 Task: Look for space in Helena, United States from 12th August, 2023 to 16th August, 2023 for 8 adults in price range Rs.10000 to Rs.16000. Place can be private room with 8 bedrooms having 8 beds and 8 bathrooms. Property type can be house, flat, guest house, hotel. Amenities needed are: wifi, TV, free parkinig on premises, gym, breakfast. Booking option can be shelf check-in. Required host language is English.
Action: Mouse moved to (486, 124)
Screenshot: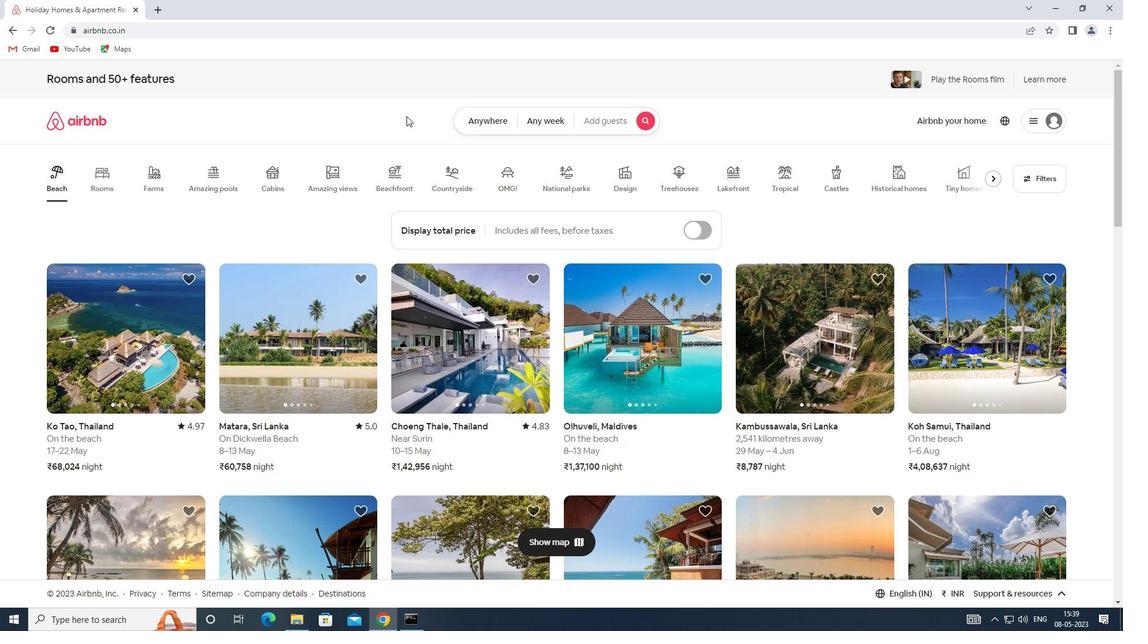 
Action: Mouse pressed left at (486, 124)
Screenshot: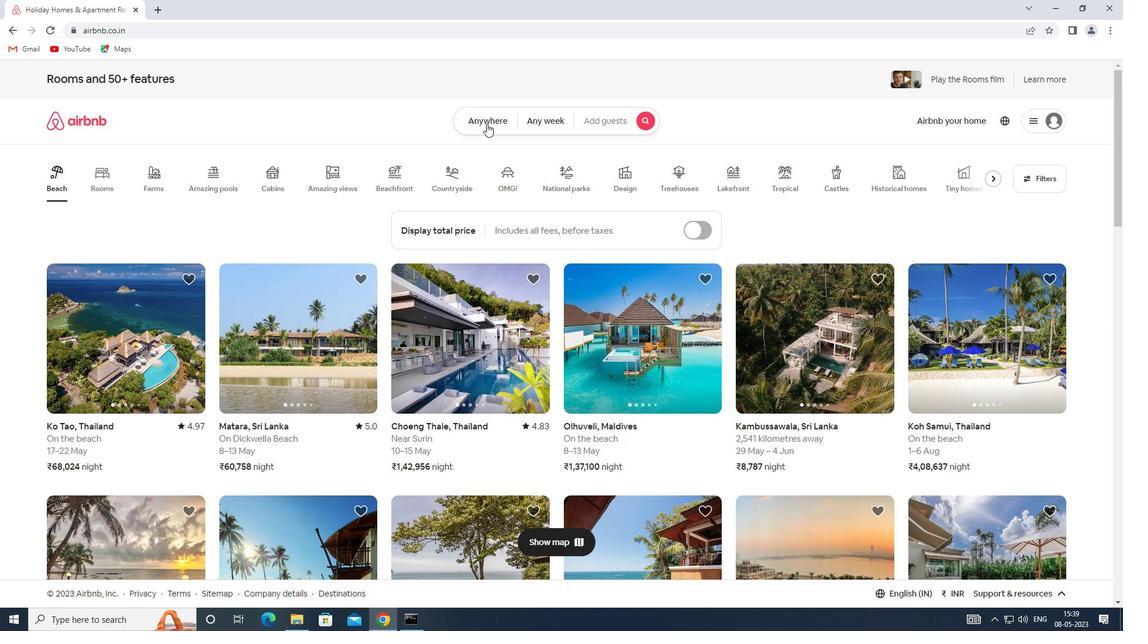 
Action: Mouse moved to (358, 164)
Screenshot: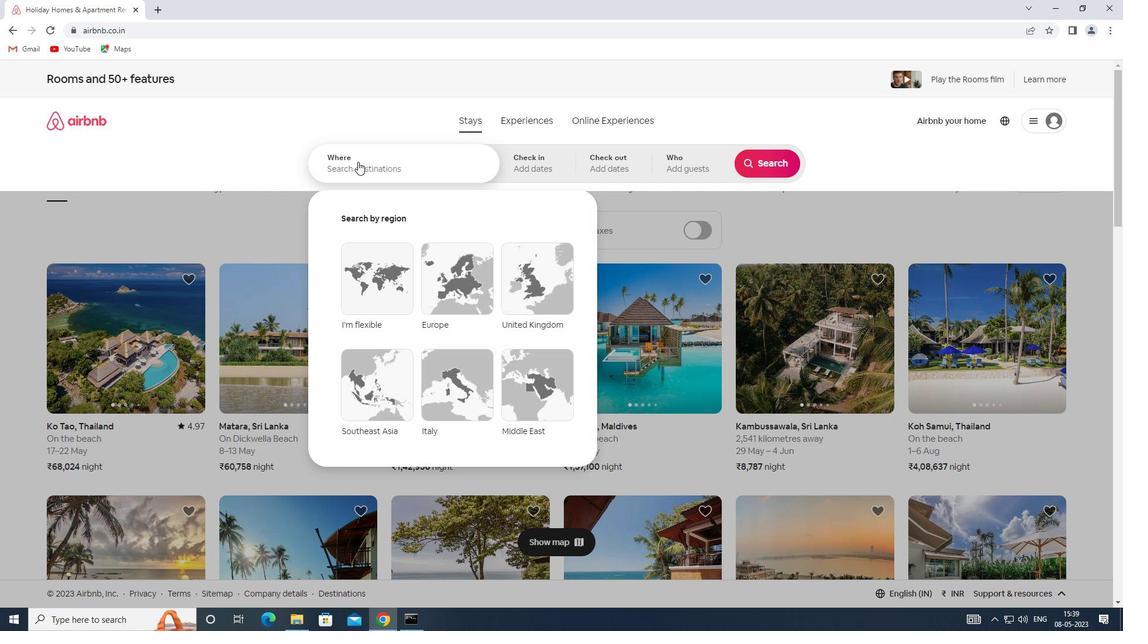 
Action: Mouse pressed left at (358, 164)
Screenshot: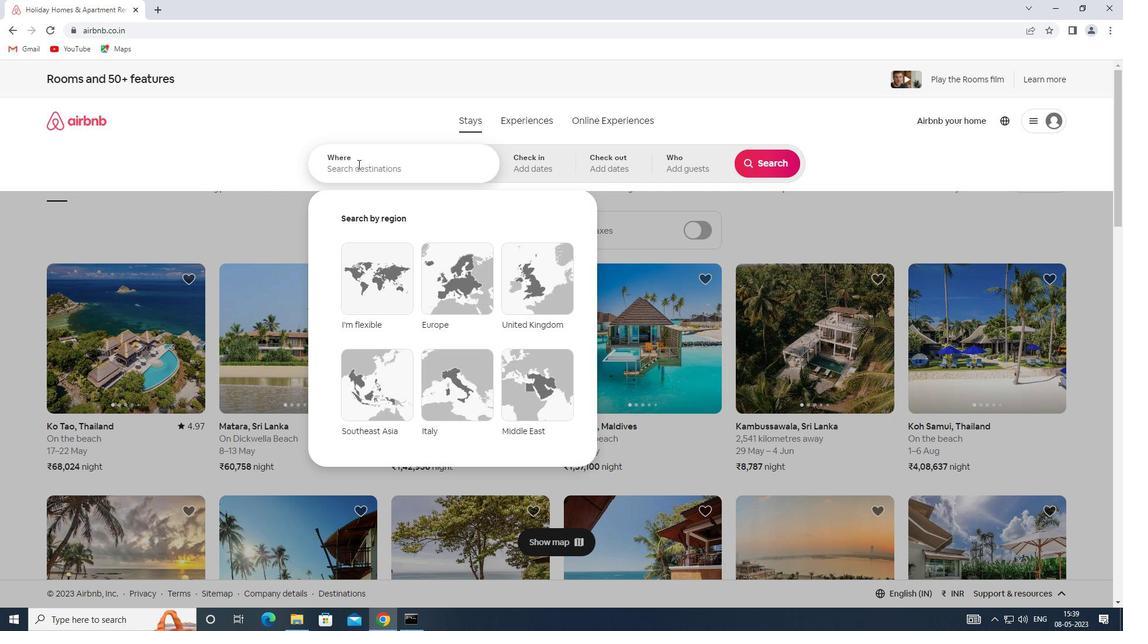 
Action: Key pressed <Key.shift>SA<Key.backspace>PACE<Key.space>IN<Key.space><Key.shift>G<Key.backspace><Key.shift>HELENA,<Key.shift>UNITED<Key.space><Key.shift>STATES
Screenshot: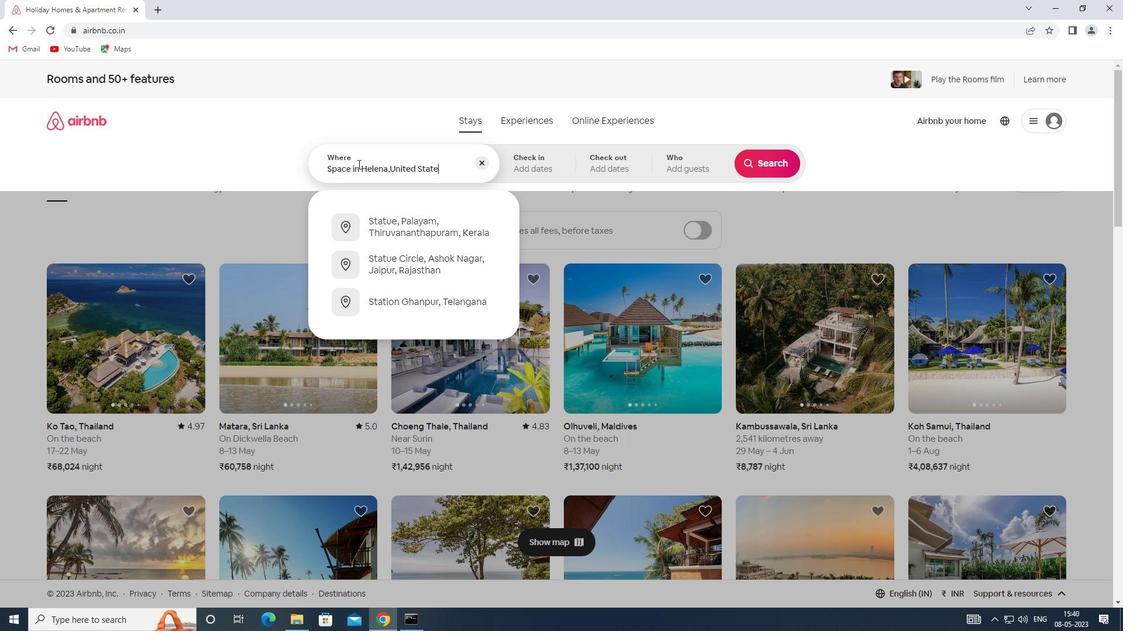 
Action: Mouse moved to (536, 163)
Screenshot: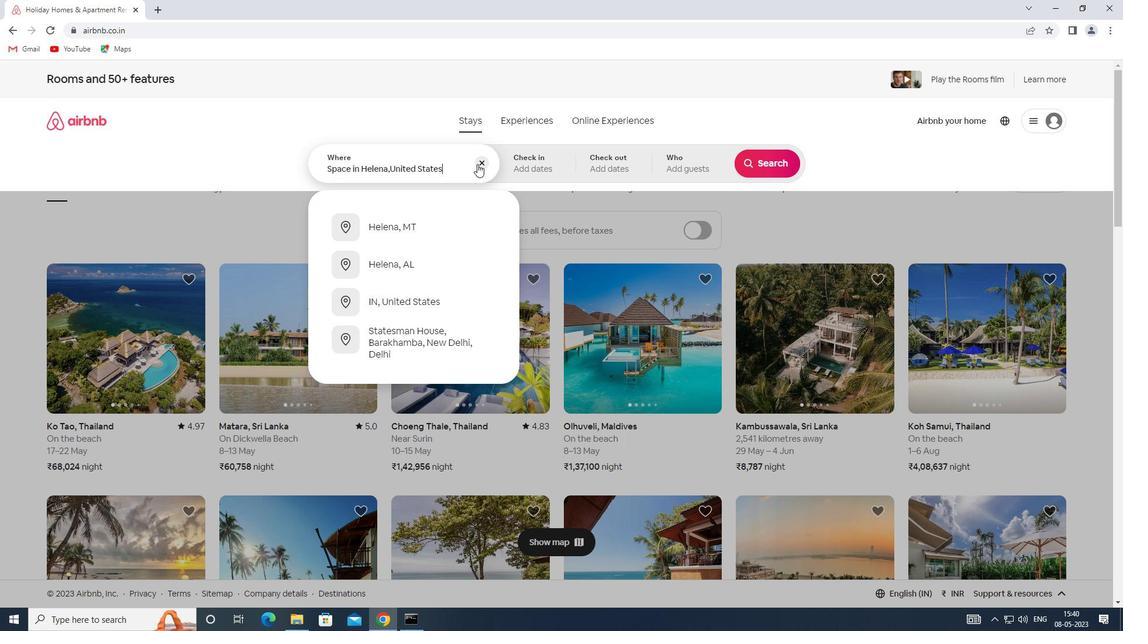 
Action: Mouse pressed left at (536, 163)
Screenshot: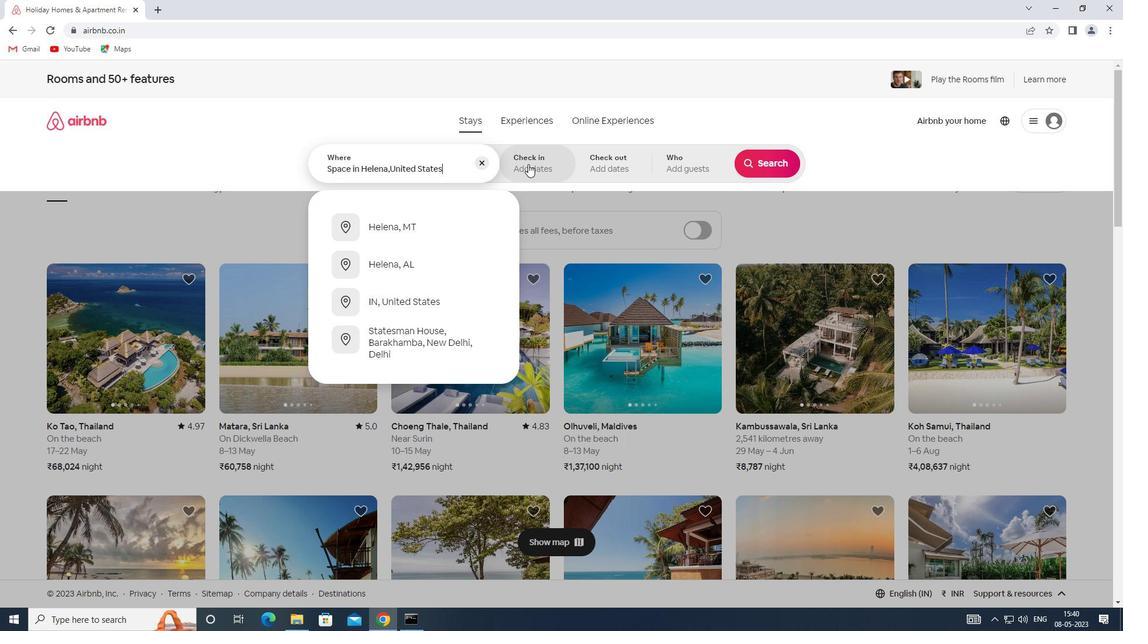 
Action: Mouse moved to (758, 252)
Screenshot: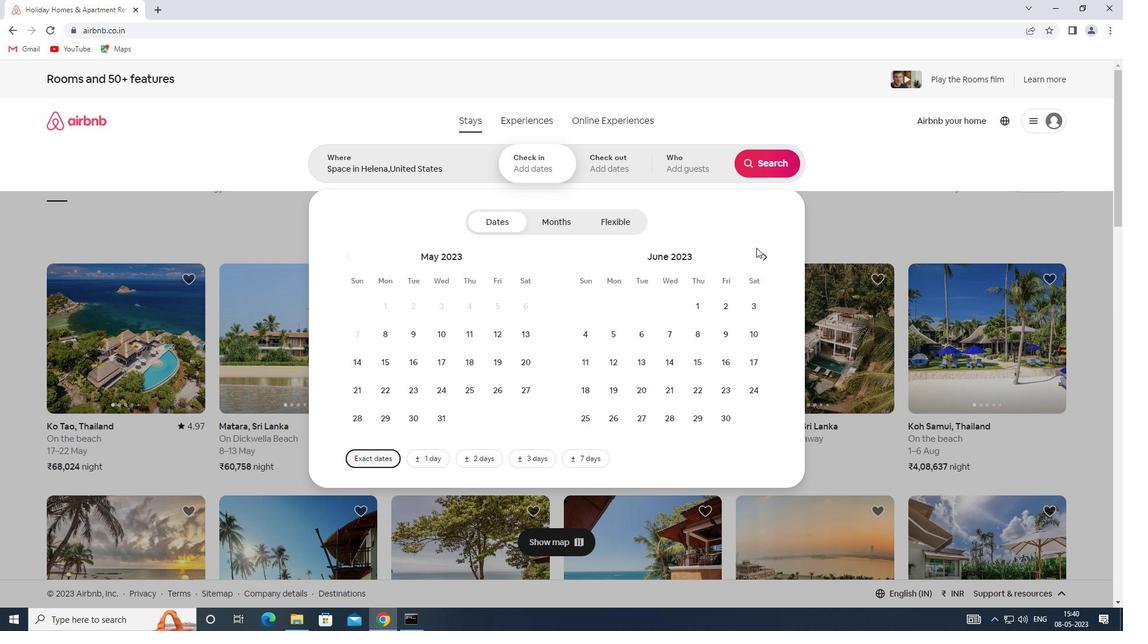
Action: Mouse pressed left at (758, 252)
Screenshot: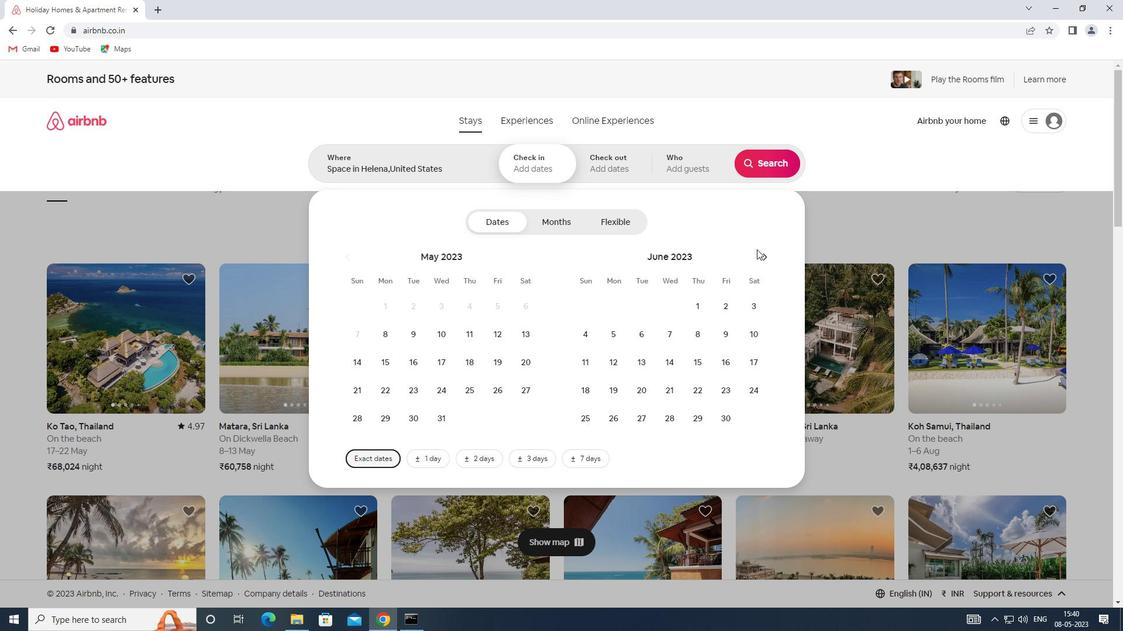 
Action: Mouse pressed left at (758, 252)
Screenshot: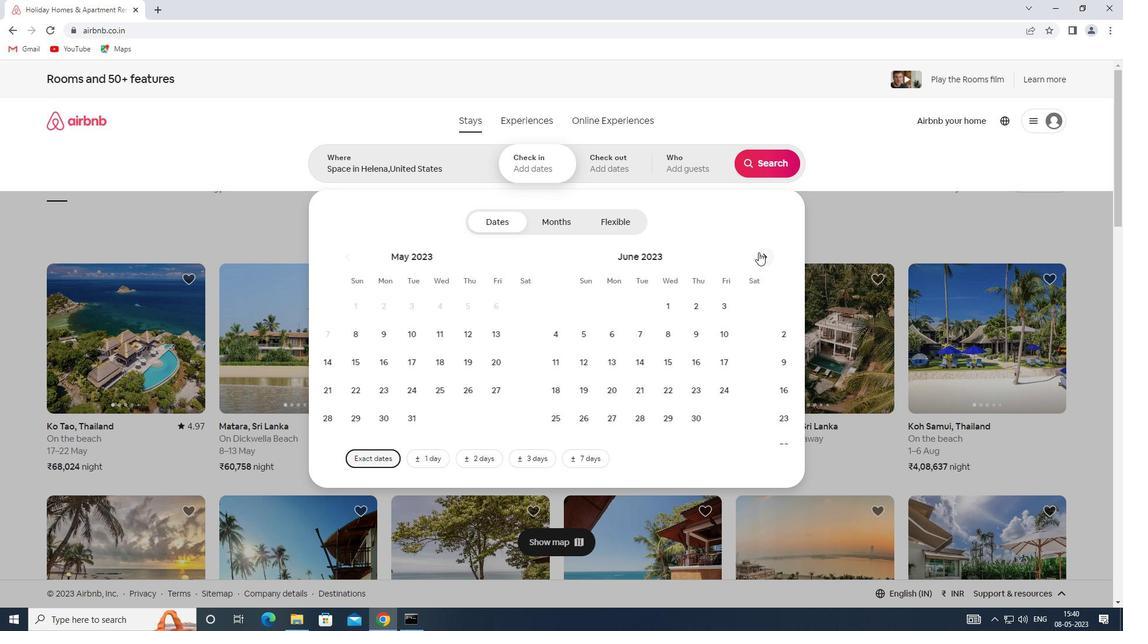 
Action: Mouse moved to (754, 335)
Screenshot: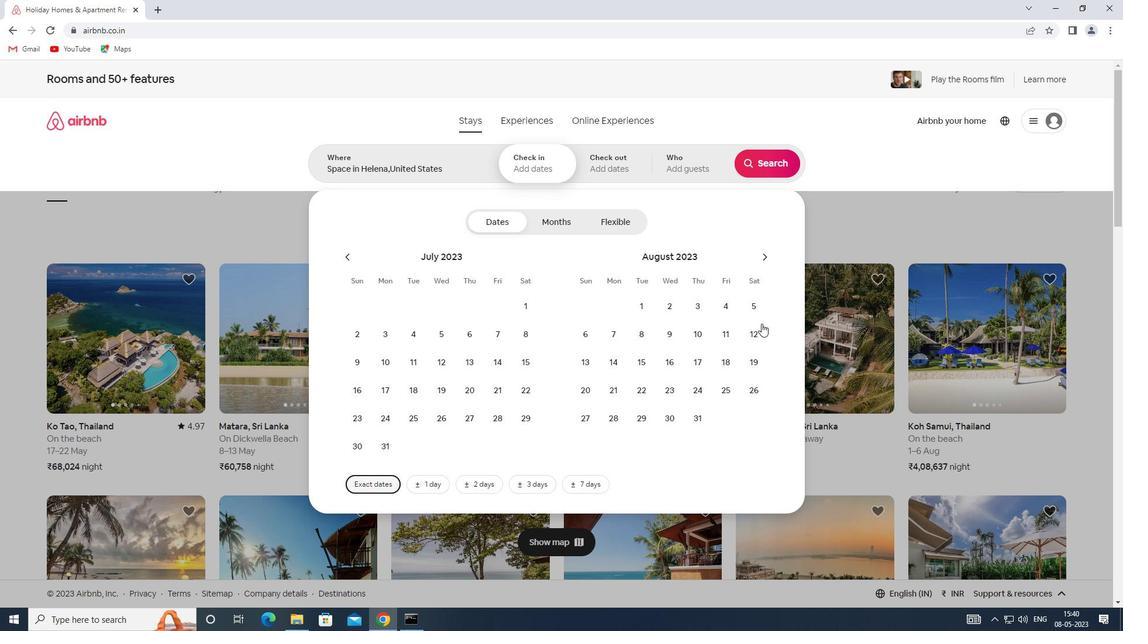 
Action: Mouse pressed left at (754, 335)
Screenshot: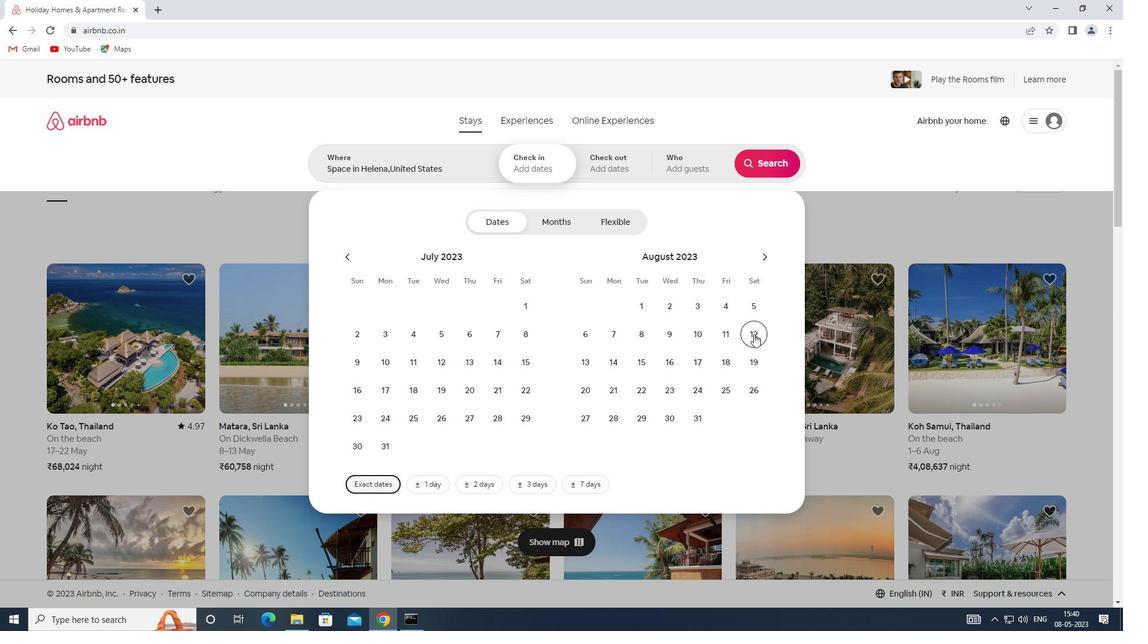 
Action: Mouse moved to (672, 363)
Screenshot: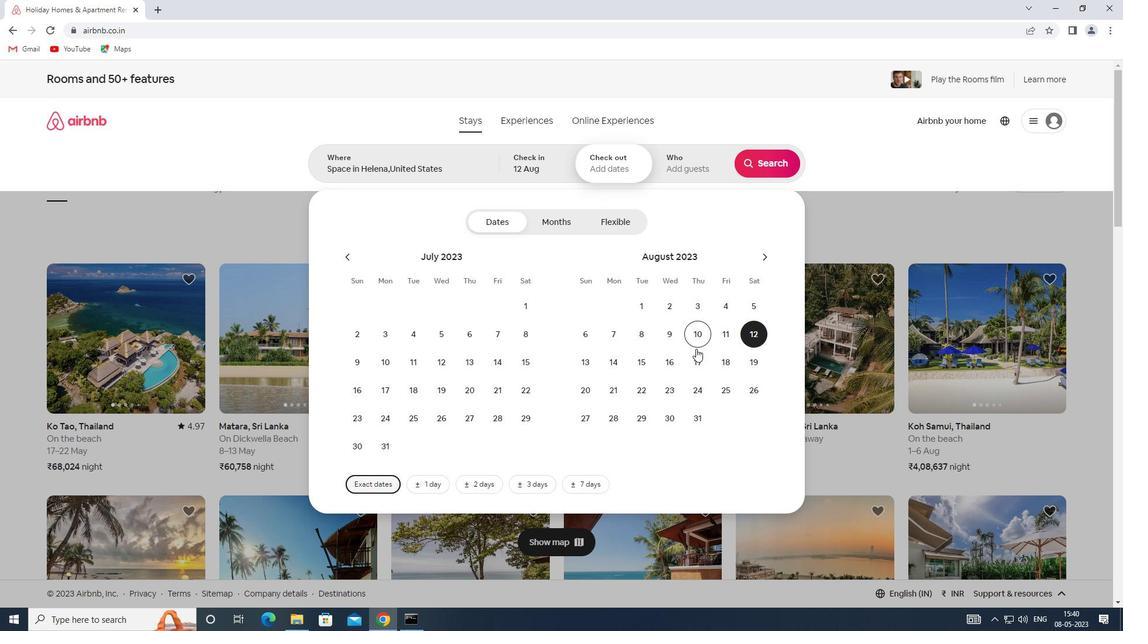 
Action: Mouse pressed left at (672, 363)
Screenshot: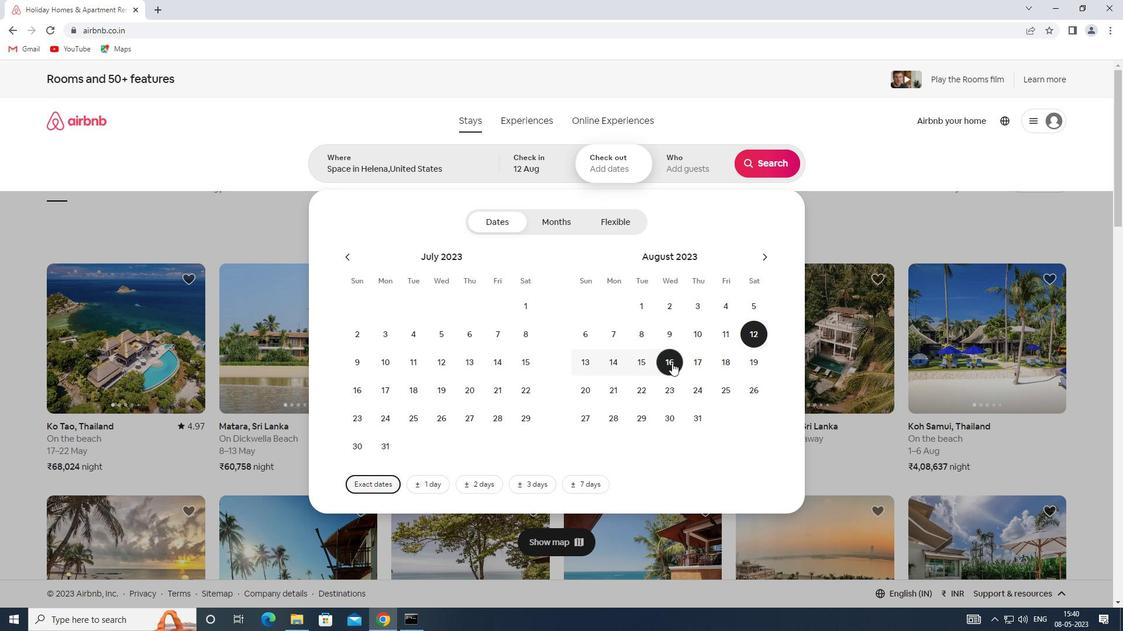 
Action: Mouse moved to (662, 162)
Screenshot: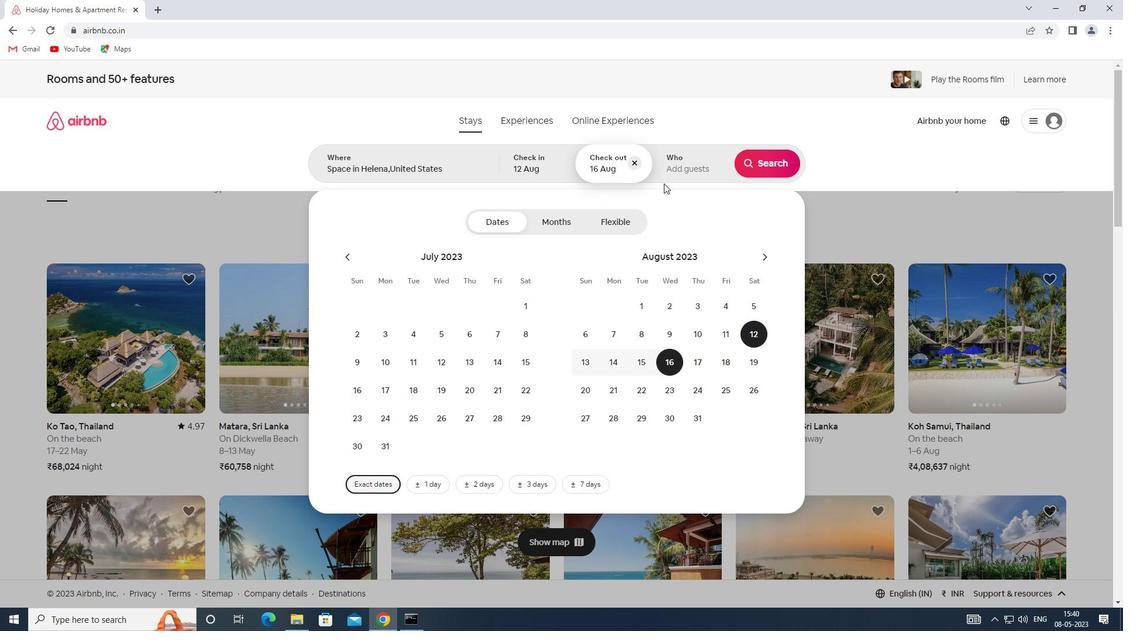 
Action: Mouse pressed left at (662, 162)
Screenshot: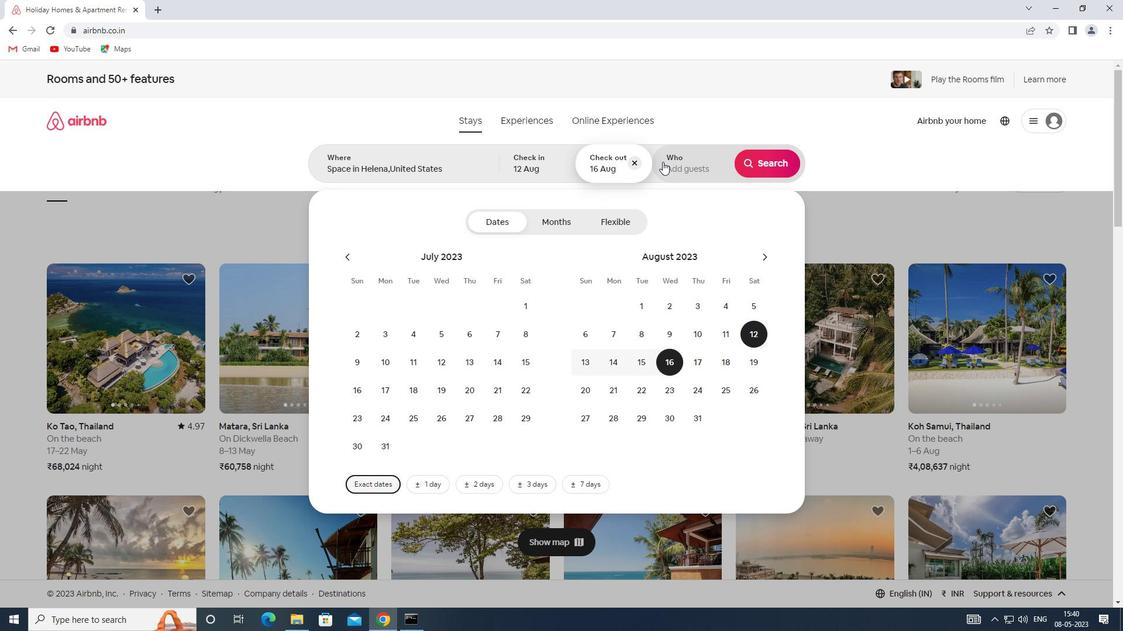 
Action: Mouse moved to (764, 228)
Screenshot: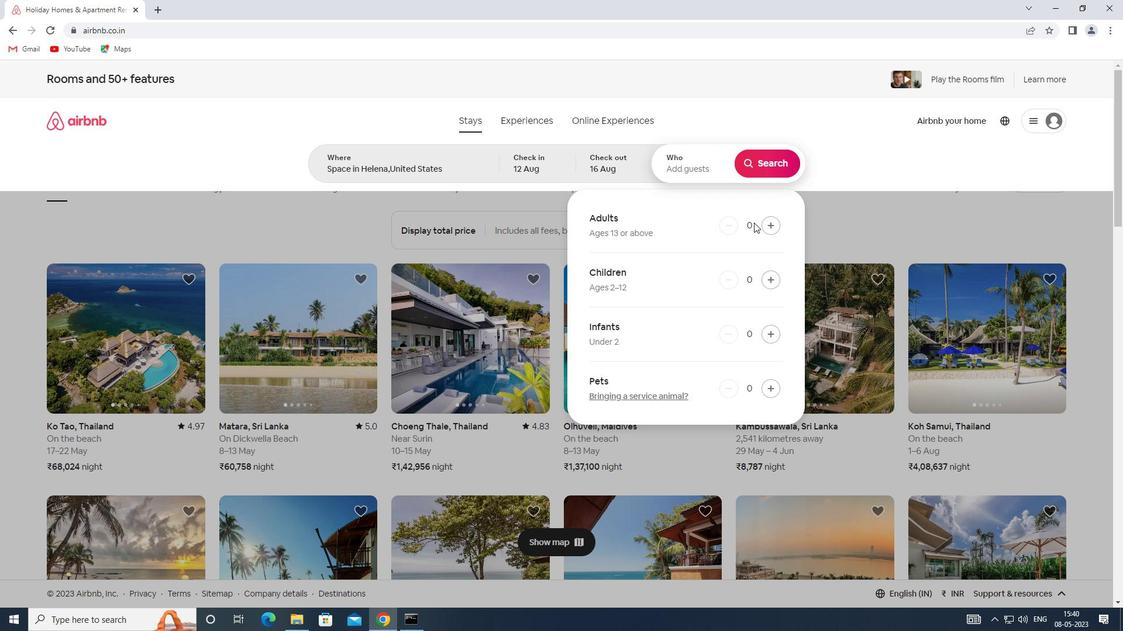 
Action: Mouse pressed left at (764, 228)
Screenshot: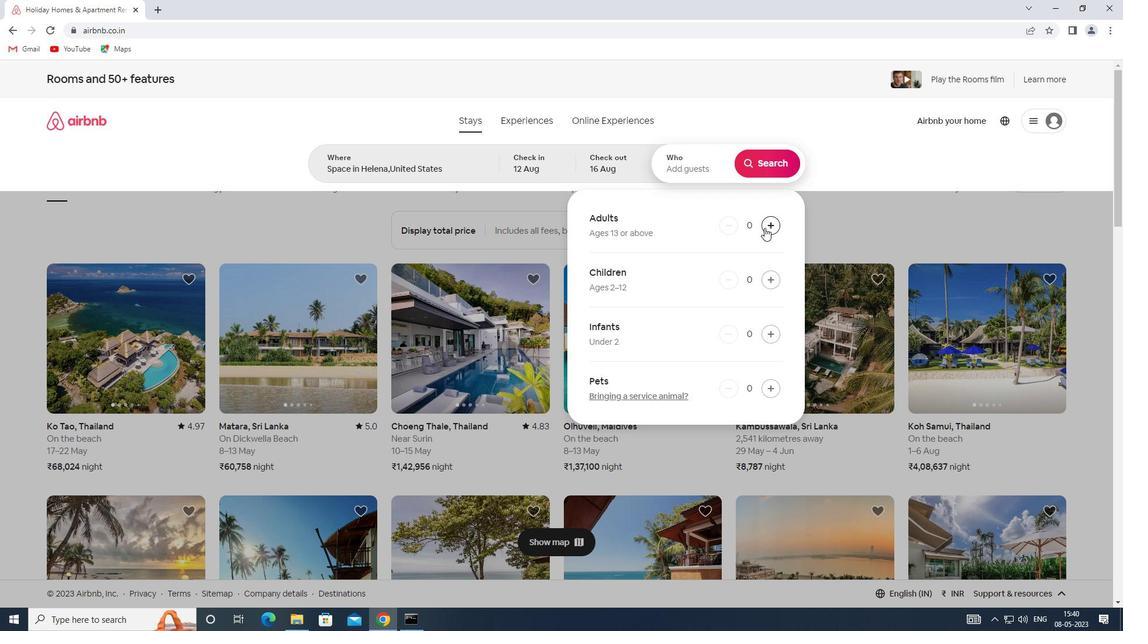 
Action: Mouse pressed left at (764, 228)
Screenshot: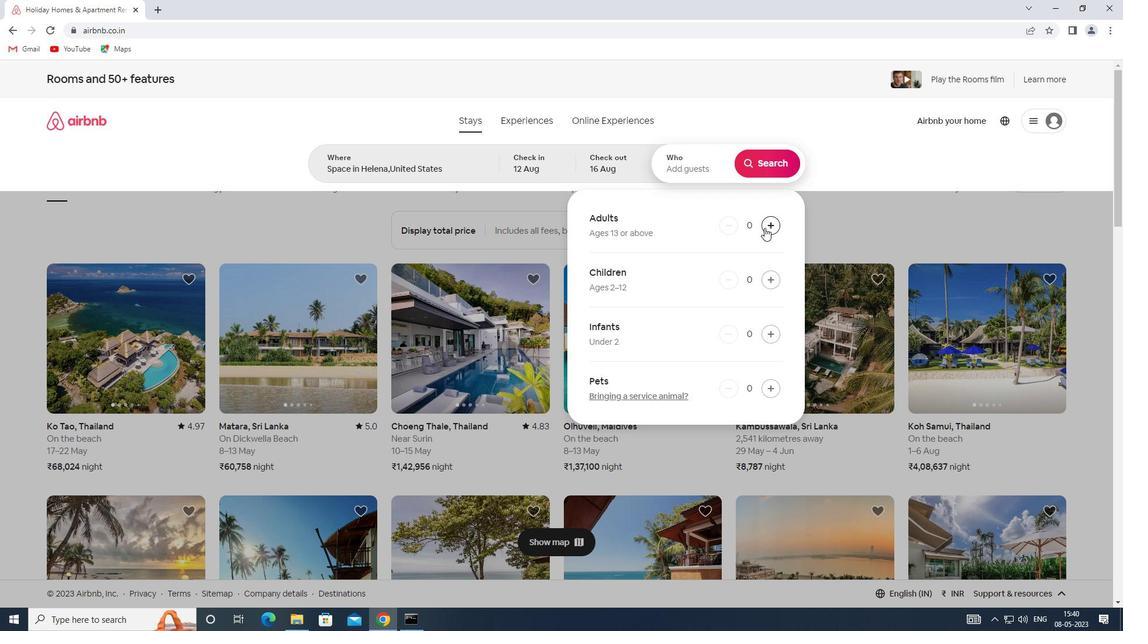
Action: Mouse moved to (765, 228)
Screenshot: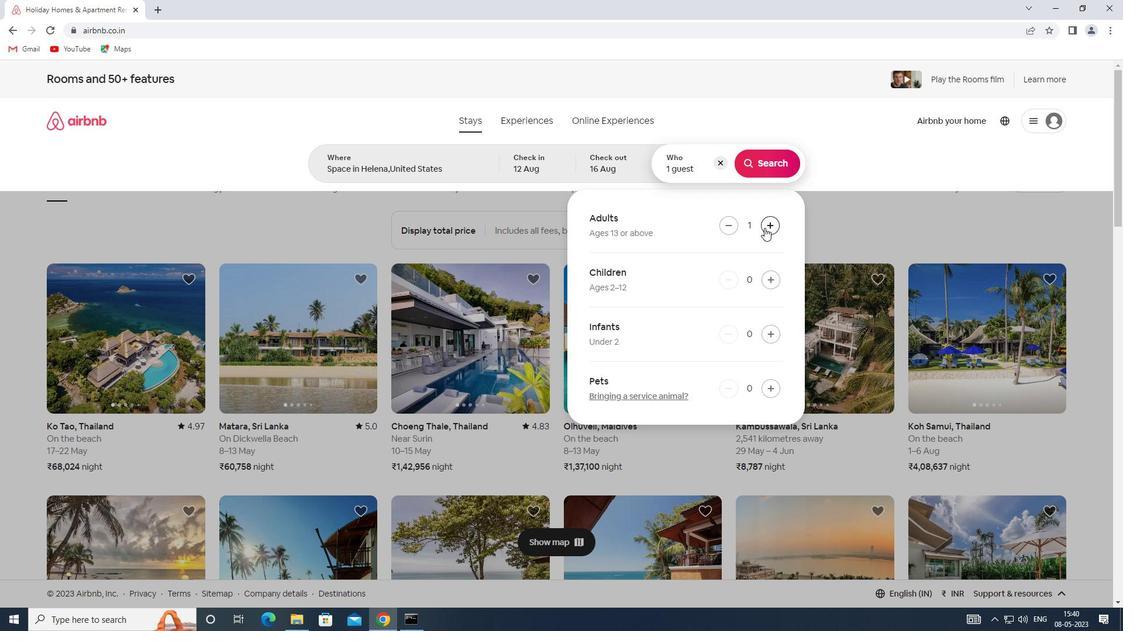 
Action: Mouse pressed left at (765, 228)
Screenshot: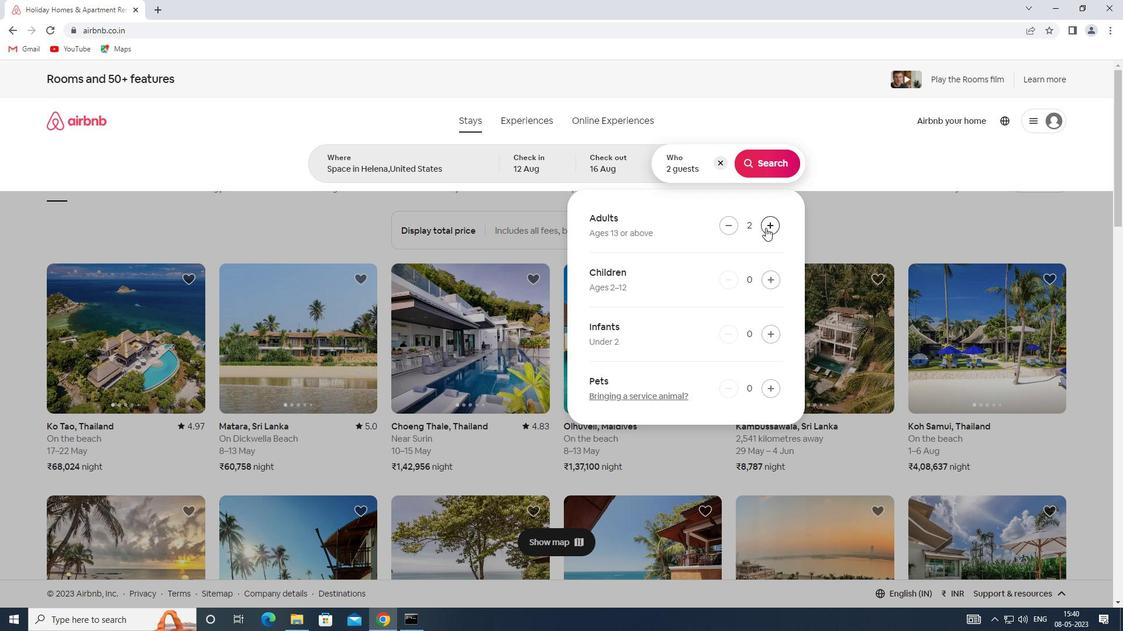 
Action: Mouse pressed left at (765, 228)
Screenshot: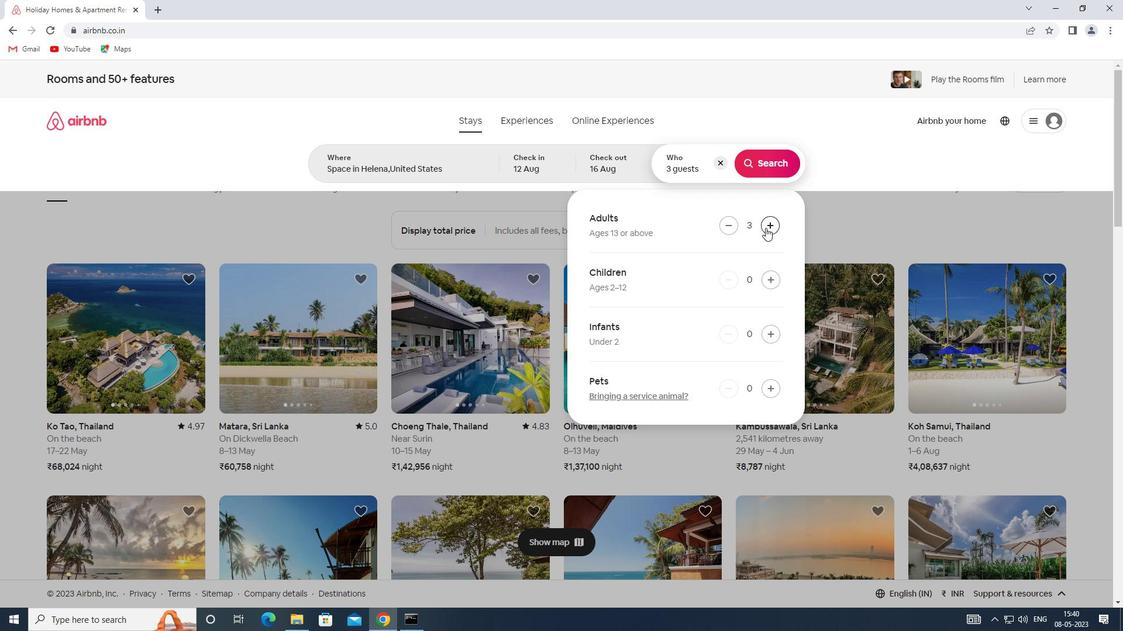 
Action: Mouse pressed left at (765, 228)
Screenshot: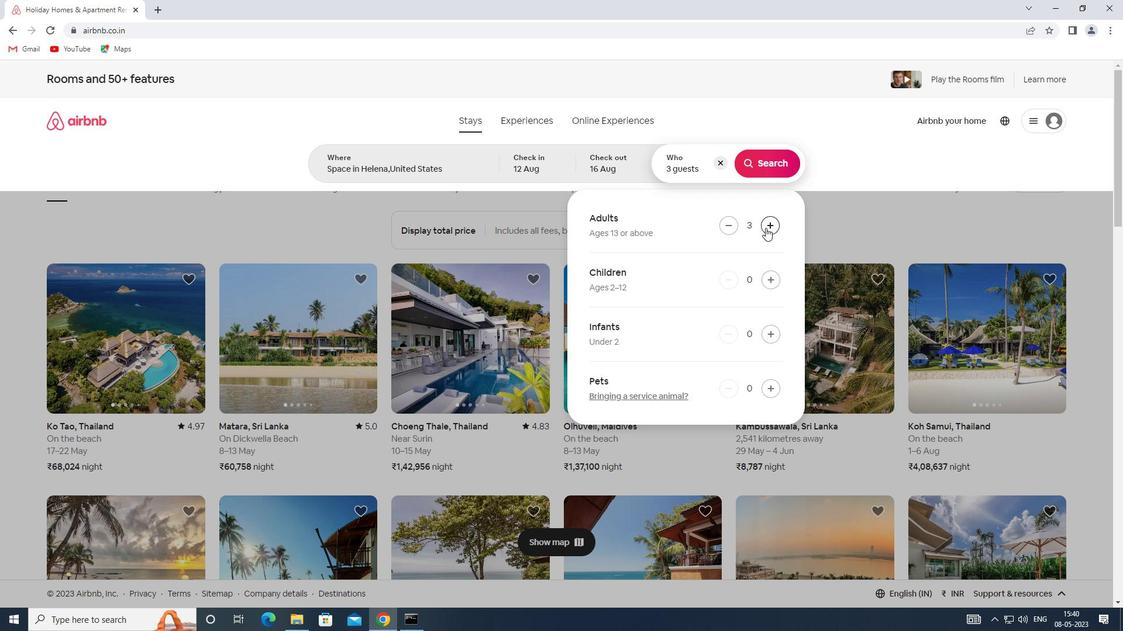 
Action: Mouse pressed left at (765, 228)
Screenshot: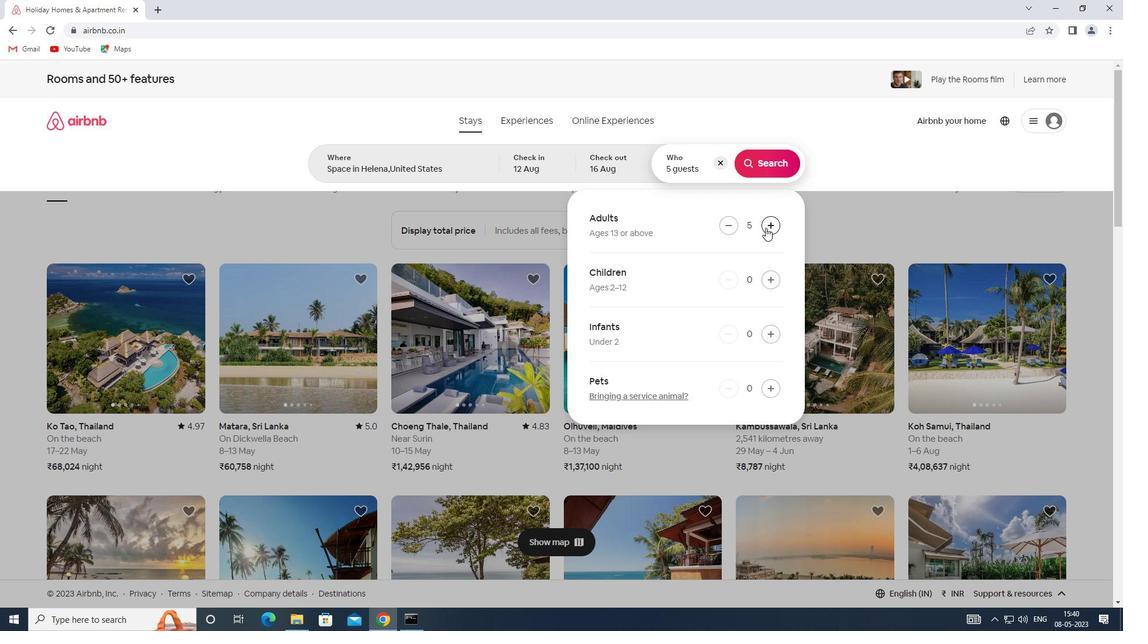 
Action: Mouse pressed left at (765, 228)
Screenshot: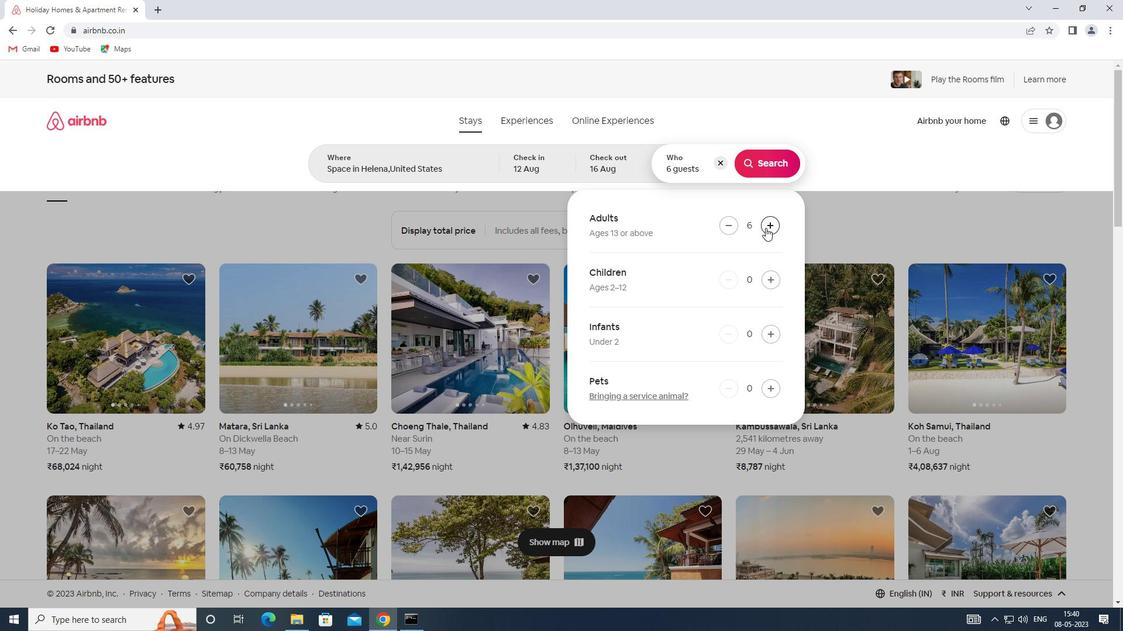 
Action: Mouse pressed left at (765, 228)
Screenshot: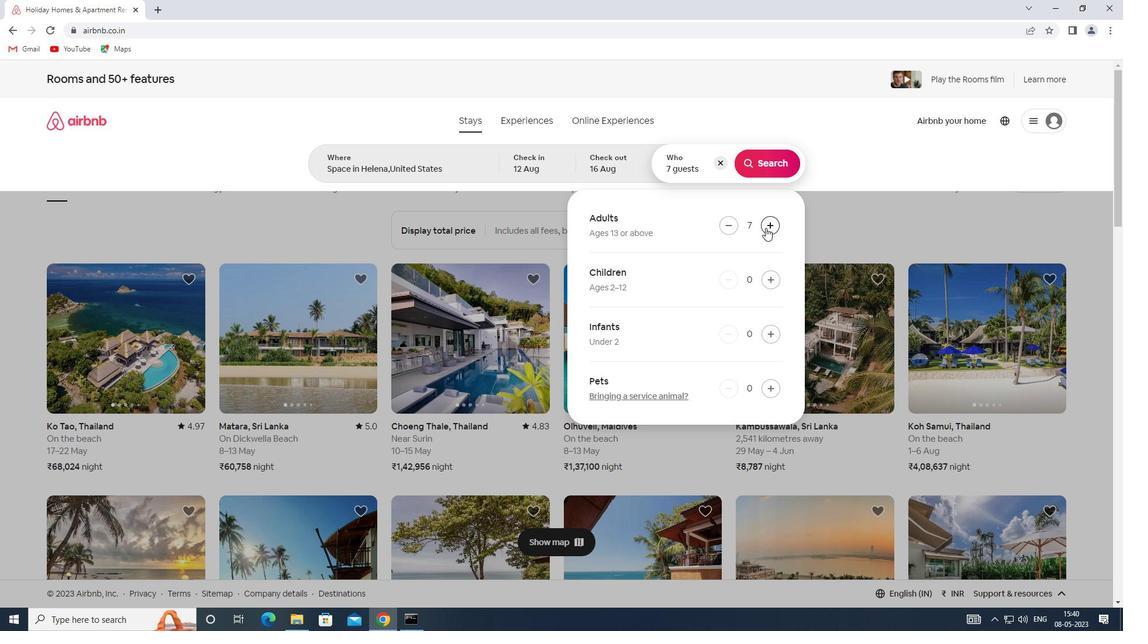 
Action: Mouse moved to (763, 157)
Screenshot: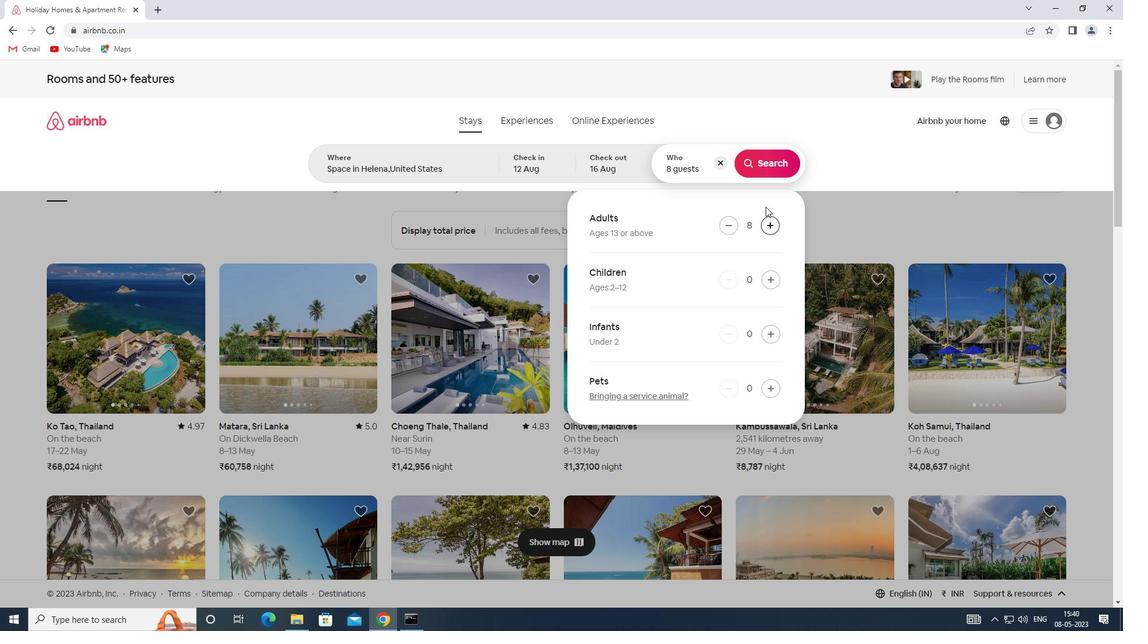 
Action: Mouse pressed left at (763, 157)
Screenshot: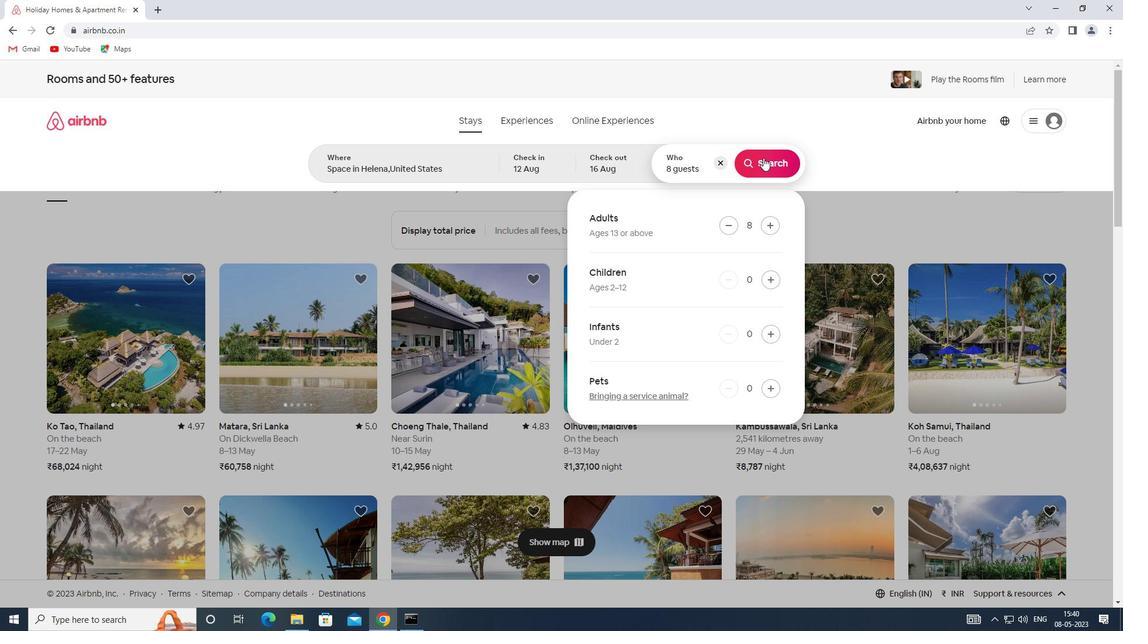 
Action: Mouse moved to (1051, 138)
Screenshot: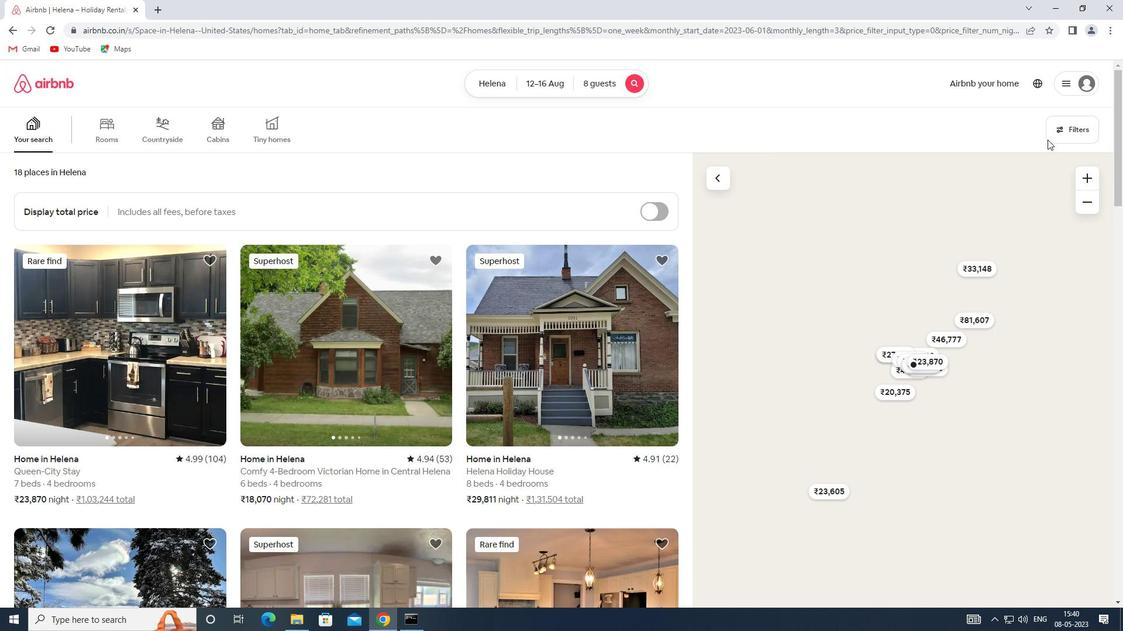 
Action: Mouse pressed left at (1051, 138)
Screenshot: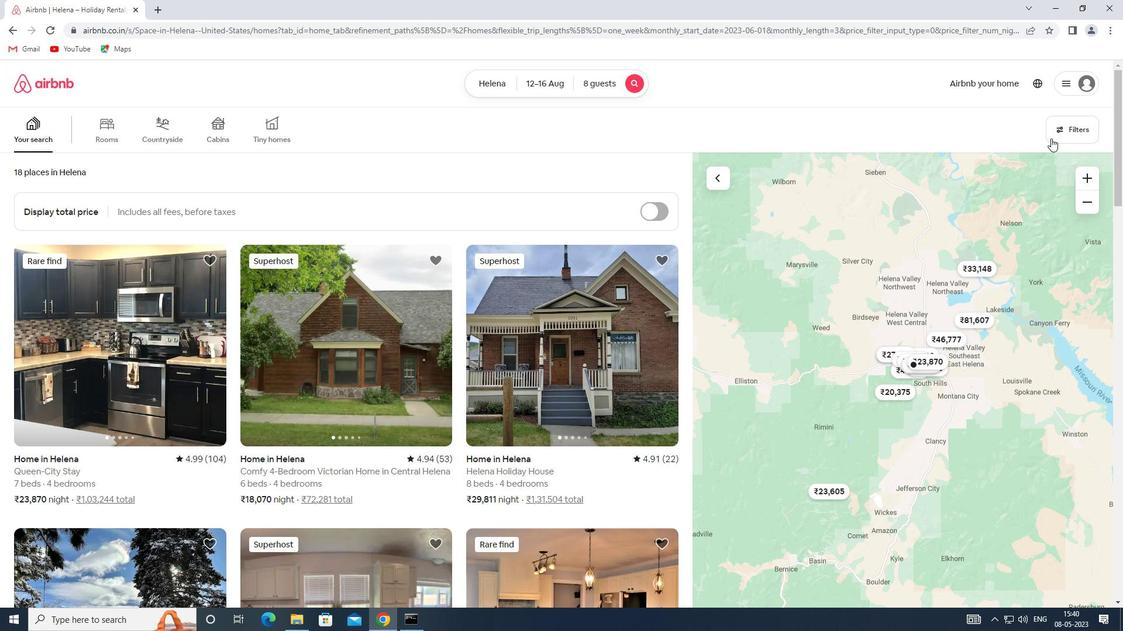 
Action: Mouse moved to (401, 419)
Screenshot: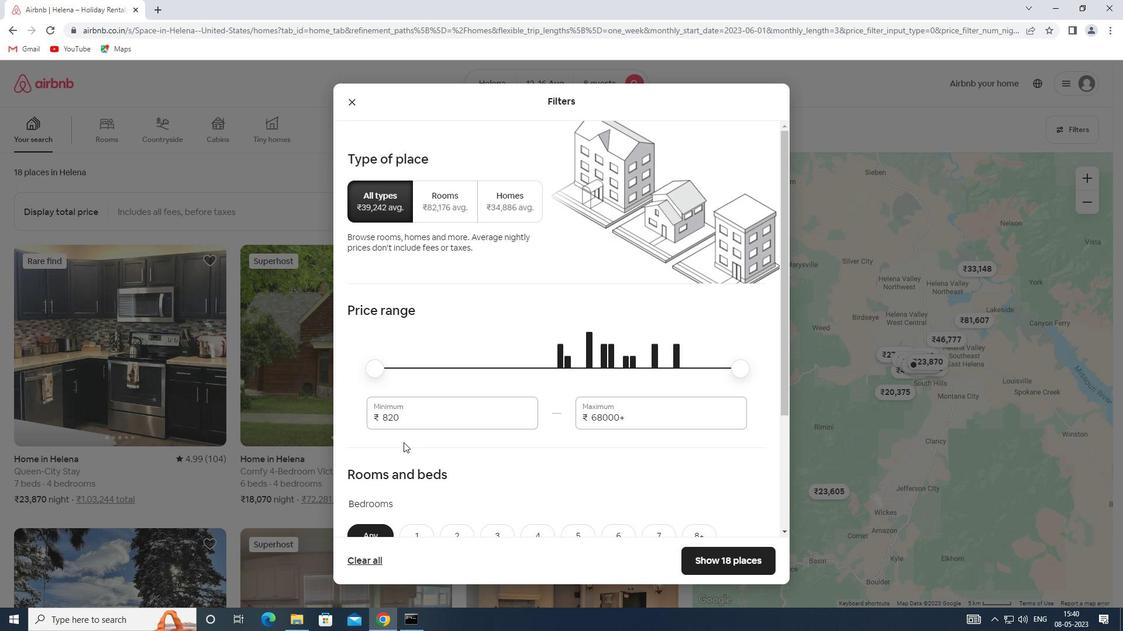 
Action: Mouse pressed left at (401, 419)
Screenshot: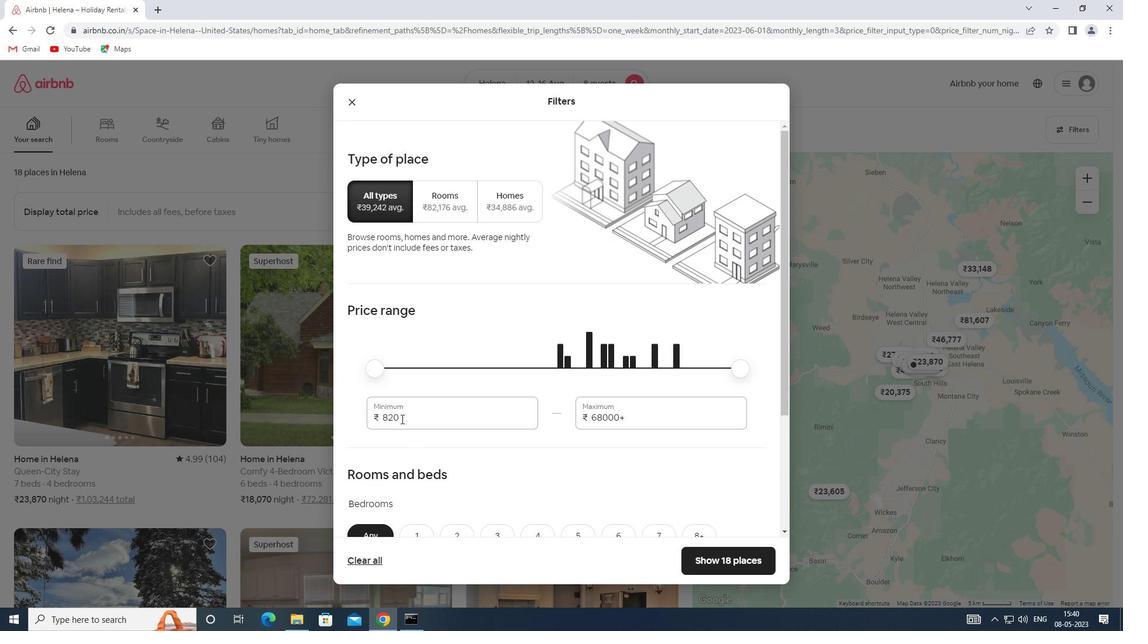 
Action: Mouse moved to (354, 417)
Screenshot: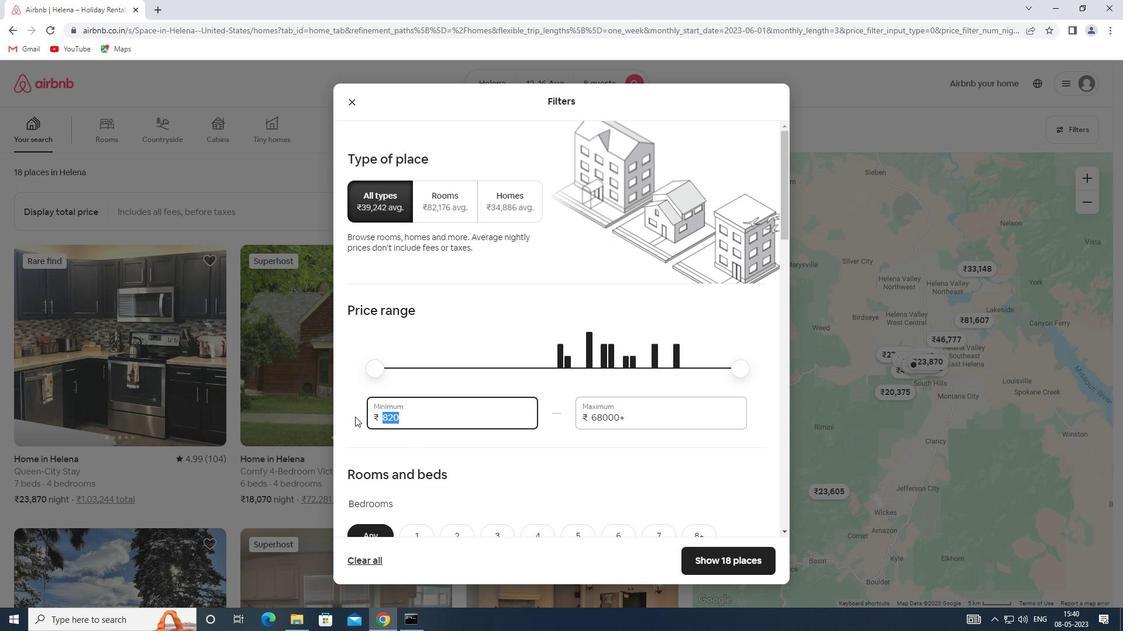 
Action: Key pressed 10000
Screenshot: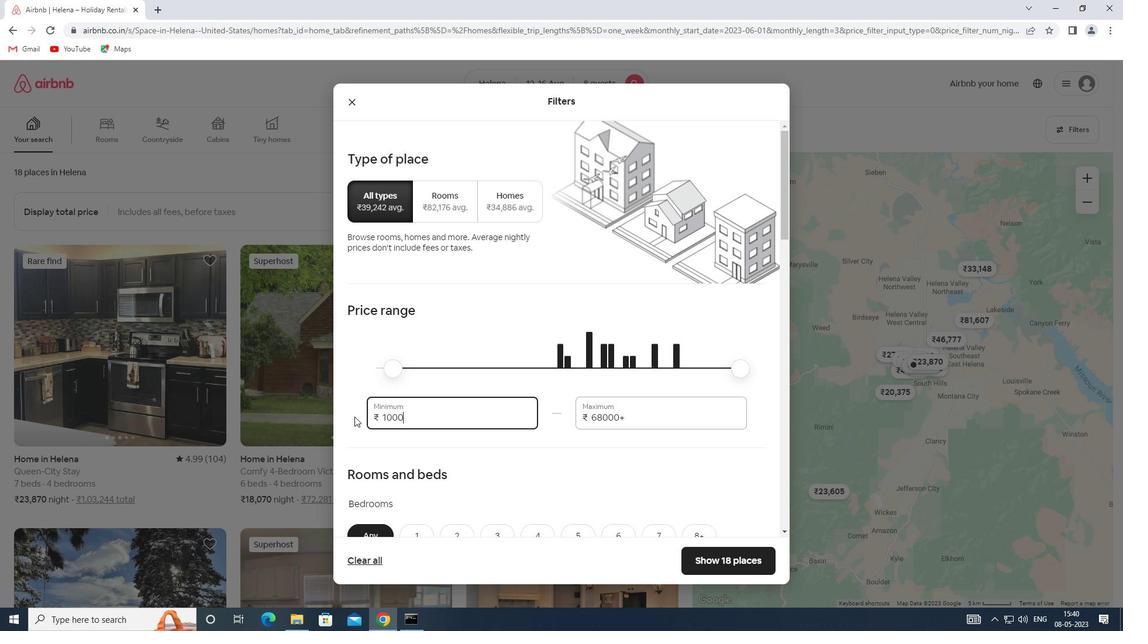 
Action: Mouse moved to (631, 415)
Screenshot: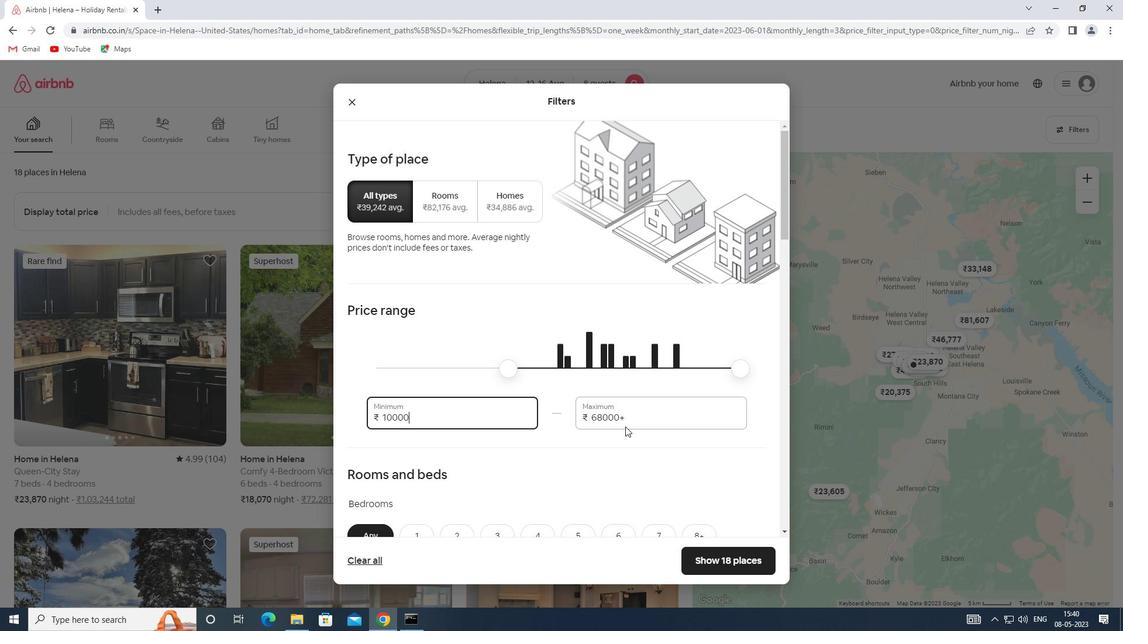 
Action: Mouse pressed left at (631, 415)
Screenshot: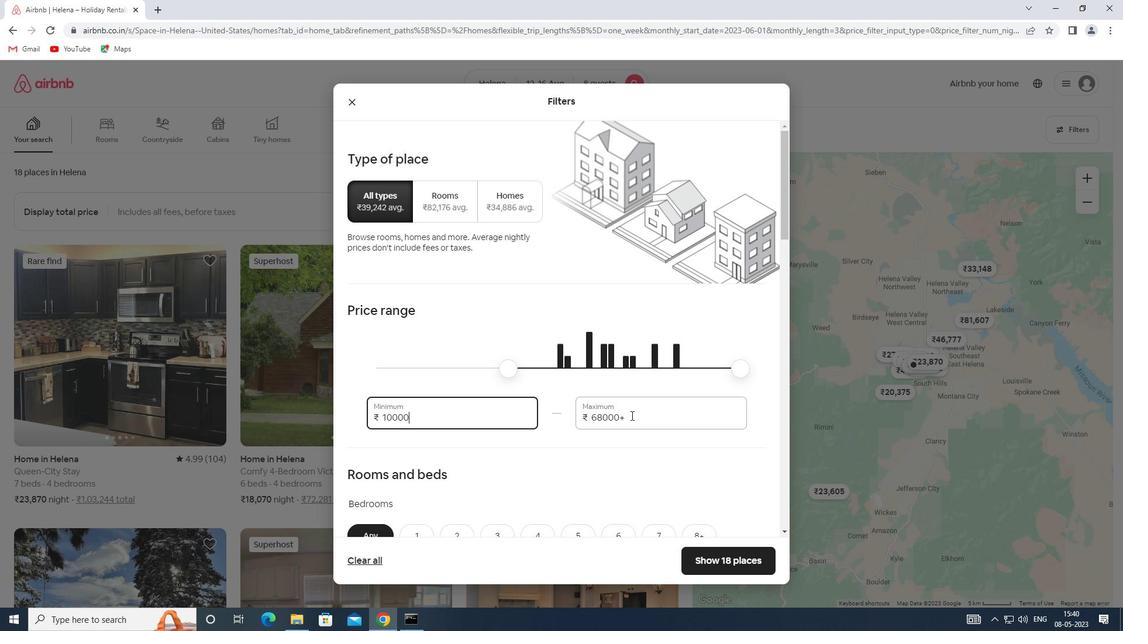 
Action: Mouse moved to (546, 415)
Screenshot: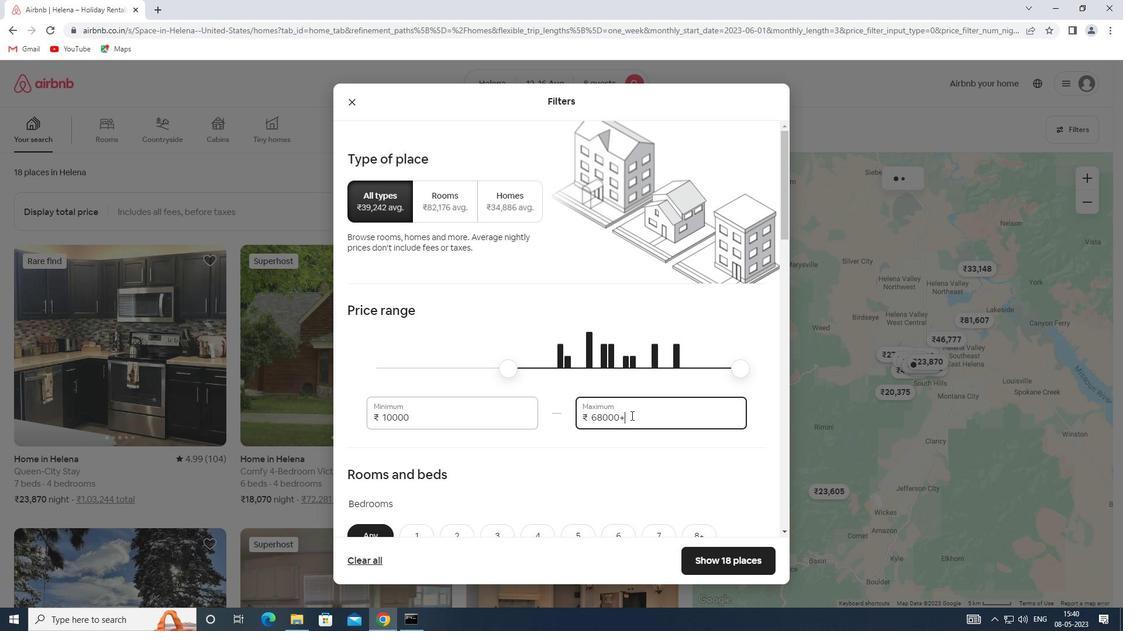 
Action: Key pressed 16000
Screenshot: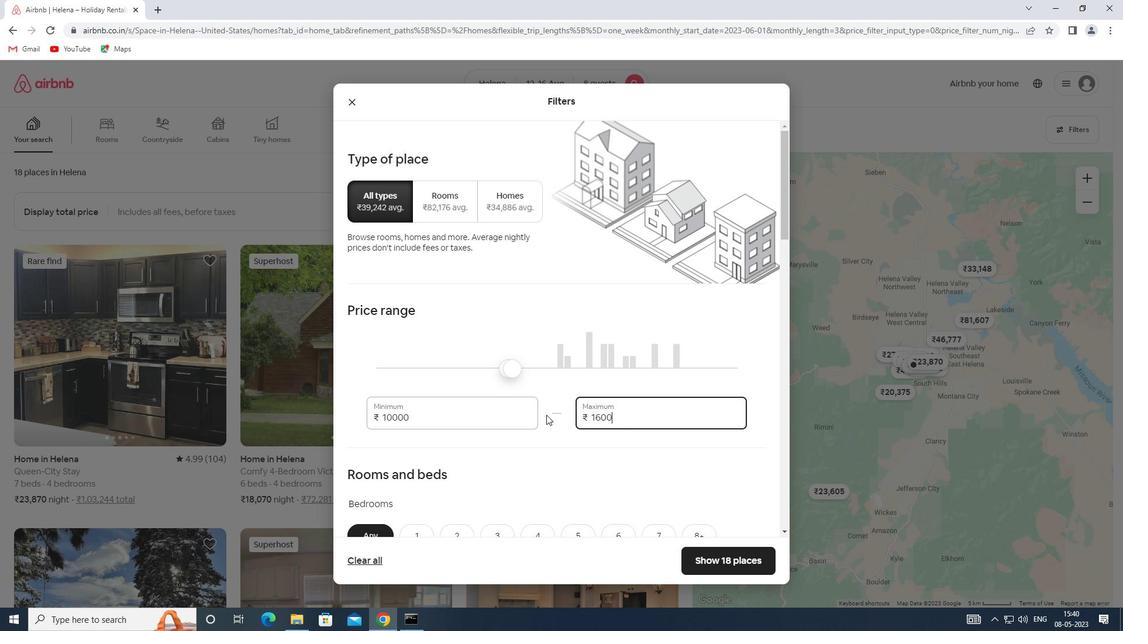 
Action: Mouse scrolled (546, 414) with delta (0, 0)
Screenshot: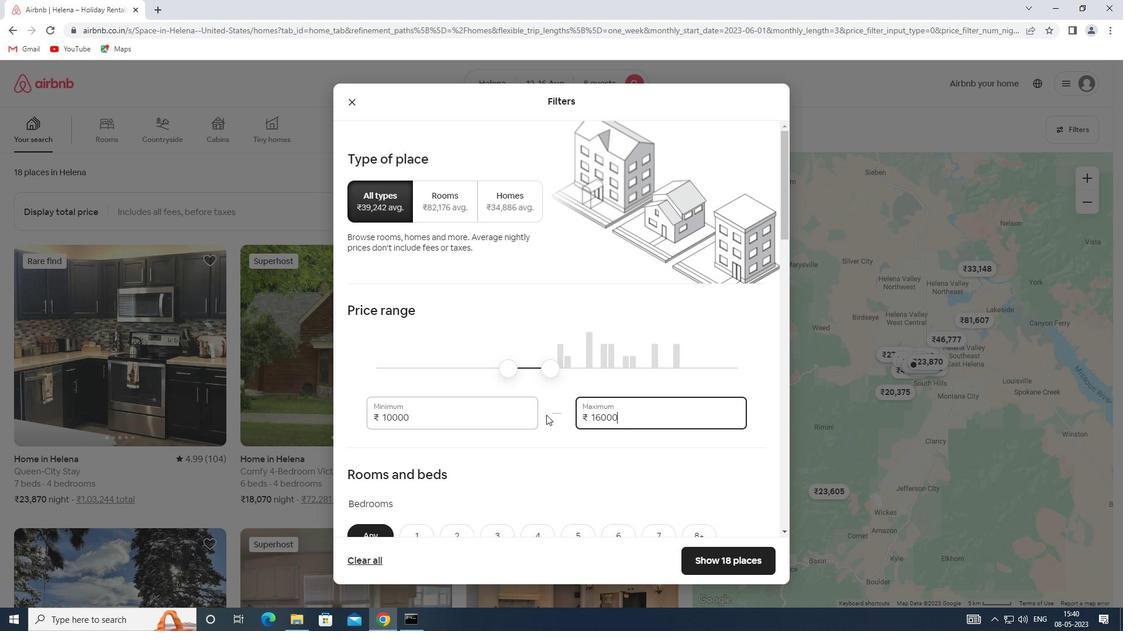 
Action: Mouse scrolled (546, 414) with delta (0, 0)
Screenshot: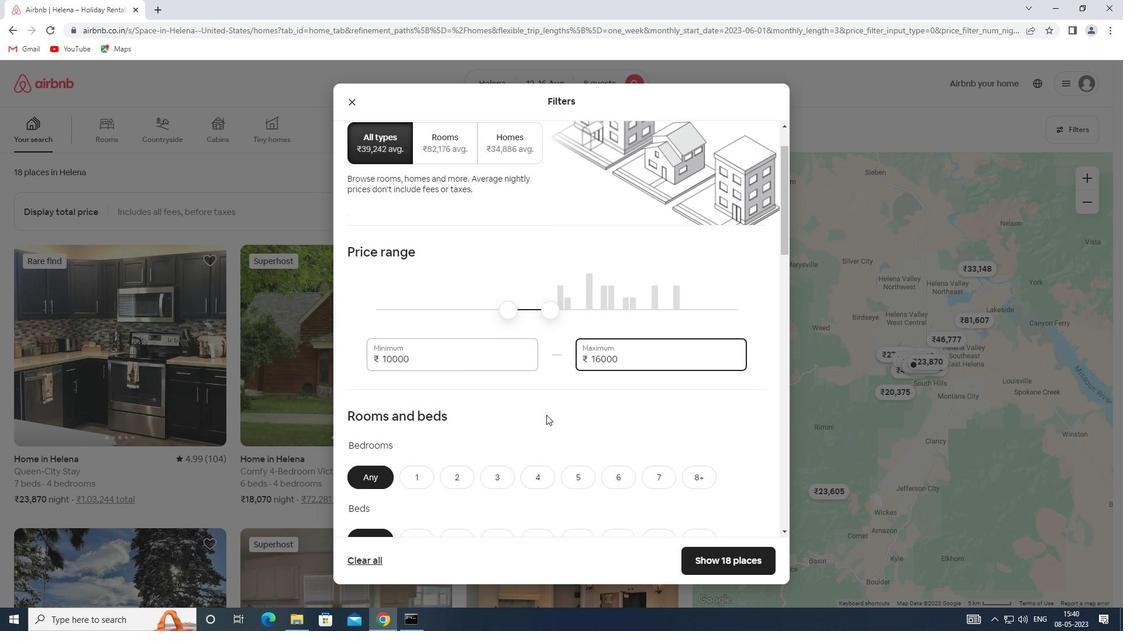 
Action: Mouse scrolled (546, 414) with delta (0, 0)
Screenshot: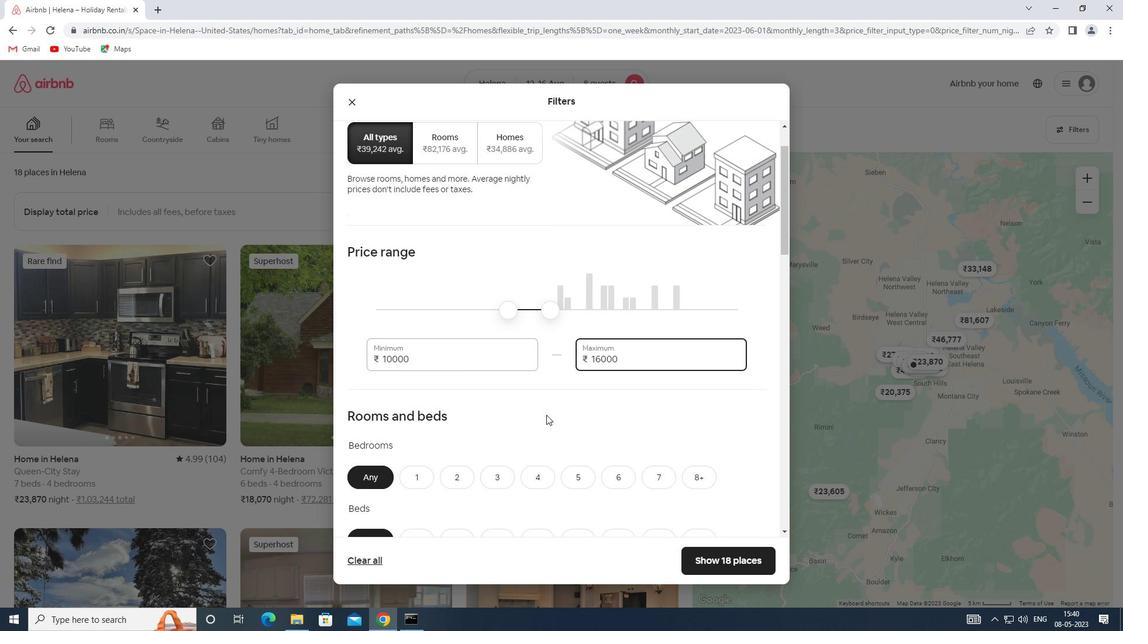
Action: Mouse moved to (546, 415)
Screenshot: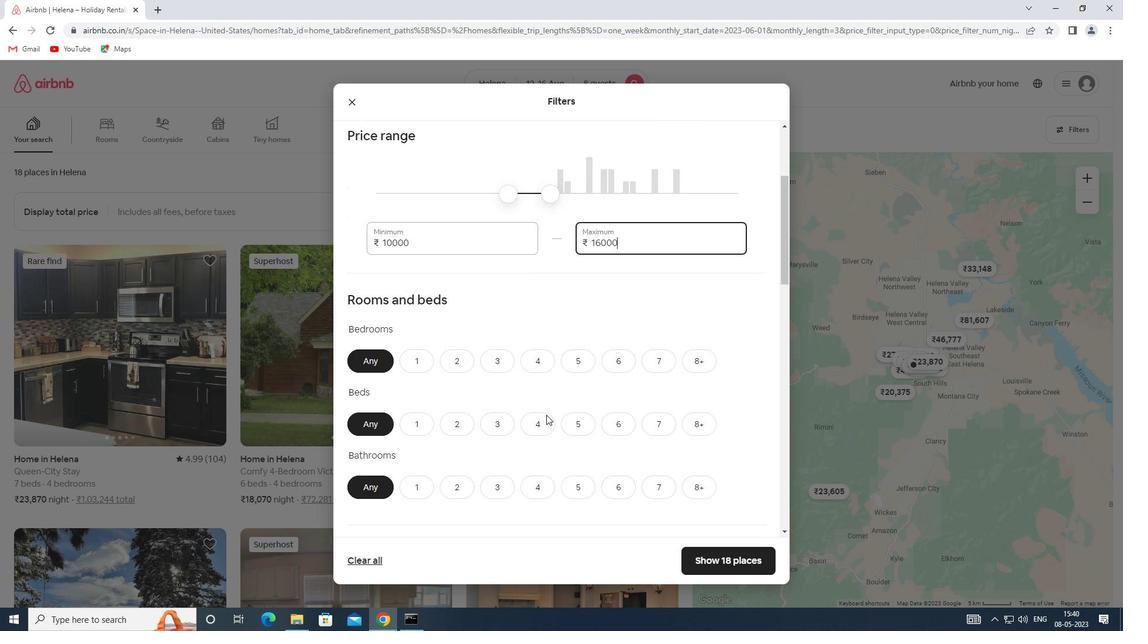 
Action: Mouse scrolled (546, 414) with delta (0, 0)
Screenshot: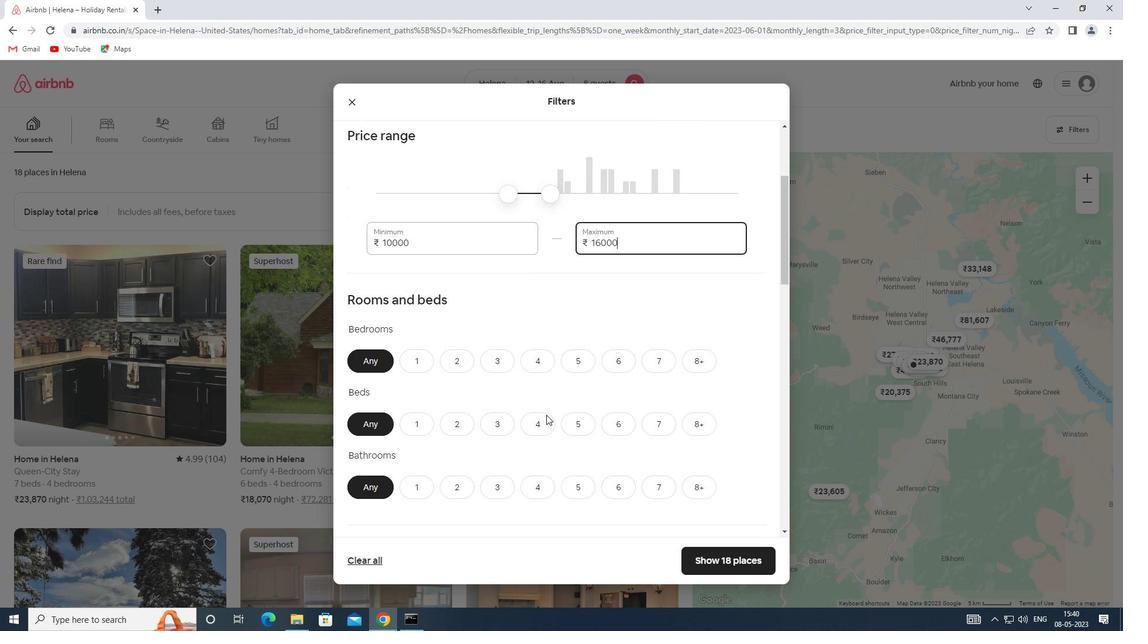 
Action: Mouse moved to (706, 300)
Screenshot: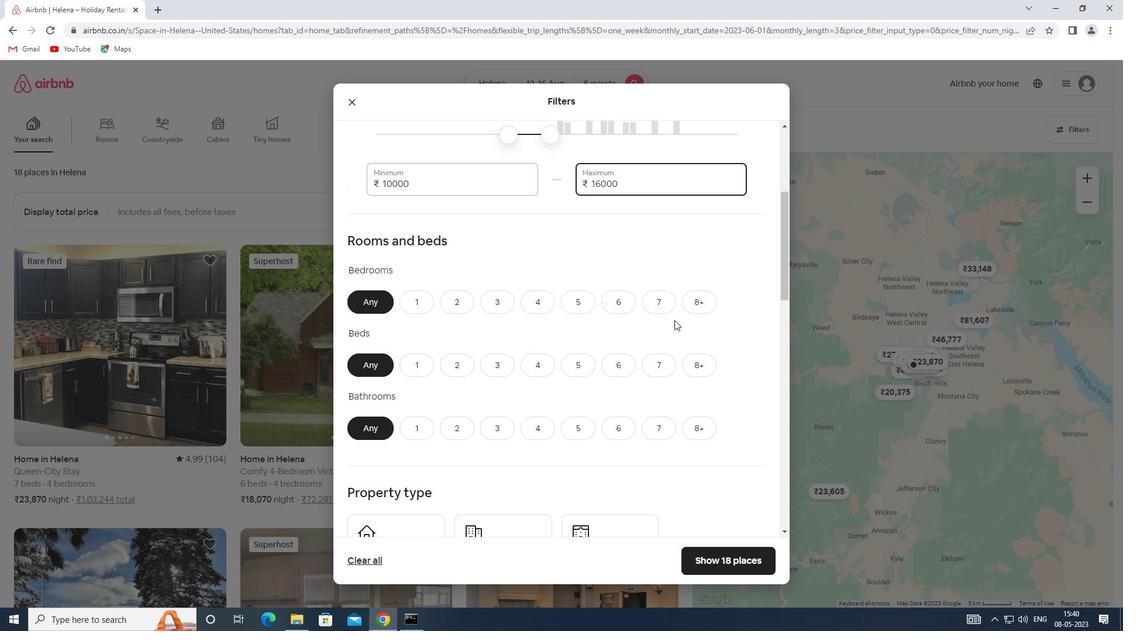 
Action: Mouse pressed left at (706, 300)
Screenshot: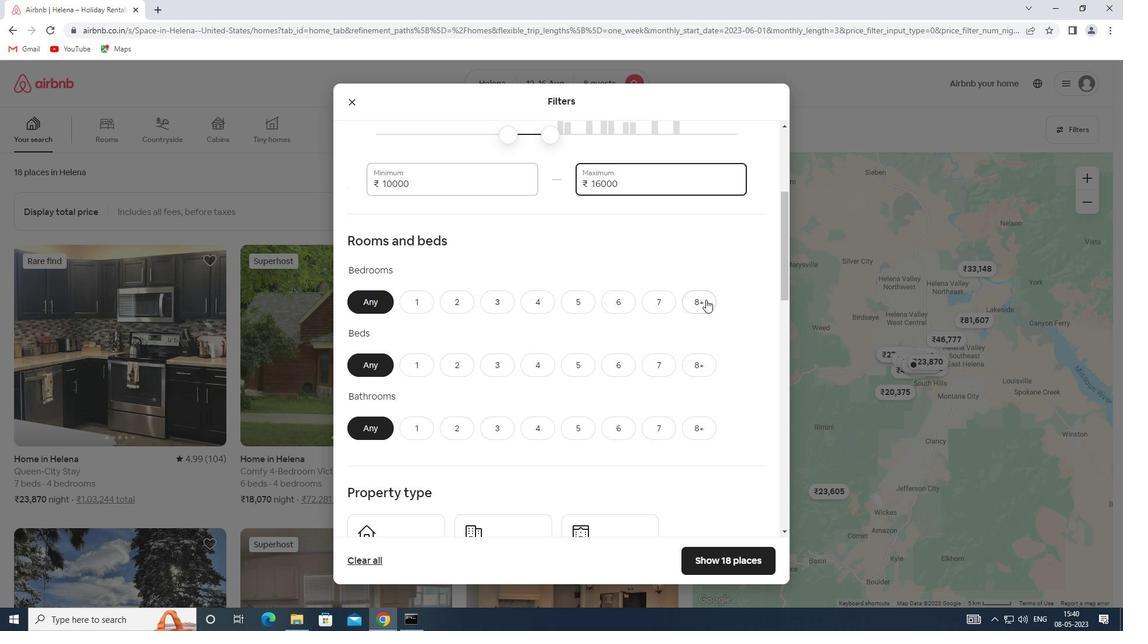 
Action: Mouse moved to (705, 367)
Screenshot: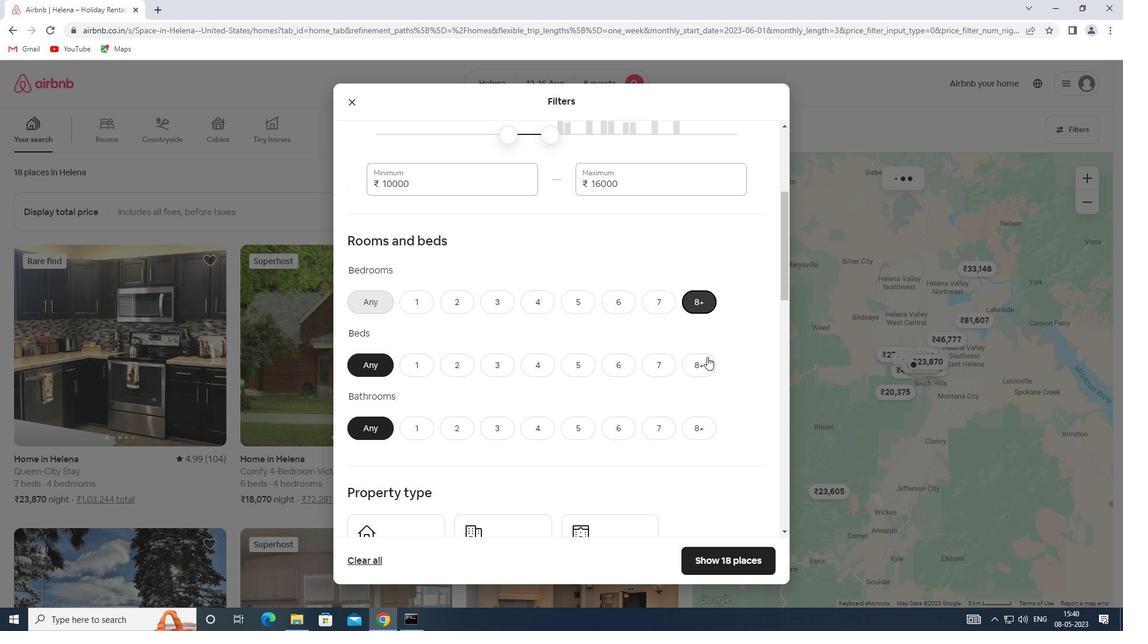 
Action: Mouse pressed left at (705, 367)
Screenshot: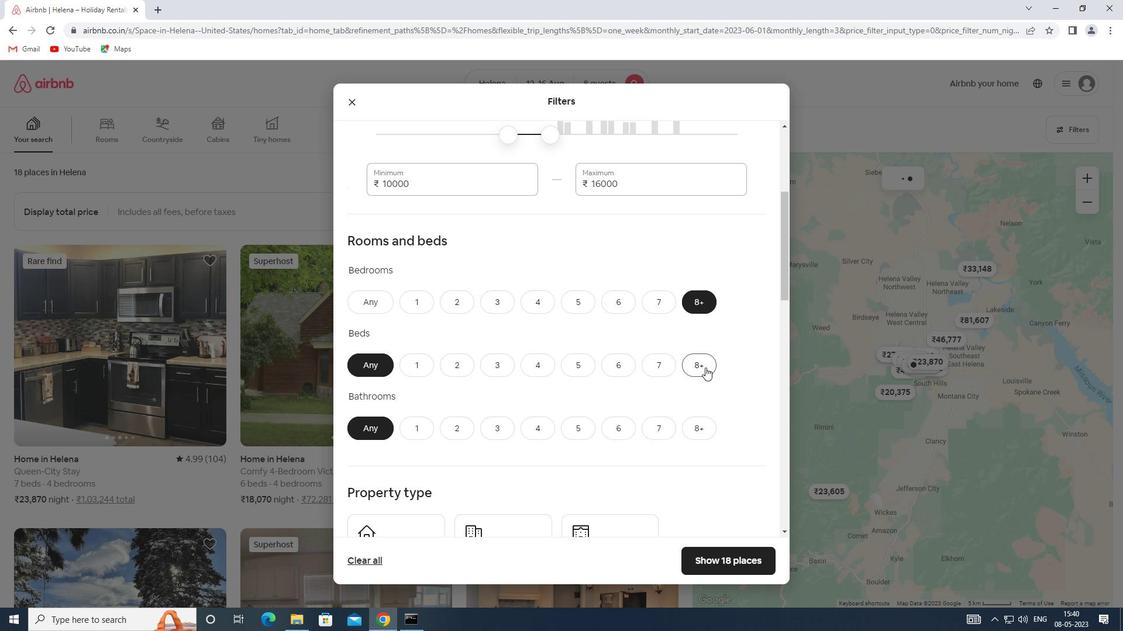 
Action: Mouse moved to (699, 434)
Screenshot: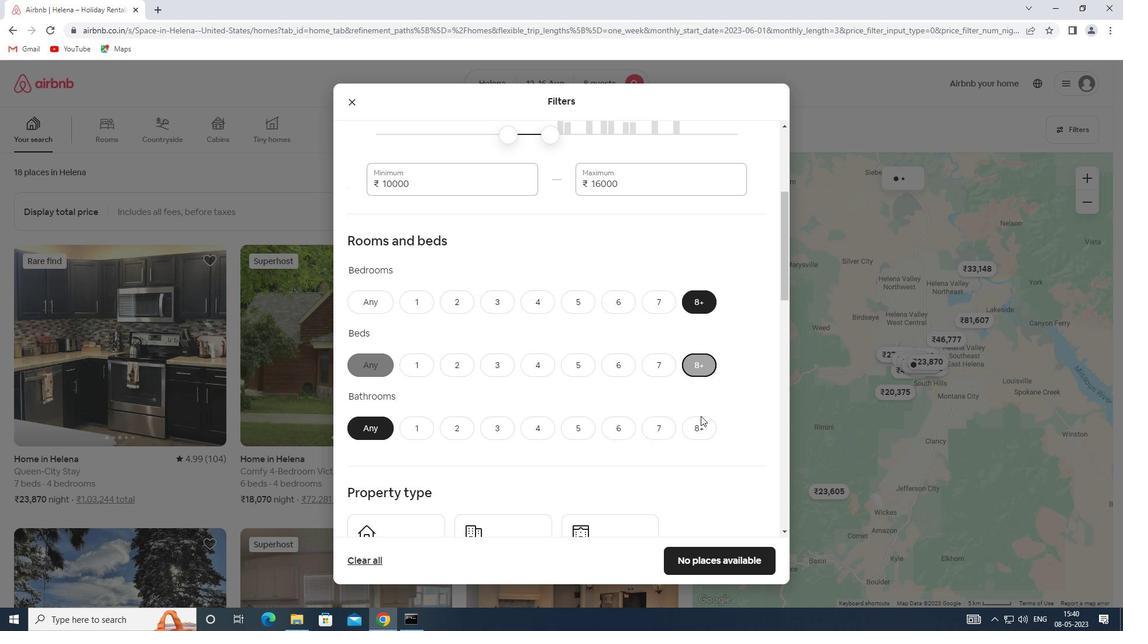 
Action: Mouse pressed left at (699, 434)
Screenshot: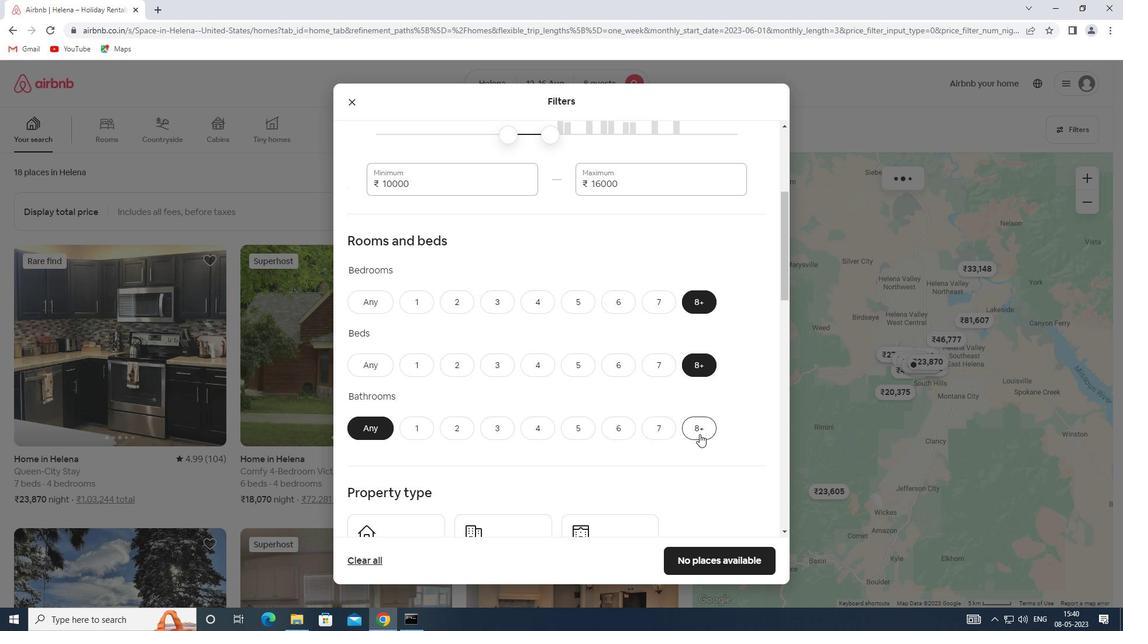 
Action: Mouse moved to (693, 417)
Screenshot: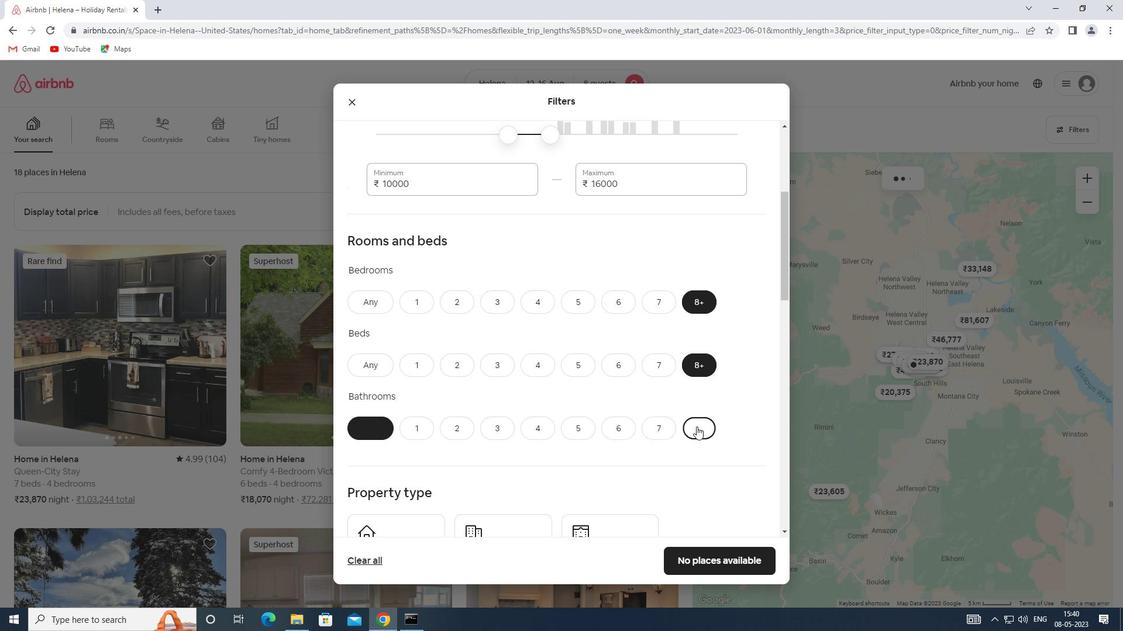 
Action: Mouse scrolled (693, 417) with delta (0, 0)
Screenshot: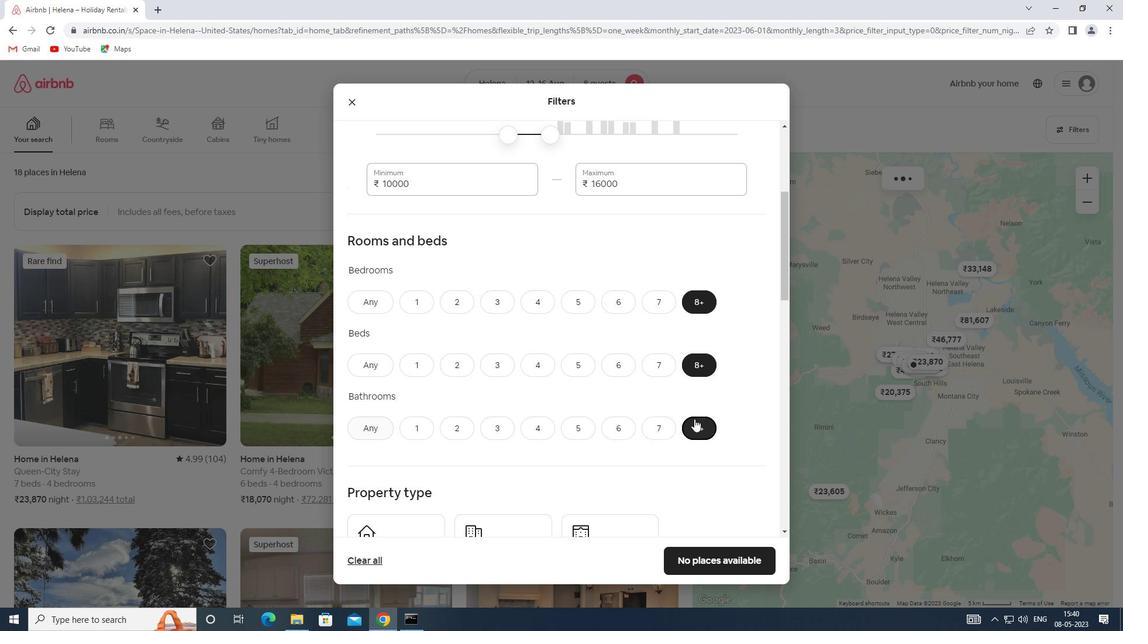 
Action: Mouse scrolled (693, 417) with delta (0, 0)
Screenshot: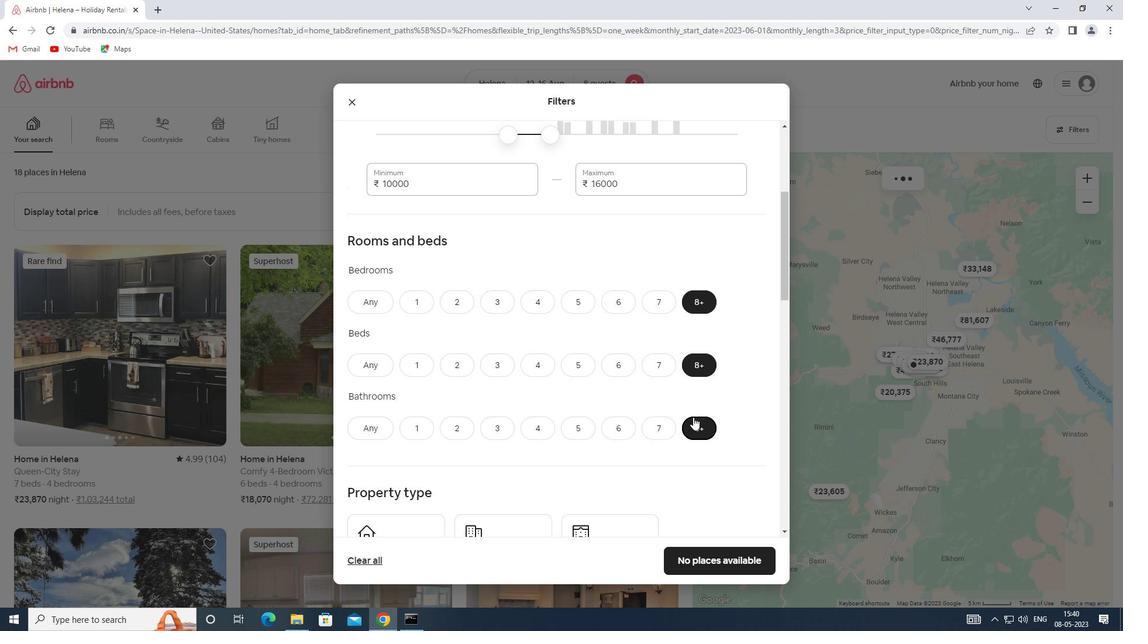
Action: Mouse scrolled (693, 417) with delta (0, 0)
Screenshot: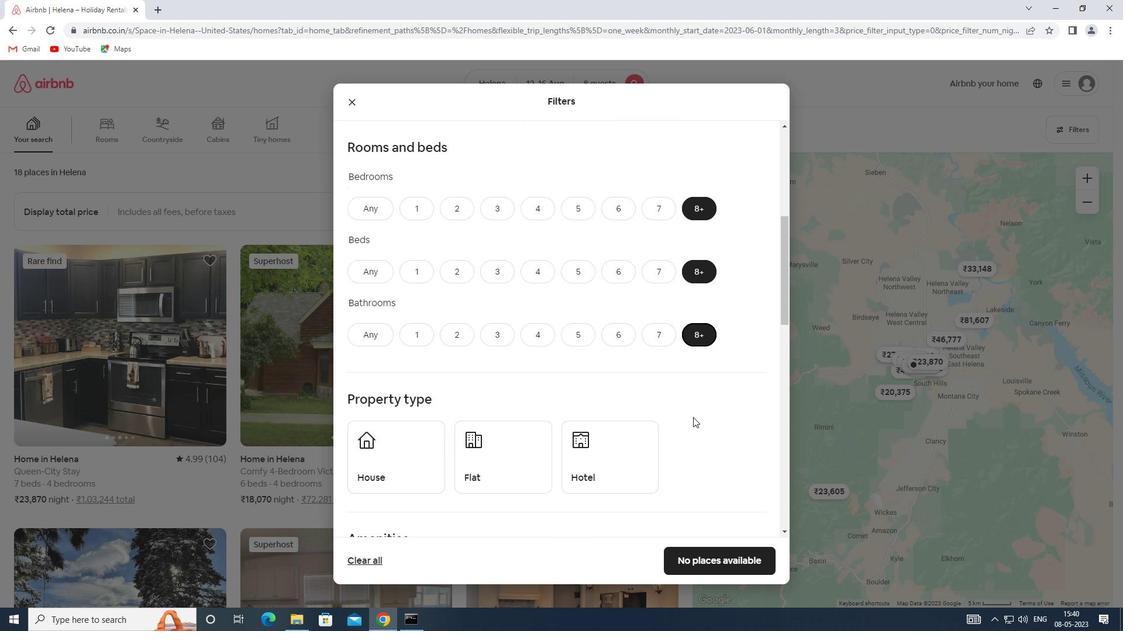 
Action: Mouse moved to (397, 391)
Screenshot: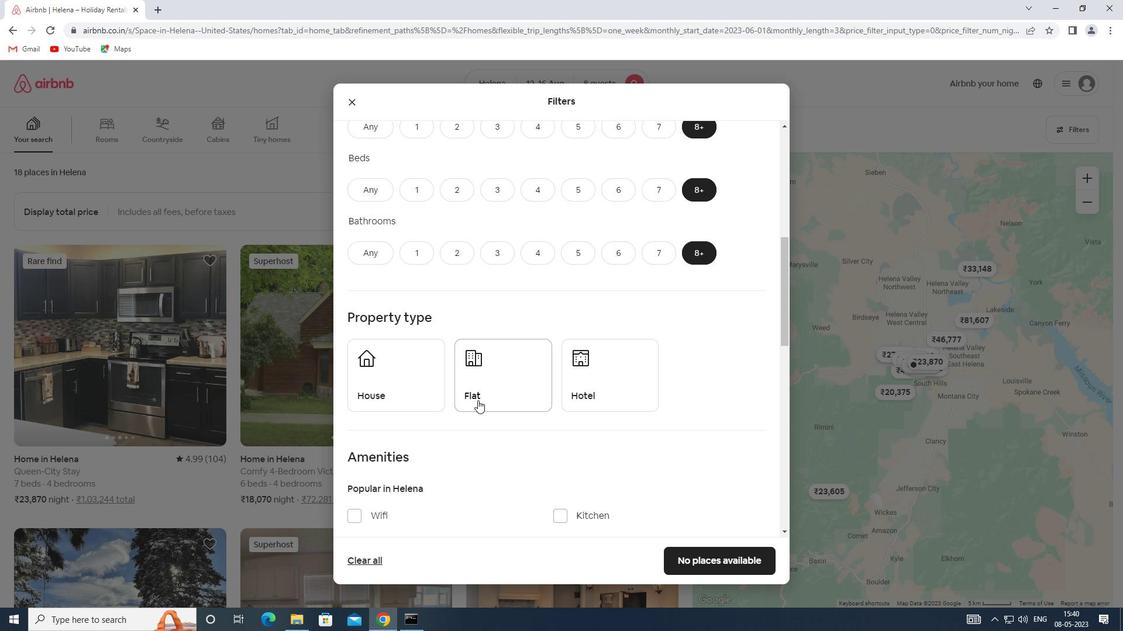 
Action: Mouse pressed left at (397, 391)
Screenshot: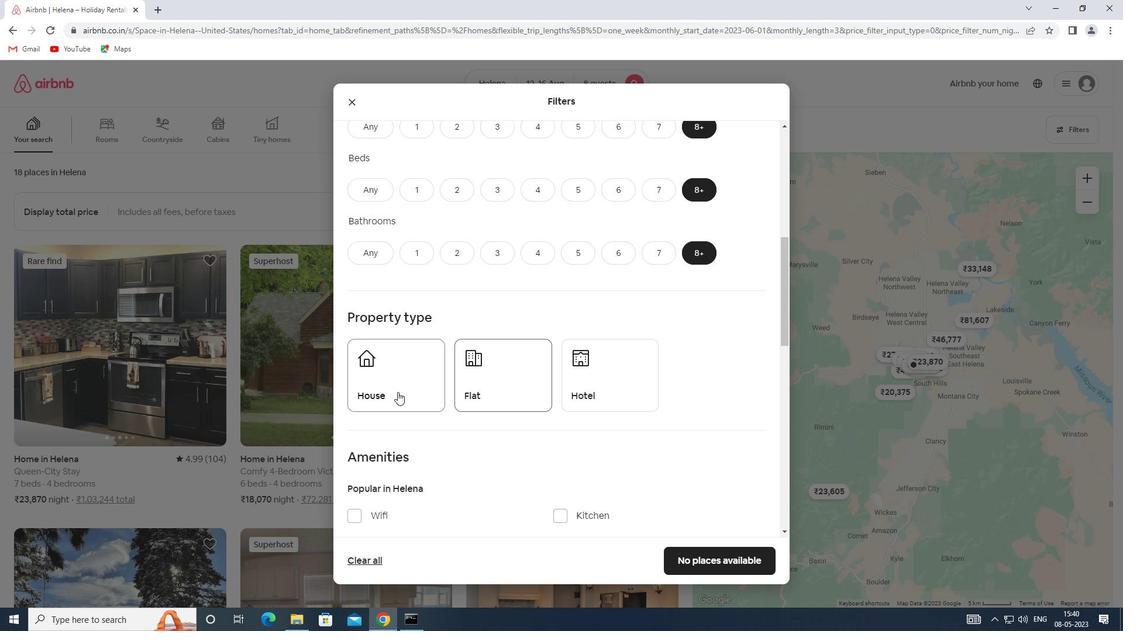 
Action: Mouse moved to (484, 385)
Screenshot: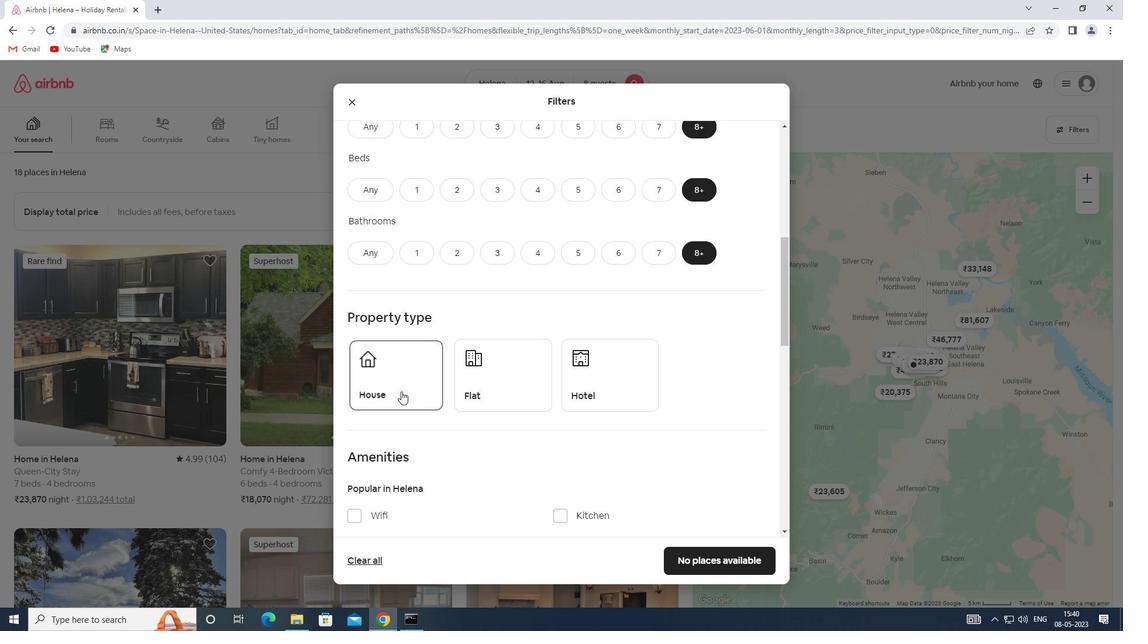 
Action: Mouse pressed left at (484, 385)
Screenshot: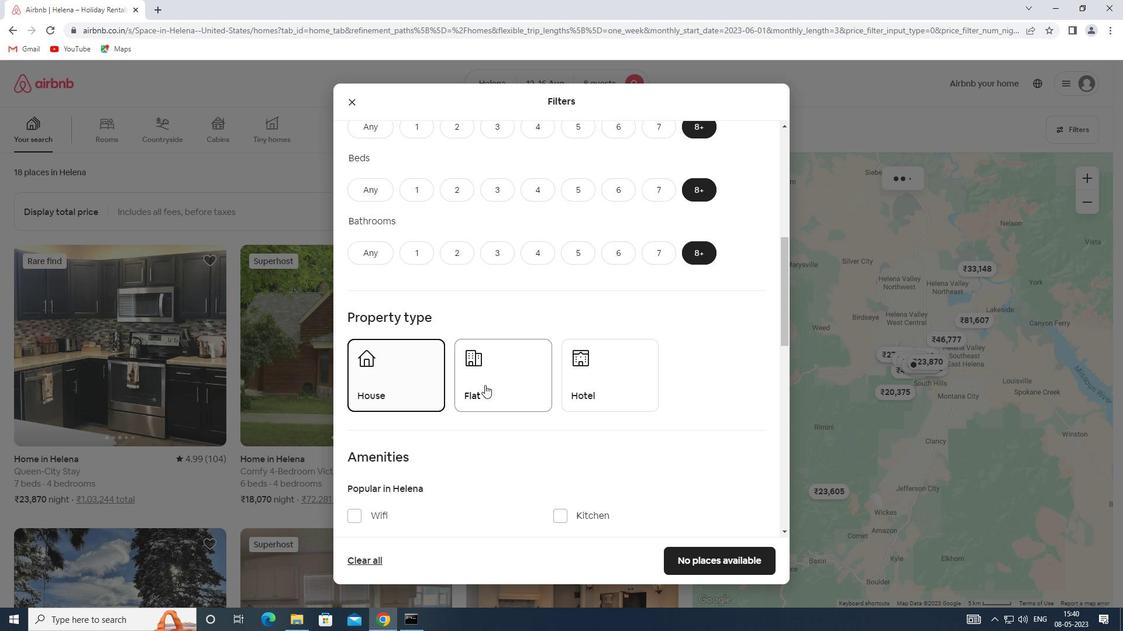 
Action: Mouse moved to (594, 385)
Screenshot: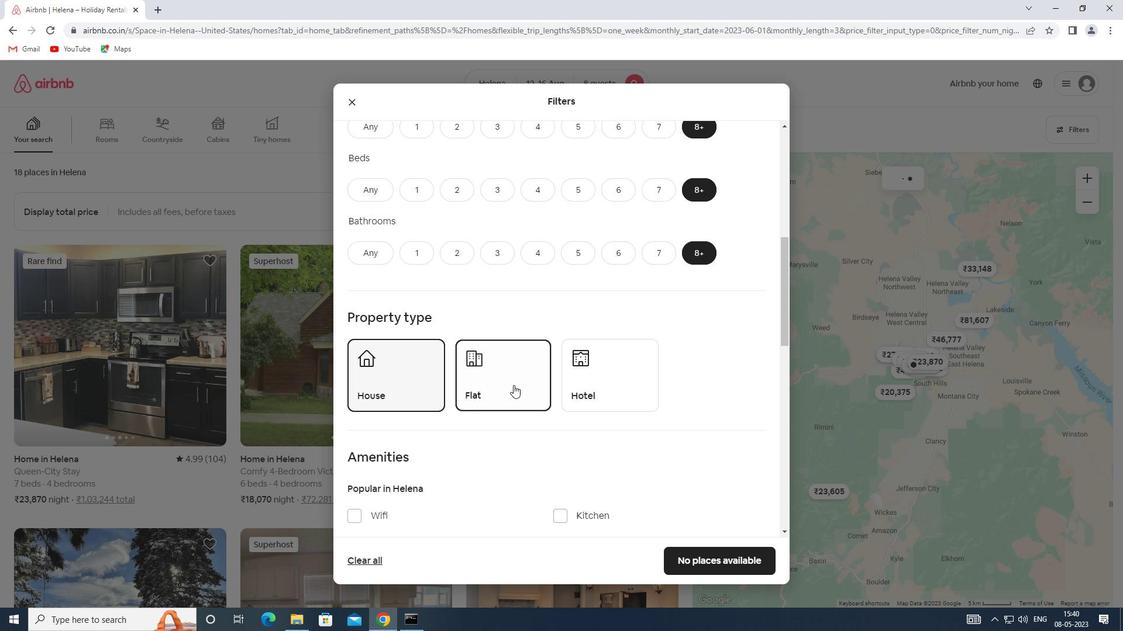 
Action: Mouse pressed left at (594, 385)
Screenshot: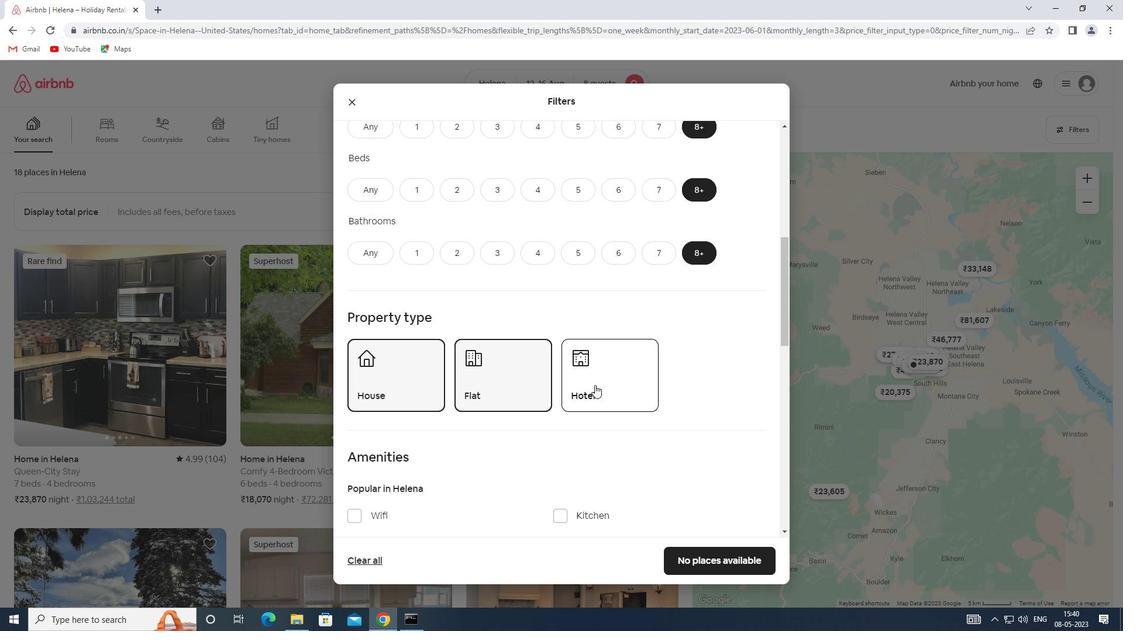 
Action: Mouse scrolled (594, 384) with delta (0, 0)
Screenshot: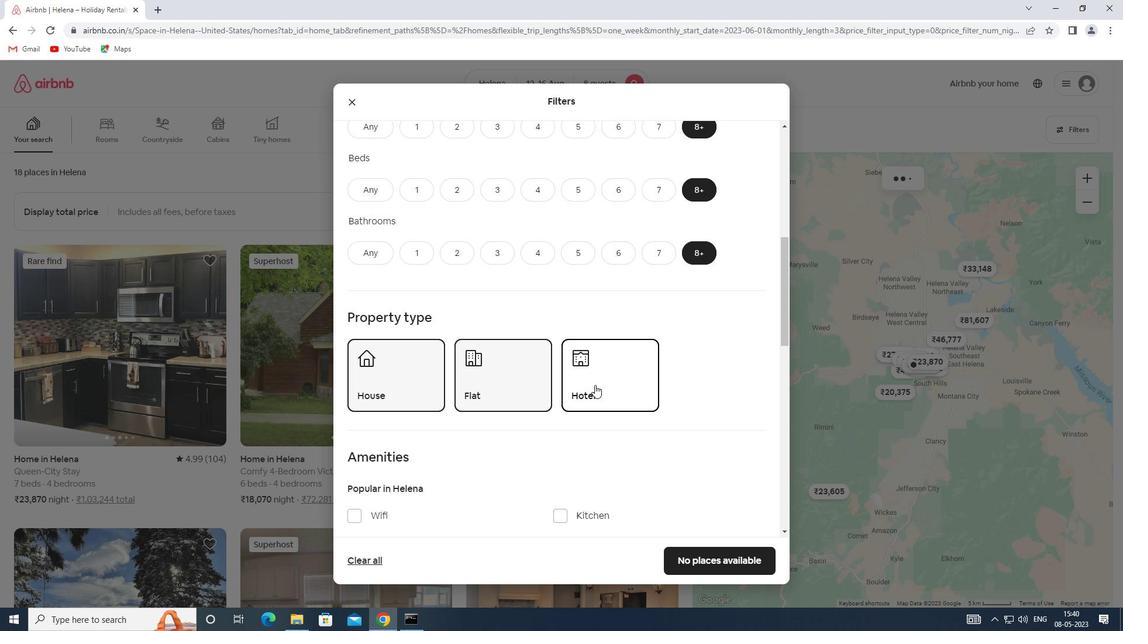 
Action: Mouse scrolled (594, 384) with delta (0, 0)
Screenshot: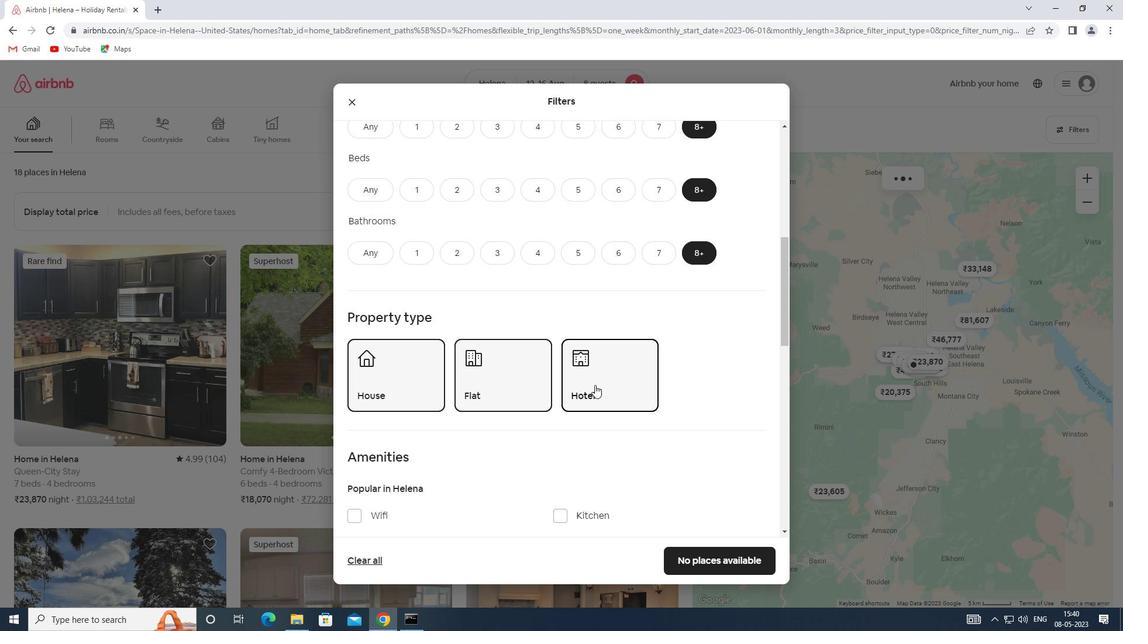 
Action: Mouse scrolled (594, 384) with delta (0, 0)
Screenshot: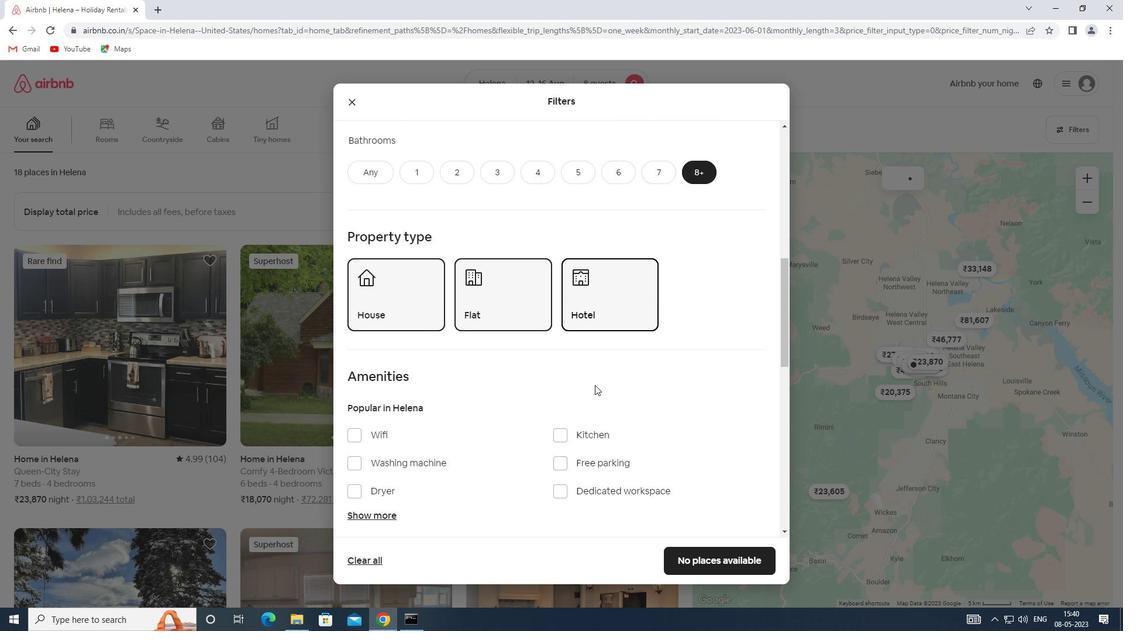 
Action: Mouse scrolled (594, 384) with delta (0, 0)
Screenshot: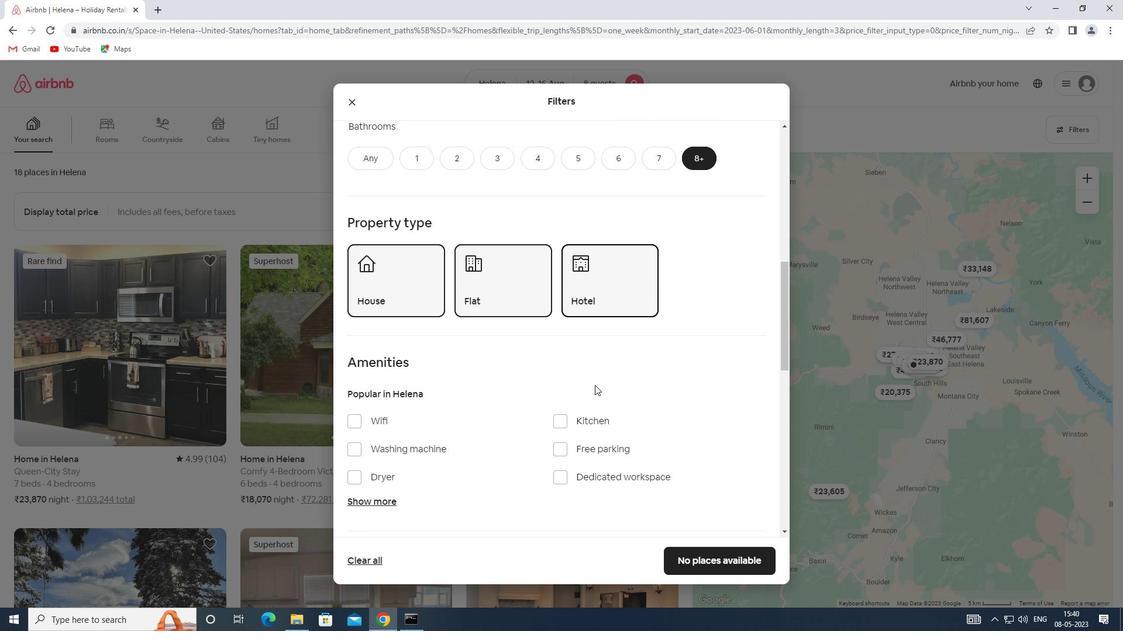 
Action: Mouse moved to (369, 365)
Screenshot: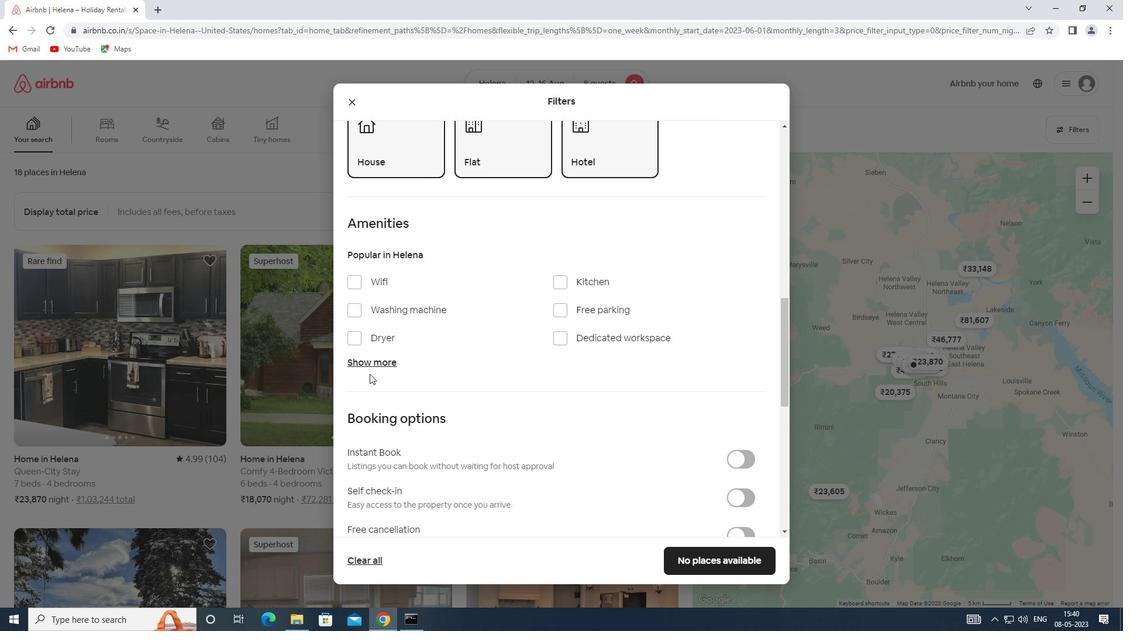 
Action: Mouse pressed left at (369, 365)
Screenshot: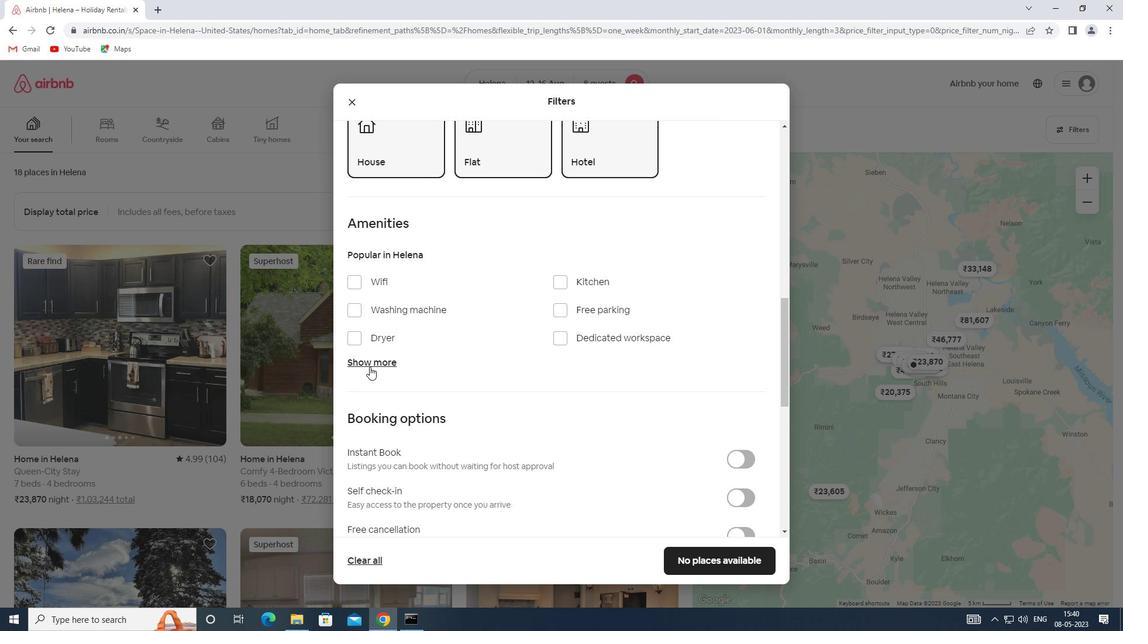 
Action: Mouse moved to (355, 280)
Screenshot: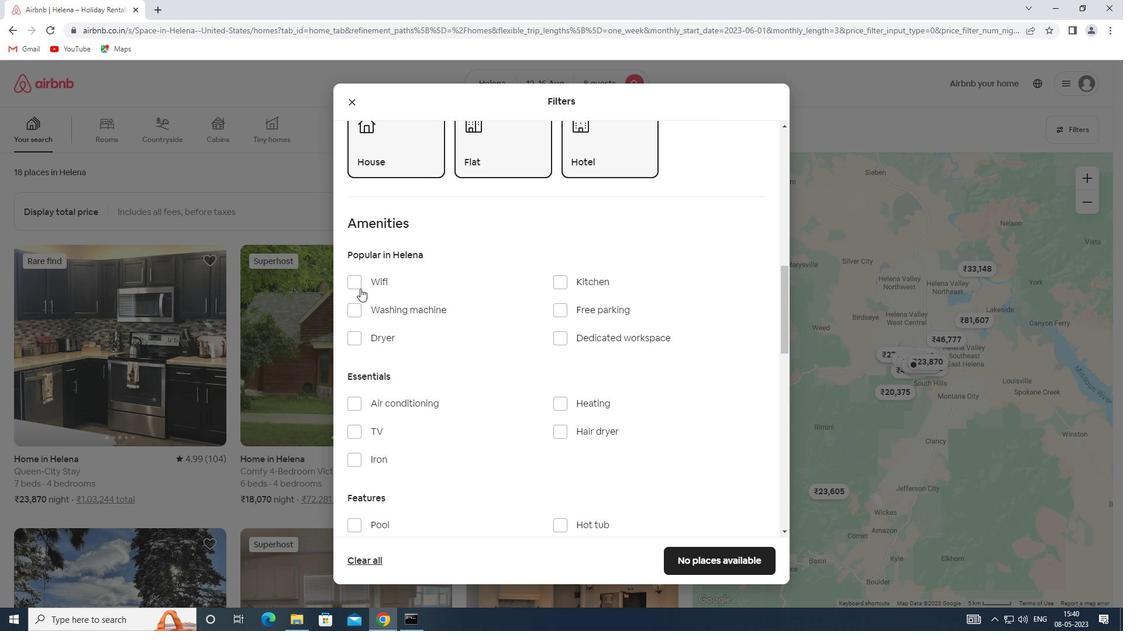 
Action: Mouse pressed left at (355, 280)
Screenshot: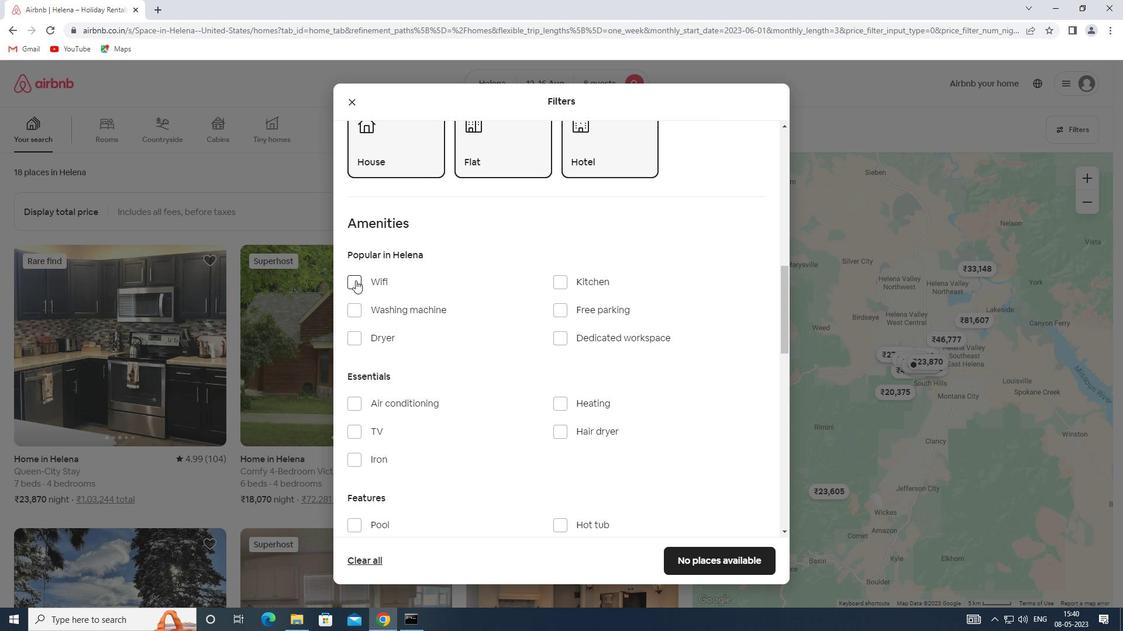 
Action: Mouse moved to (500, 410)
Screenshot: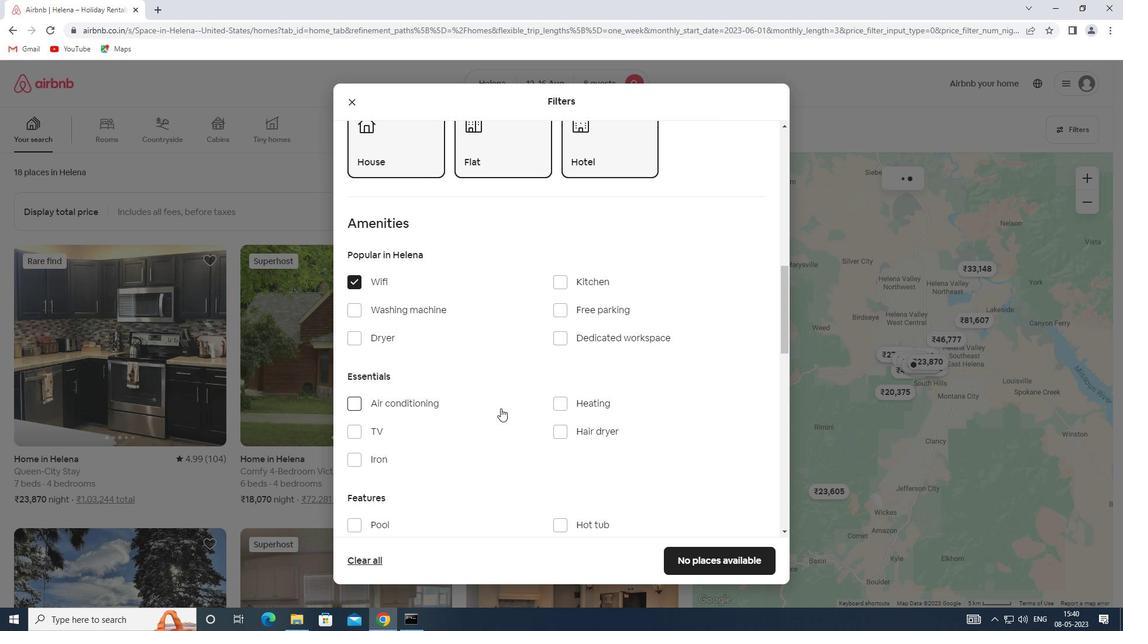 
Action: Mouse scrolled (500, 409) with delta (0, 0)
Screenshot: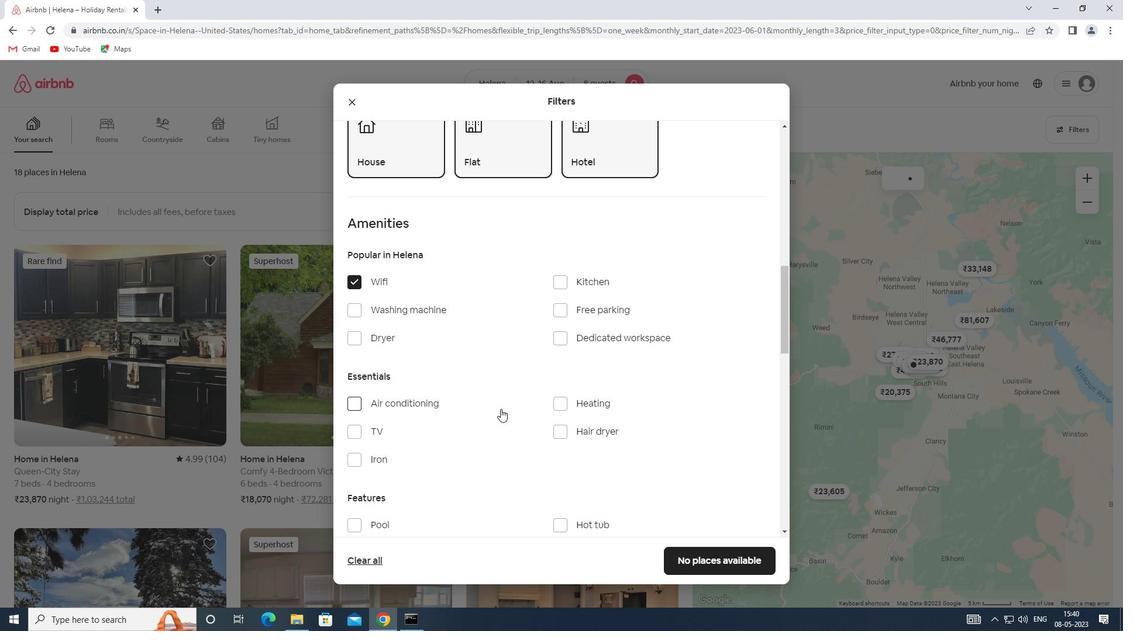 
Action: Mouse scrolled (500, 409) with delta (0, 0)
Screenshot: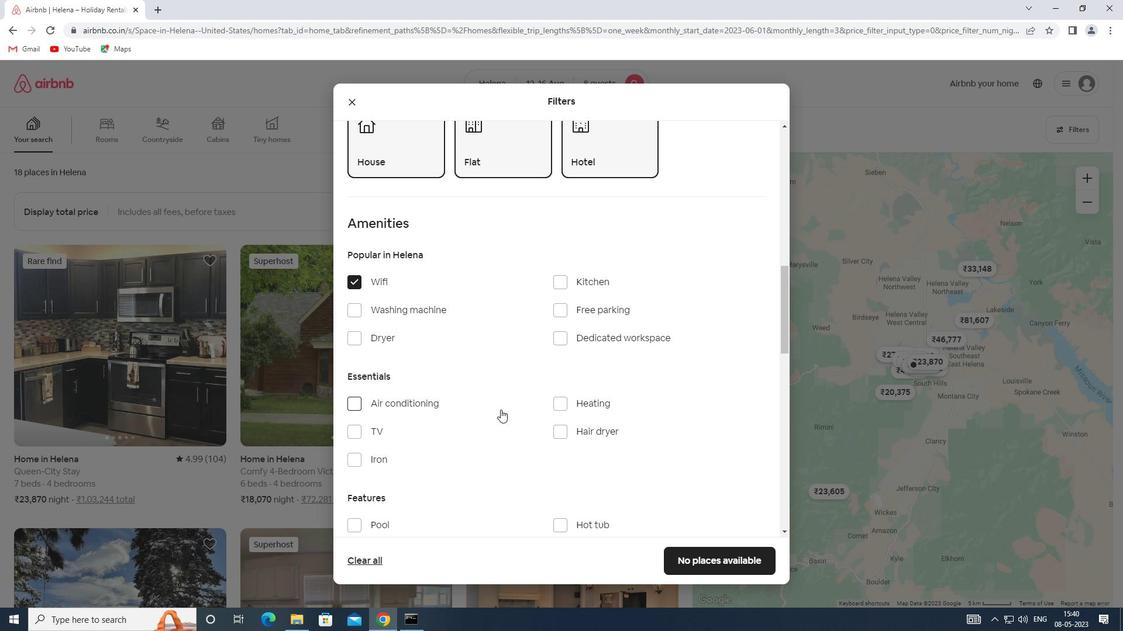
Action: Mouse moved to (356, 312)
Screenshot: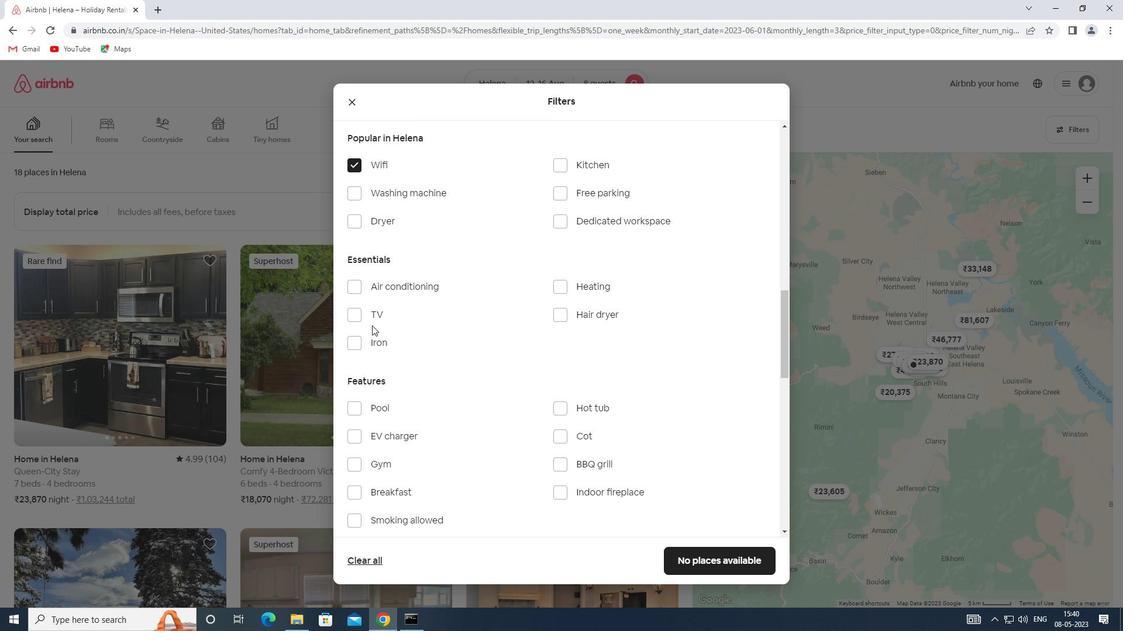 
Action: Mouse pressed left at (356, 312)
Screenshot: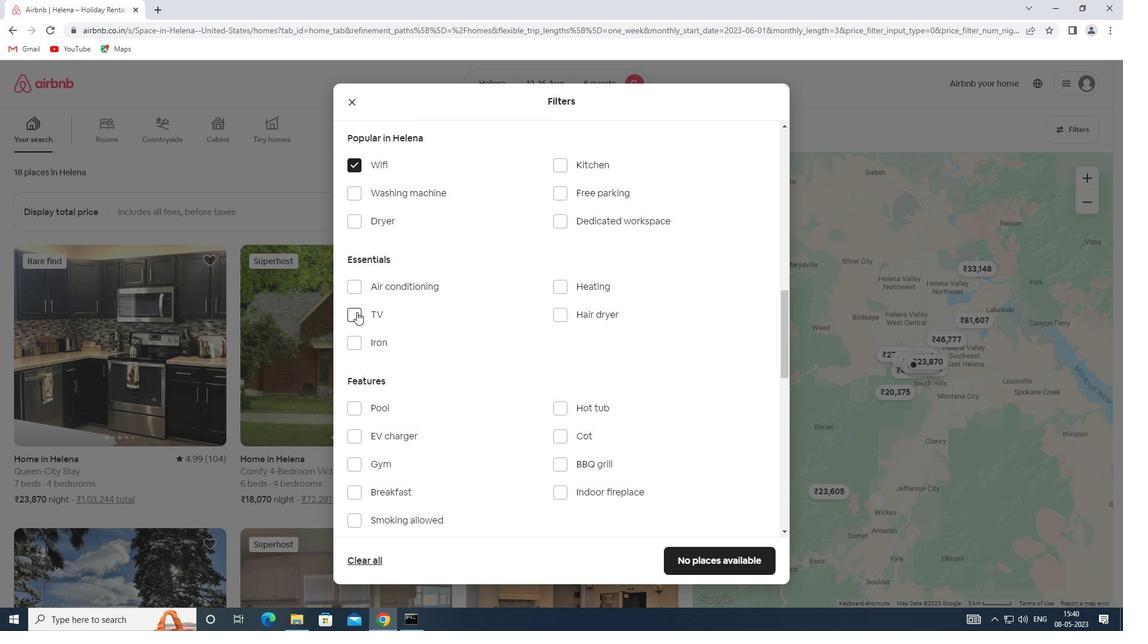 
Action: Mouse moved to (558, 193)
Screenshot: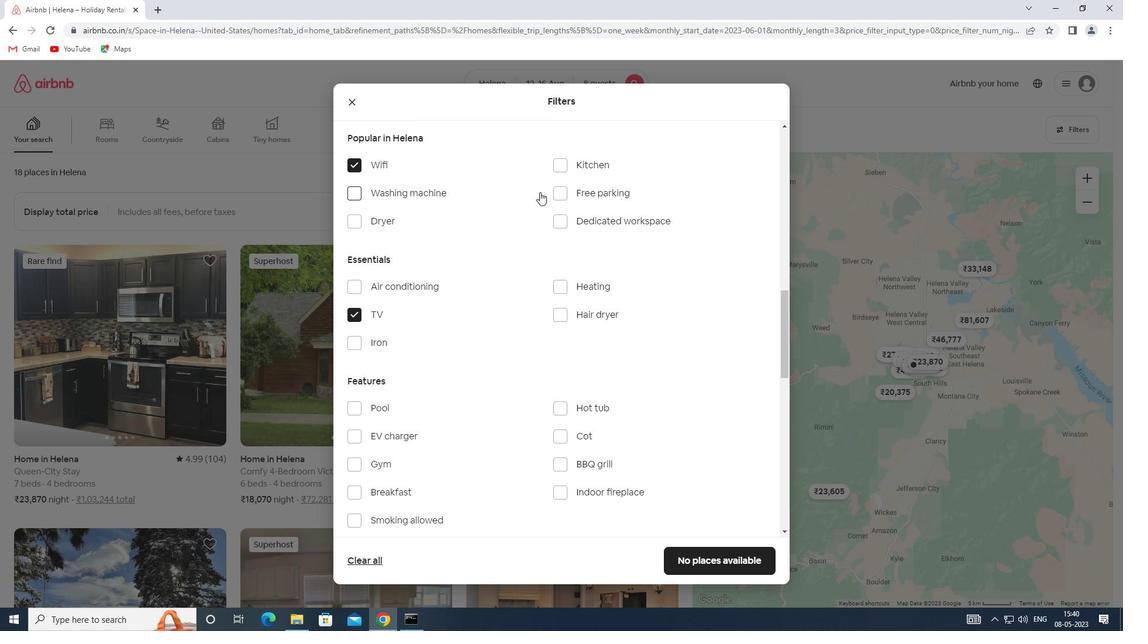 
Action: Mouse pressed left at (558, 193)
Screenshot: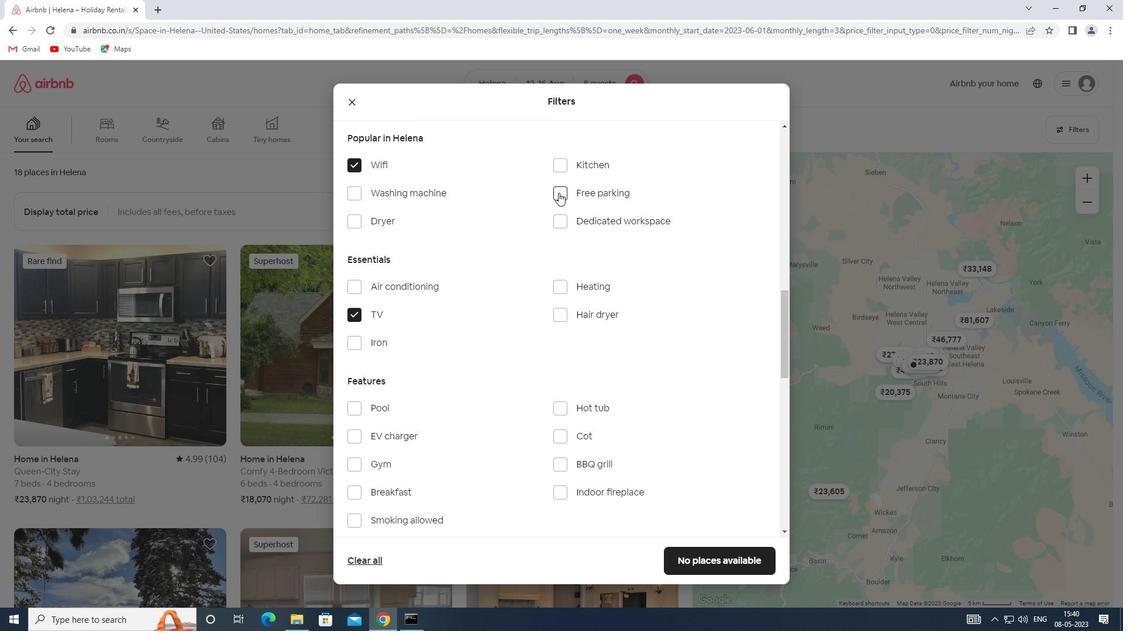 
Action: Mouse moved to (553, 200)
Screenshot: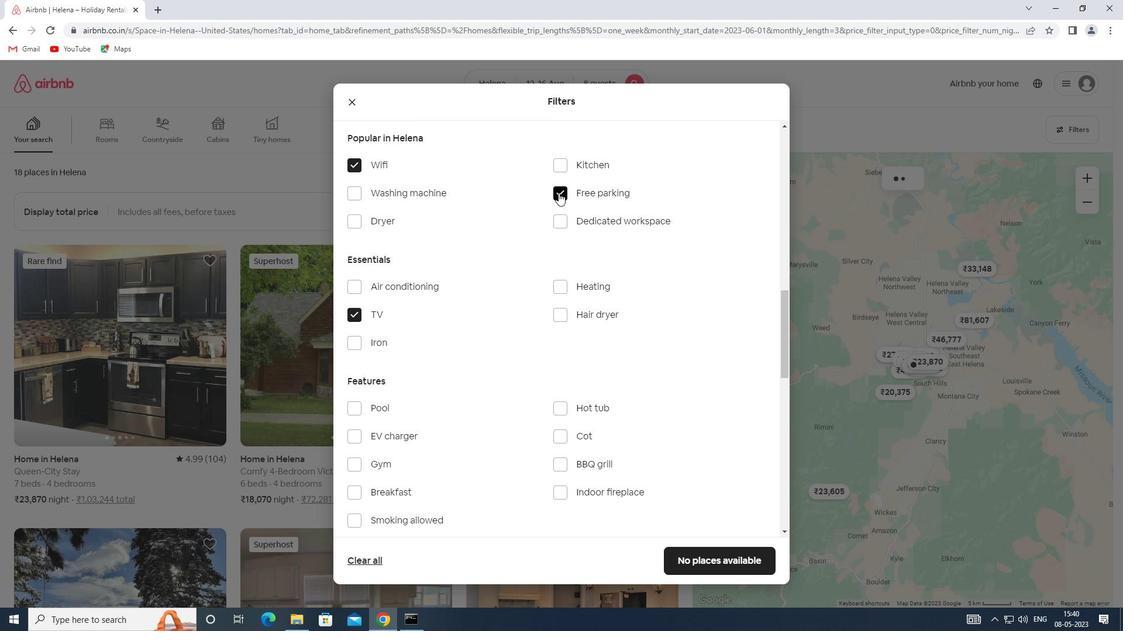 
Action: Mouse scrolled (553, 200) with delta (0, 0)
Screenshot: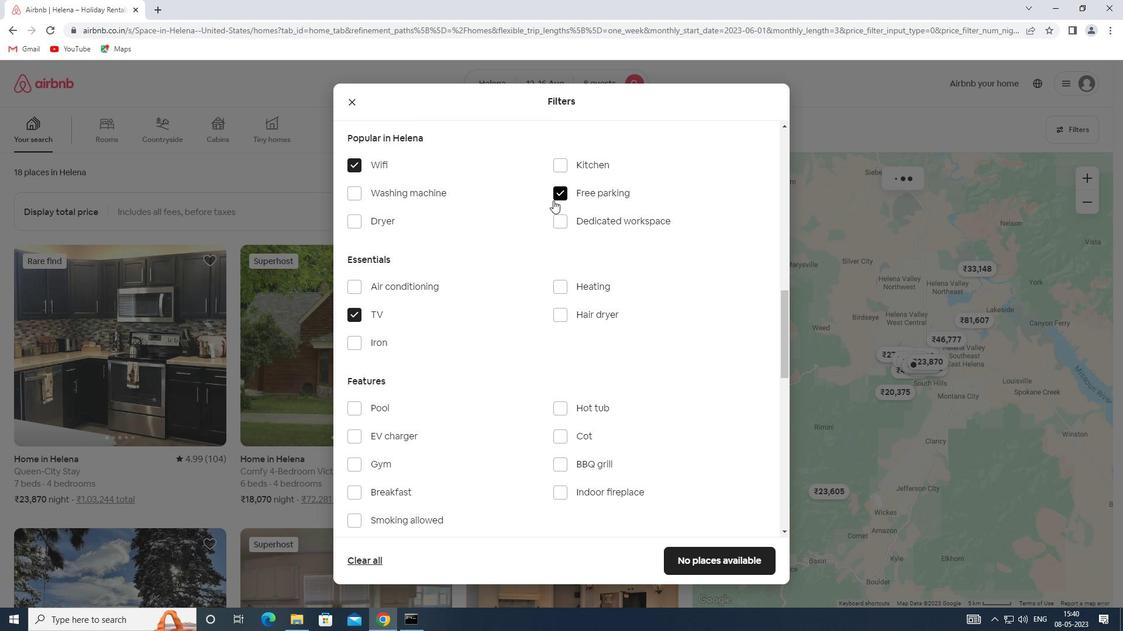
Action: Mouse scrolled (553, 200) with delta (0, 0)
Screenshot: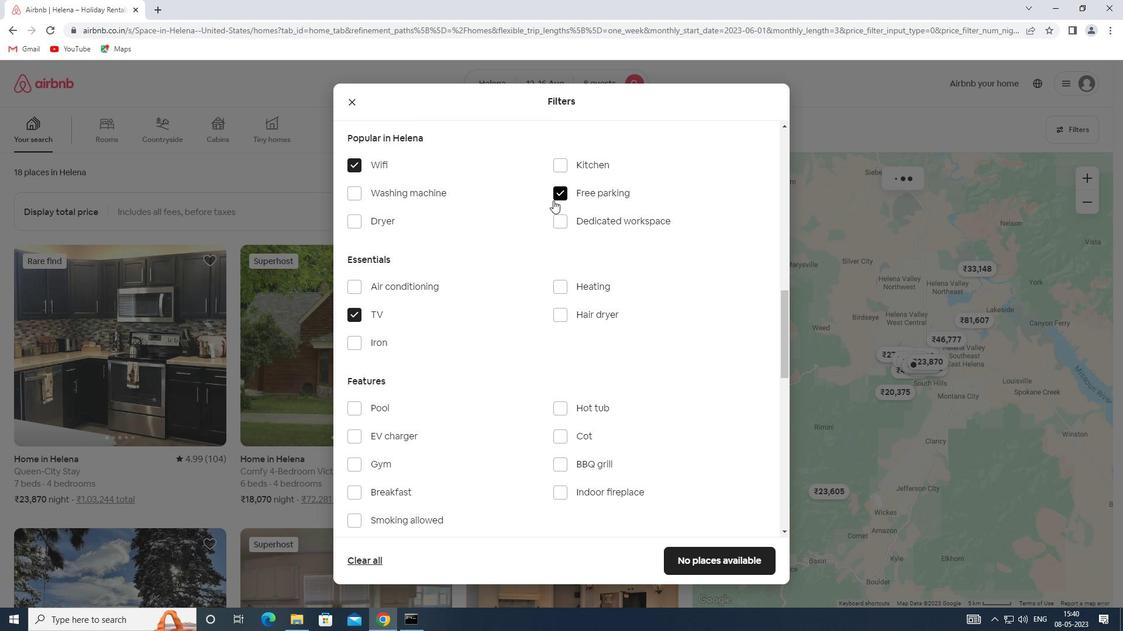 
Action: Mouse moved to (553, 201)
Screenshot: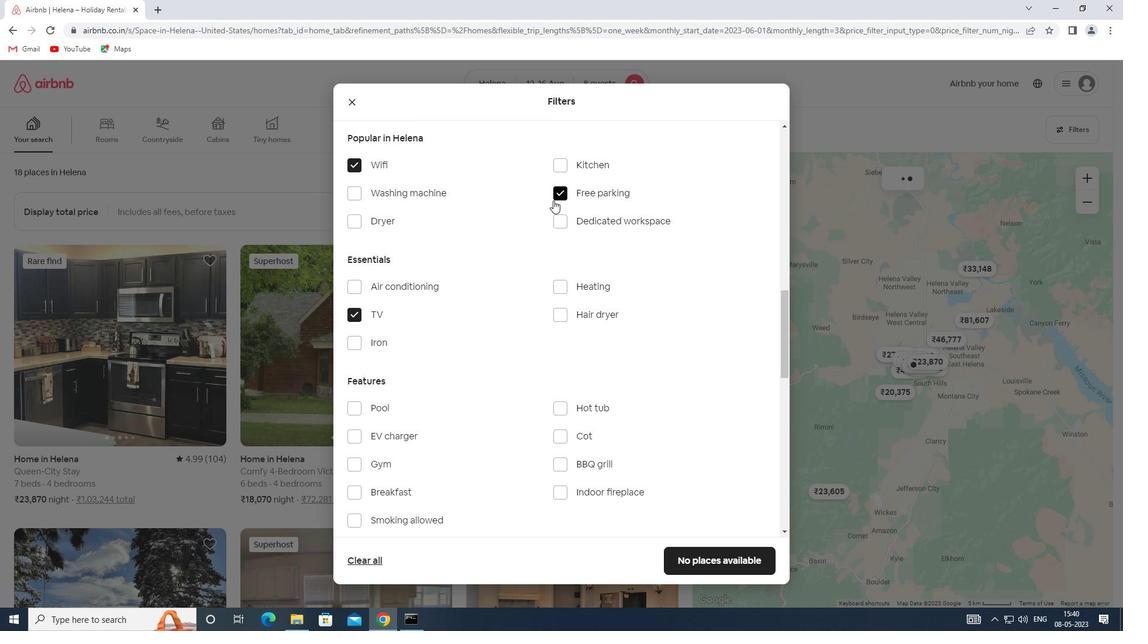 
Action: Mouse scrolled (553, 201) with delta (0, 0)
Screenshot: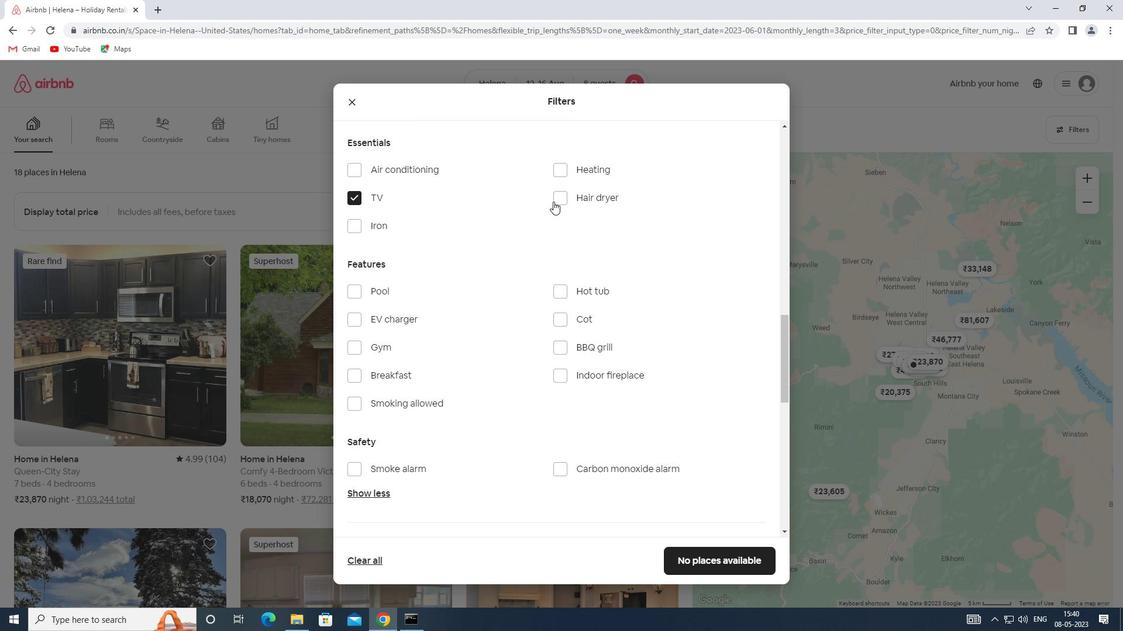 
Action: Mouse moved to (350, 288)
Screenshot: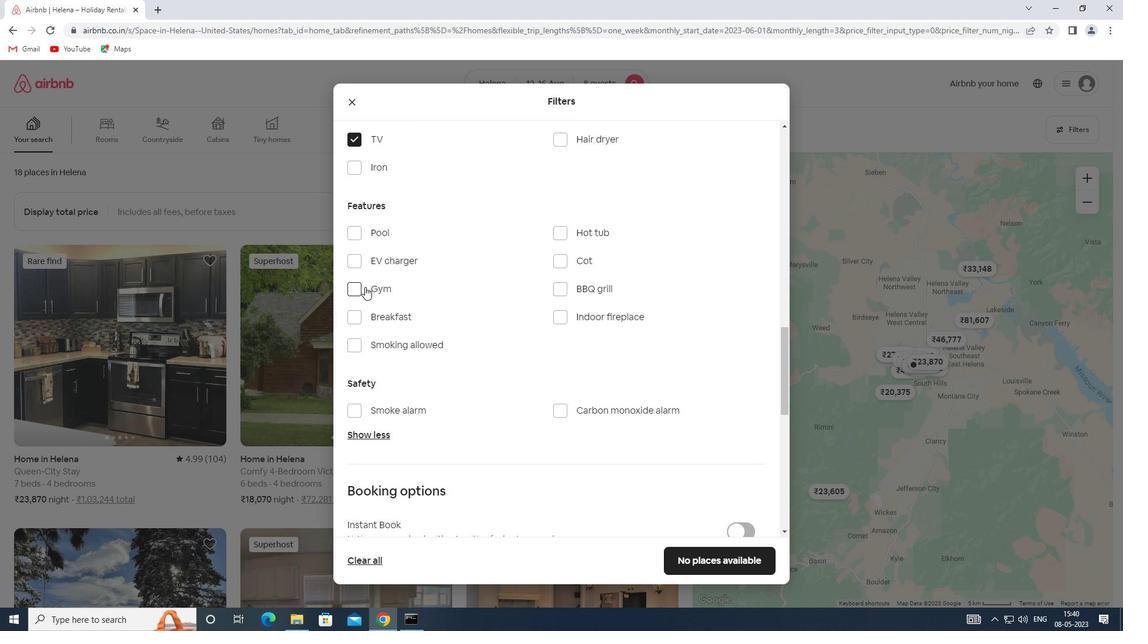 
Action: Mouse pressed left at (350, 288)
Screenshot: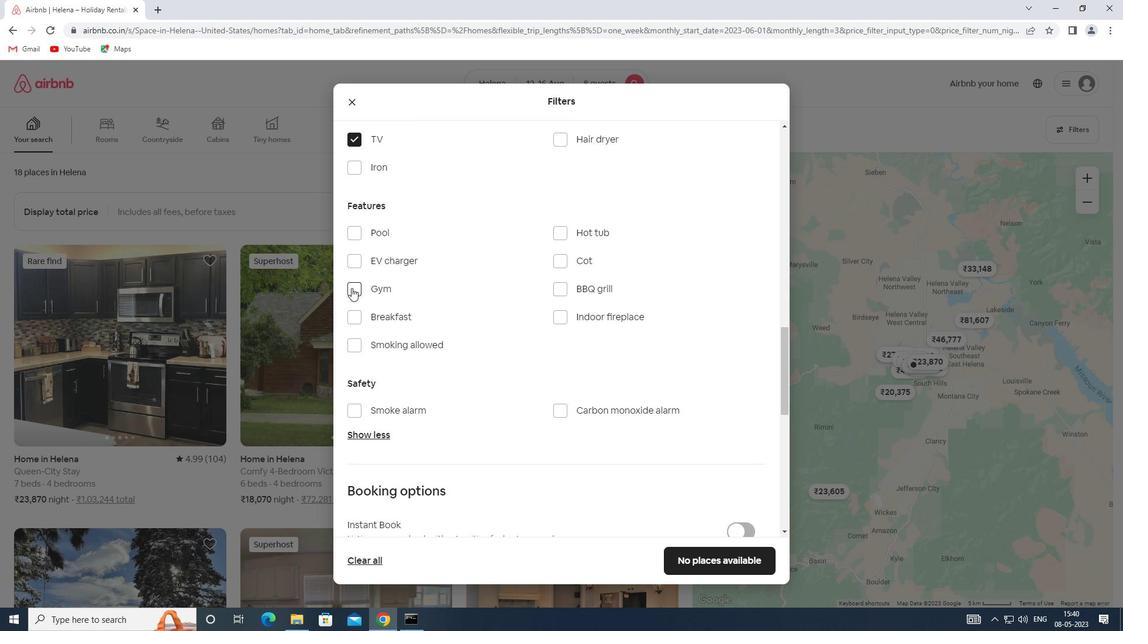 
Action: Mouse moved to (355, 314)
Screenshot: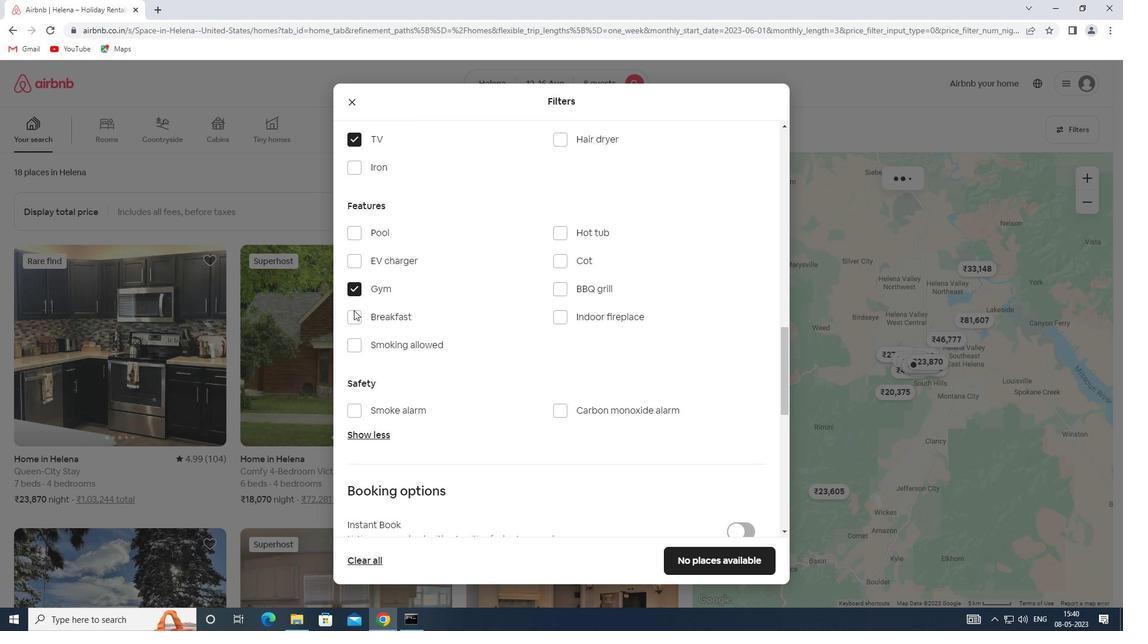 
Action: Mouse pressed left at (355, 314)
Screenshot: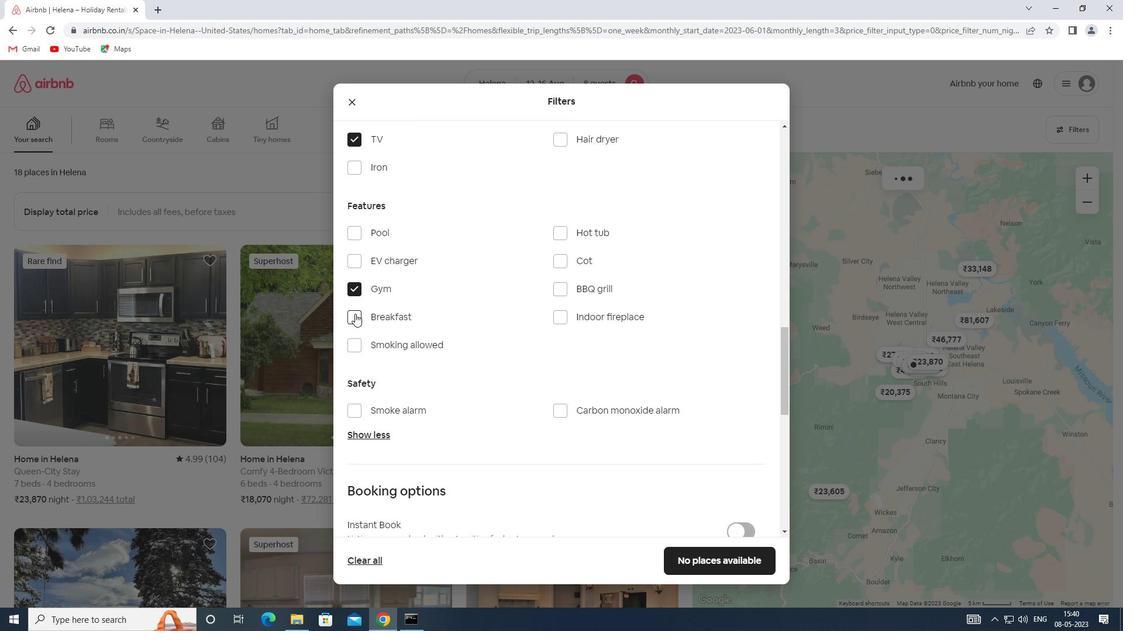 
Action: Mouse moved to (356, 314)
Screenshot: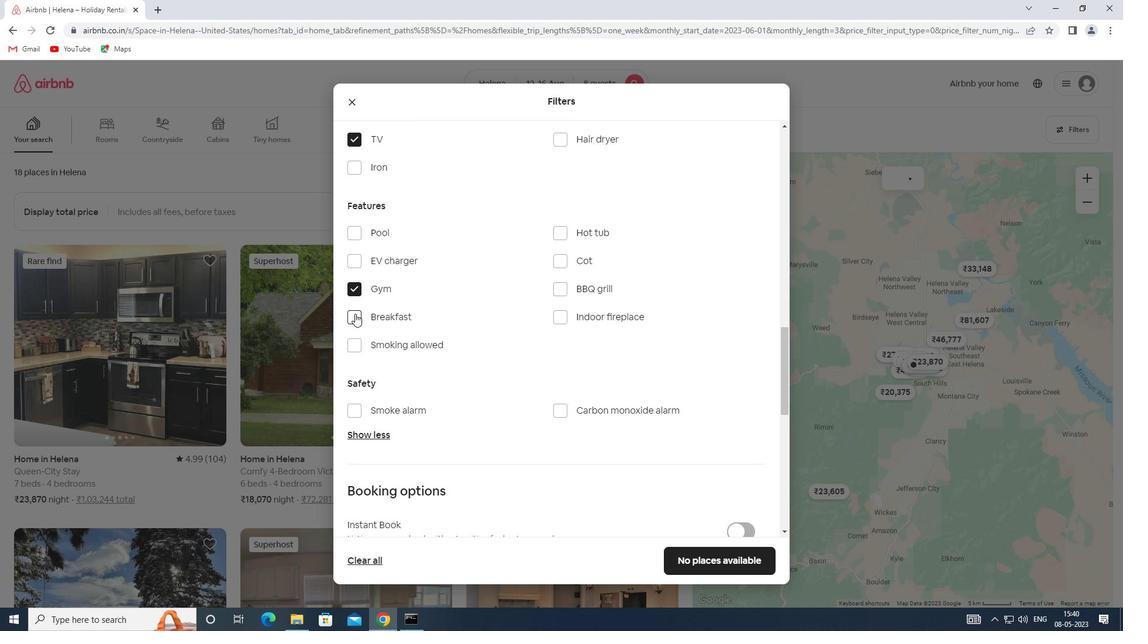 
Action: Mouse scrolled (356, 313) with delta (0, 0)
Screenshot: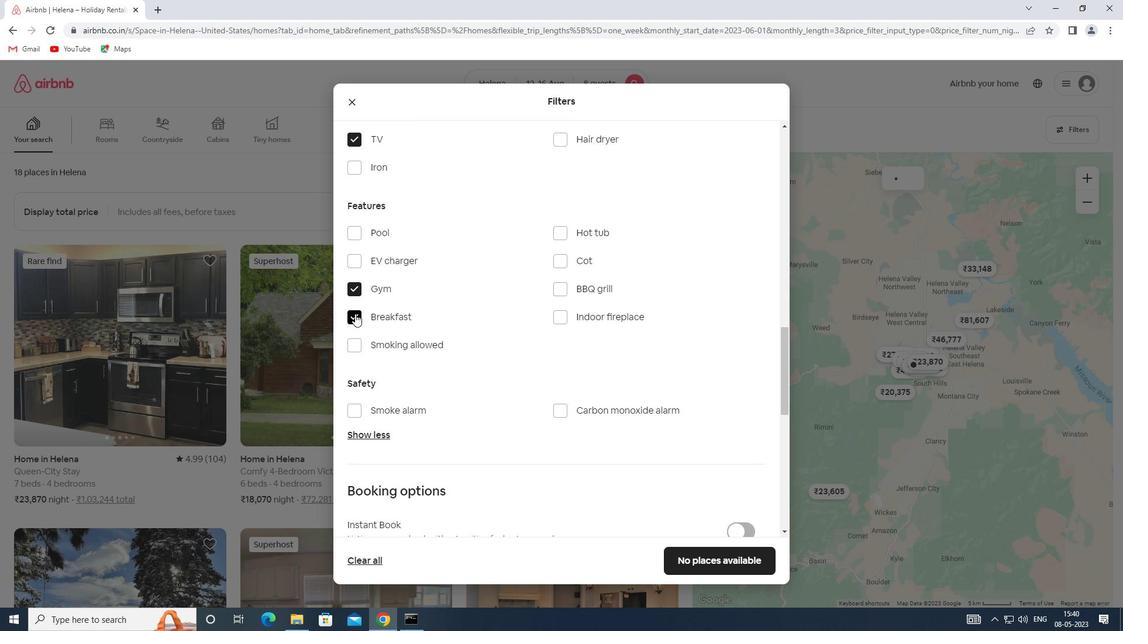 
Action: Mouse scrolled (356, 313) with delta (0, 0)
Screenshot: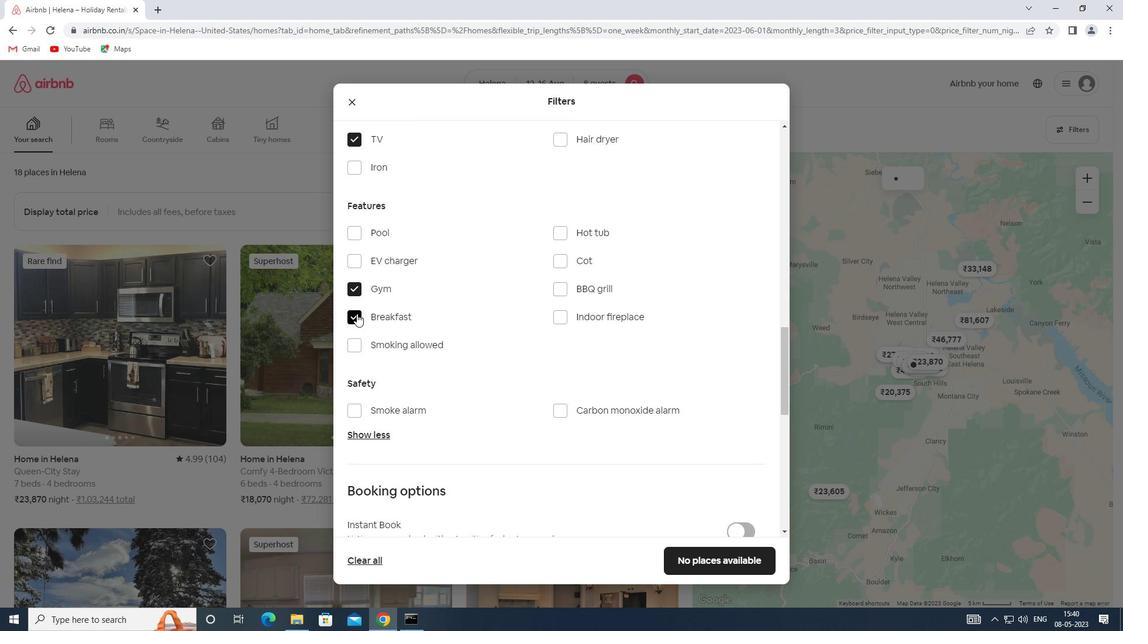 
Action: Mouse scrolled (356, 313) with delta (0, 0)
Screenshot: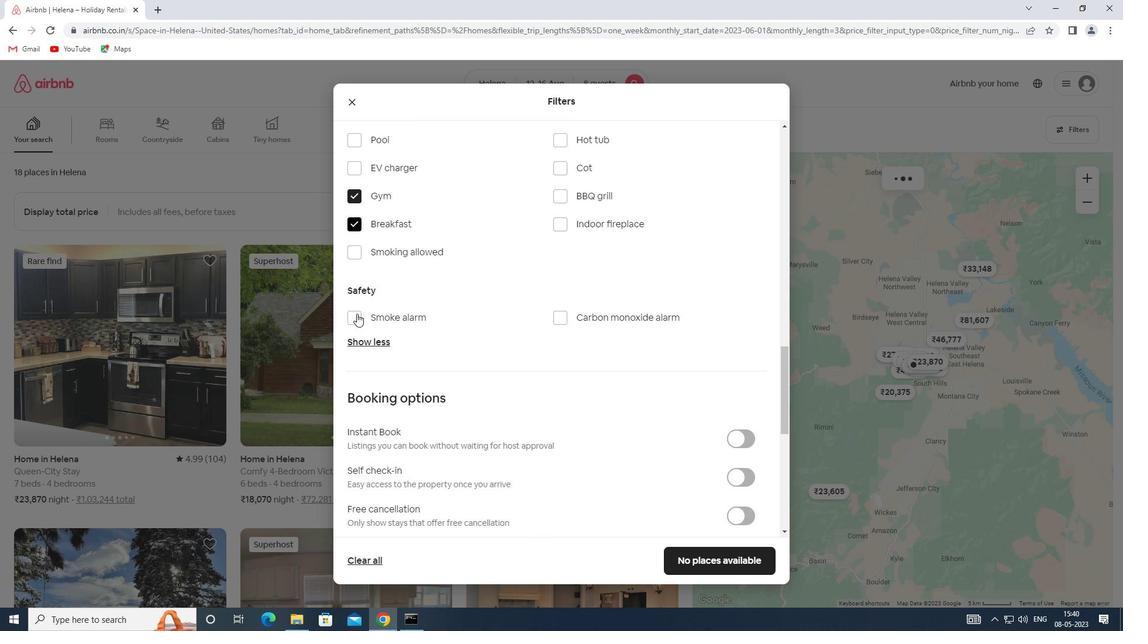 
Action: Mouse scrolled (356, 313) with delta (0, 0)
Screenshot: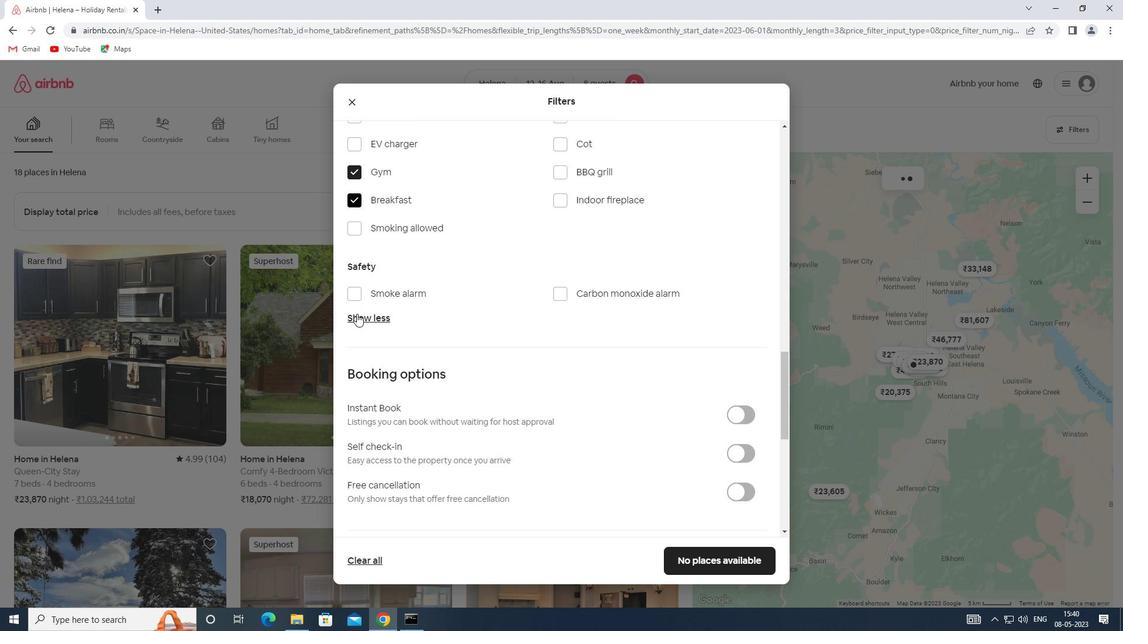 
Action: Mouse moved to (753, 336)
Screenshot: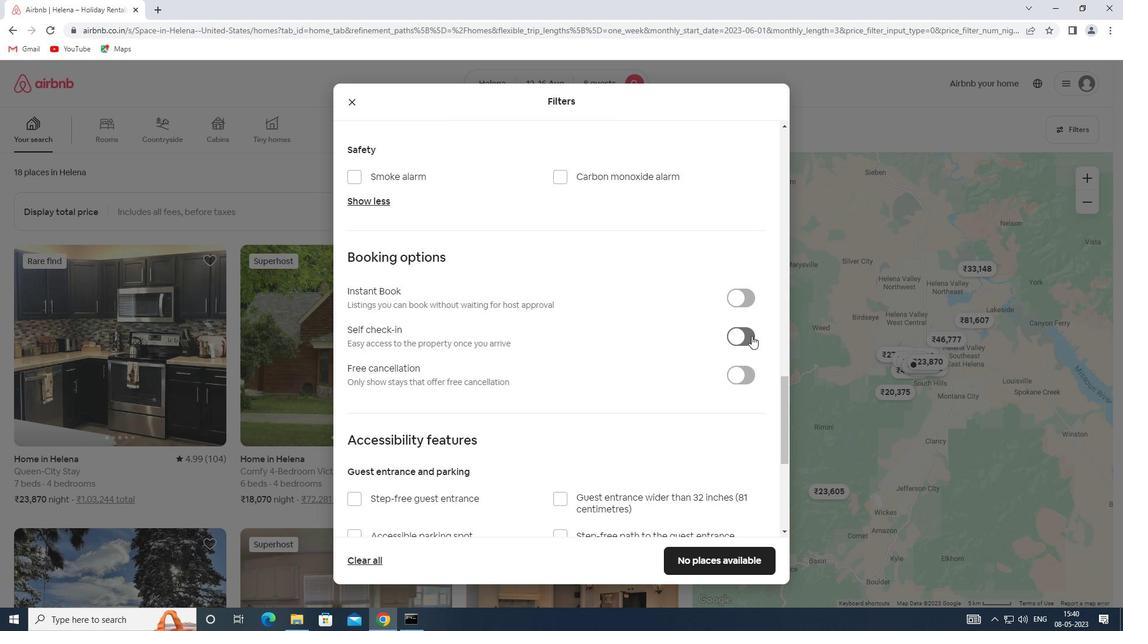 
Action: Mouse pressed left at (753, 336)
Screenshot: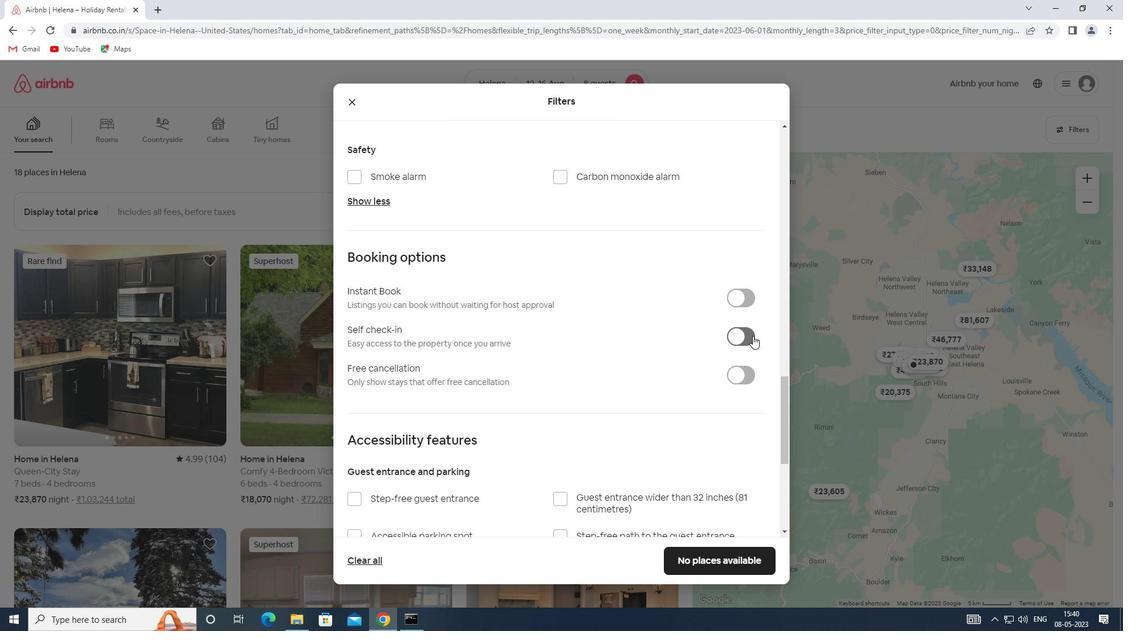 
Action: Mouse moved to (400, 356)
Screenshot: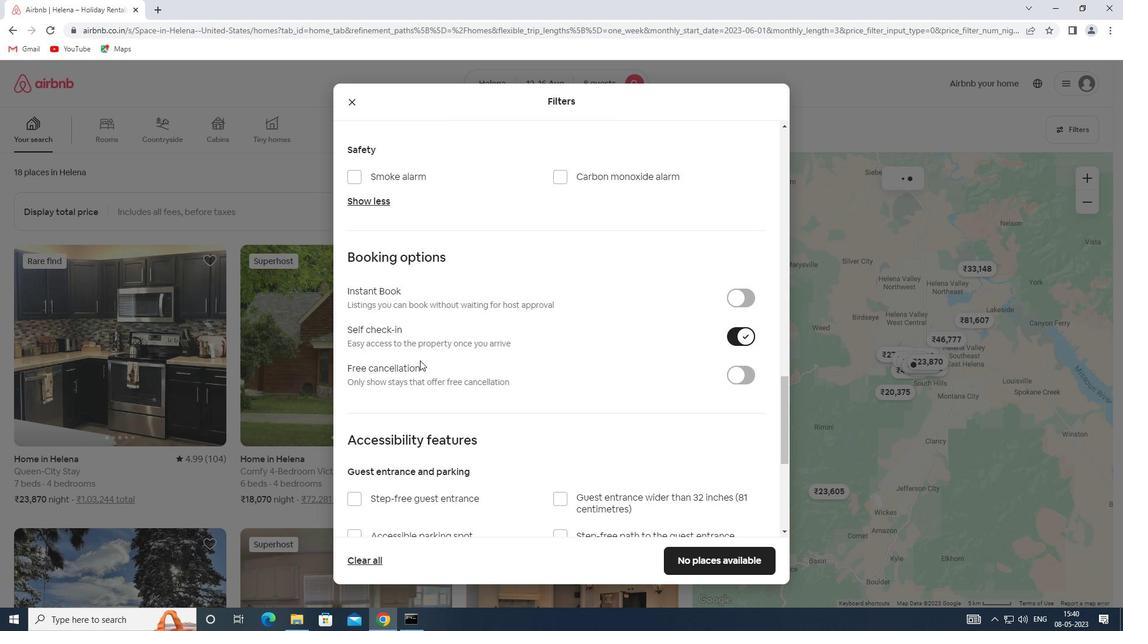 
Action: Mouse scrolled (400, 355) with delta (0, 0)
Screenshot: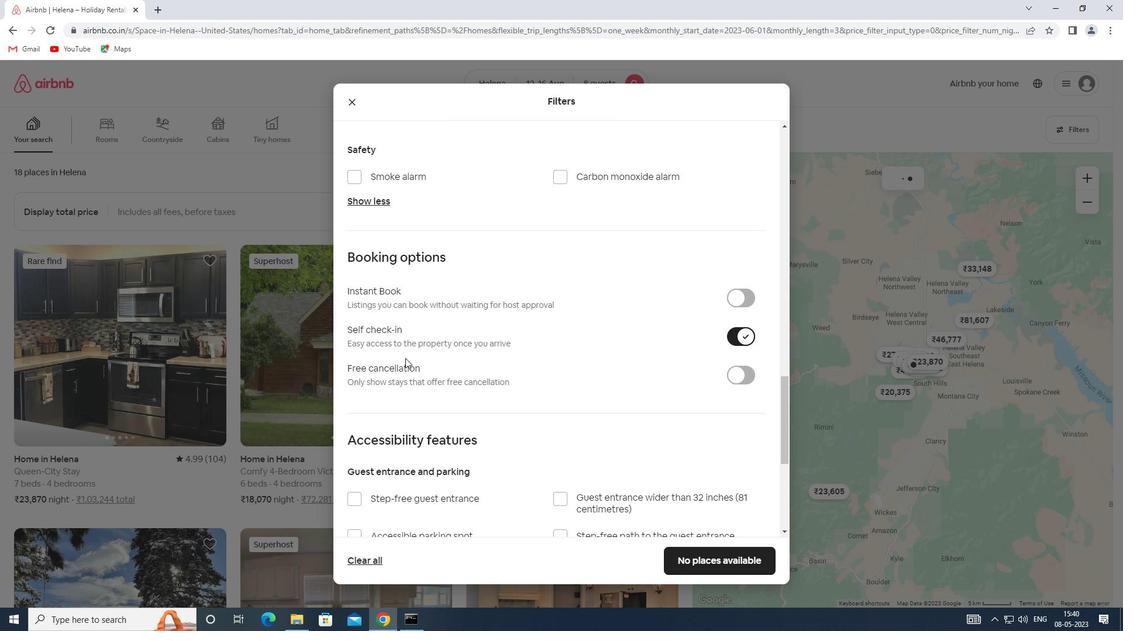 
Action: Mouse scrolled (400, 355) with delta (0, 0)
Screenshot: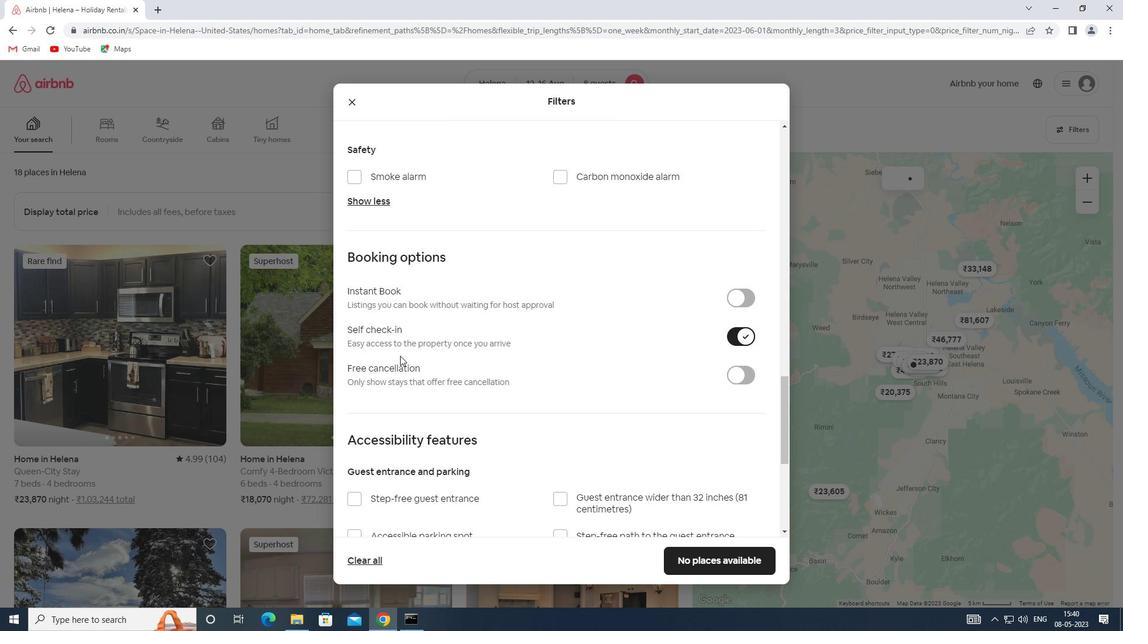 
Action: Mouse scrolled (400, 355) with delta (0, 0)
Screenshot: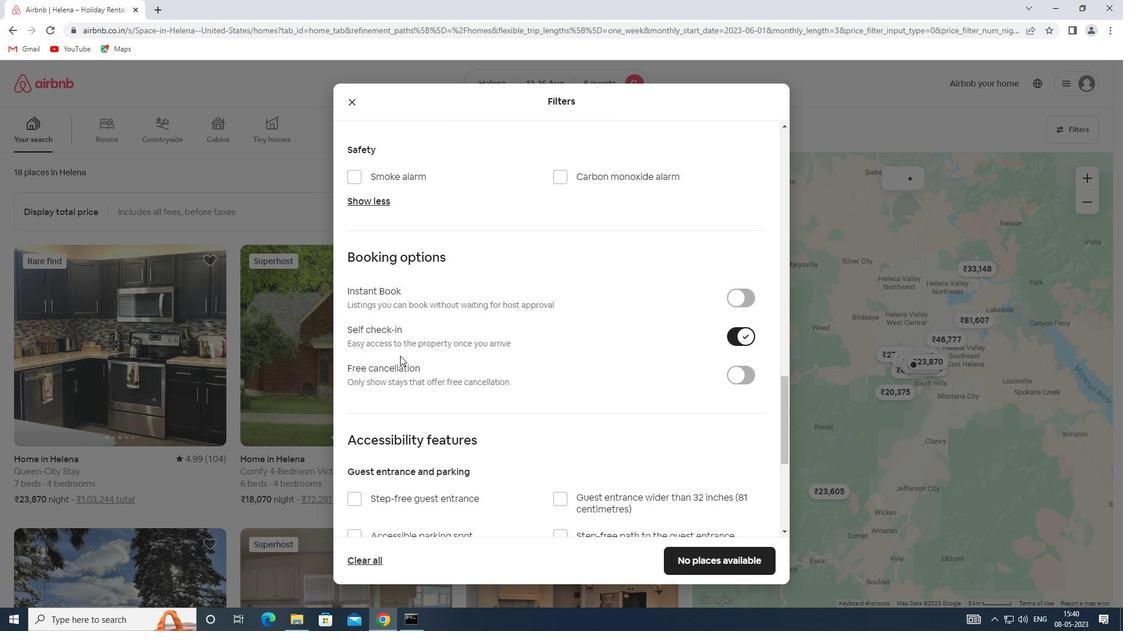 
Action: Mouse scrolled (400, 355) with delta (0, 0)
Screenshot: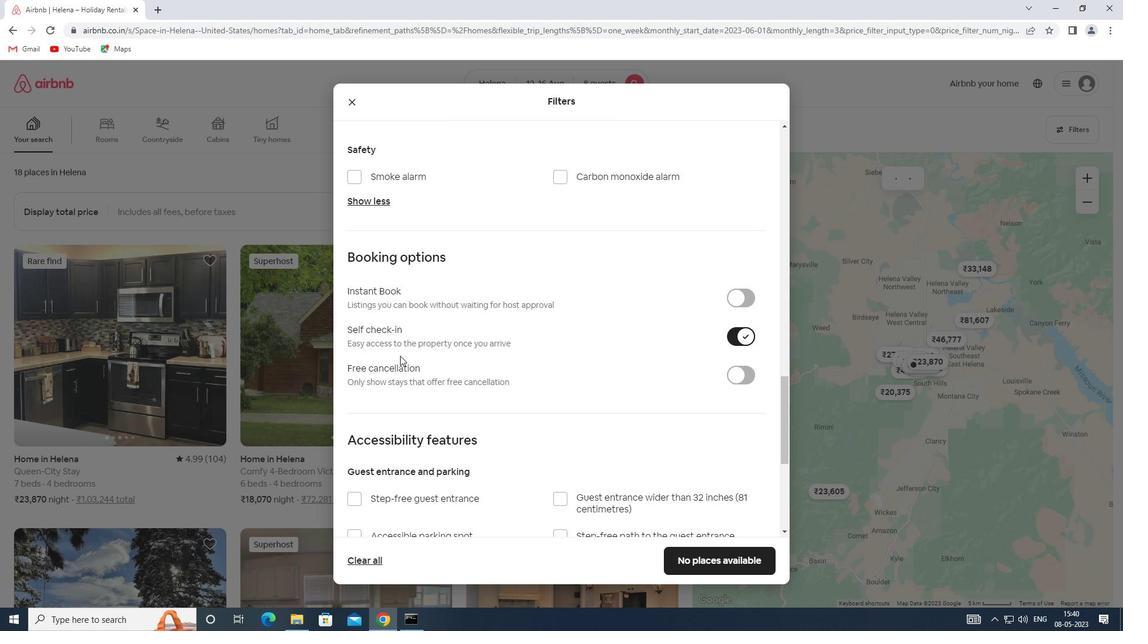 
Action: Mouse moved to (399, 355)
Screenshot: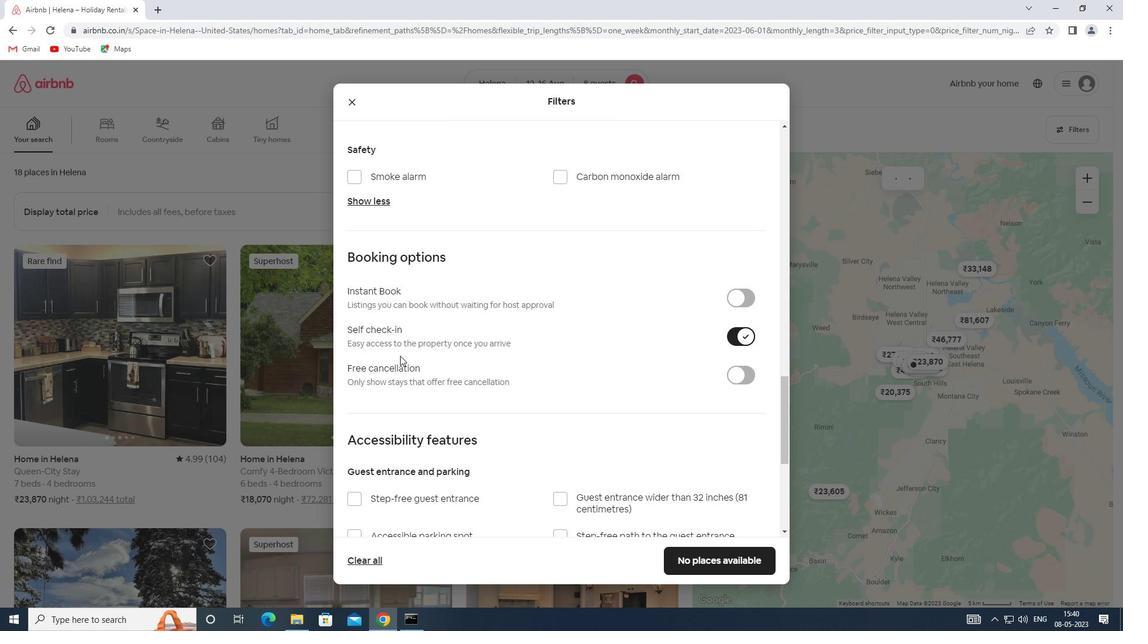 
Action: Mouse scrolled (399, 355) with delta (0, 0)
Screenshot: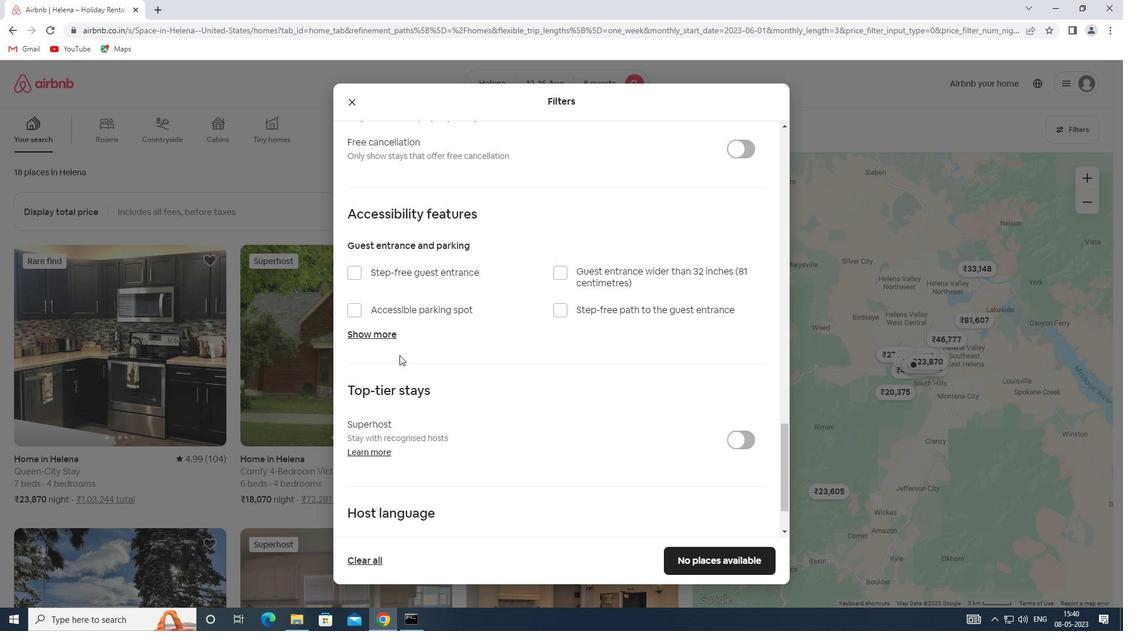 
Action: Mouse scrolled (399, 355) with delta (0, 0)
Screenshot: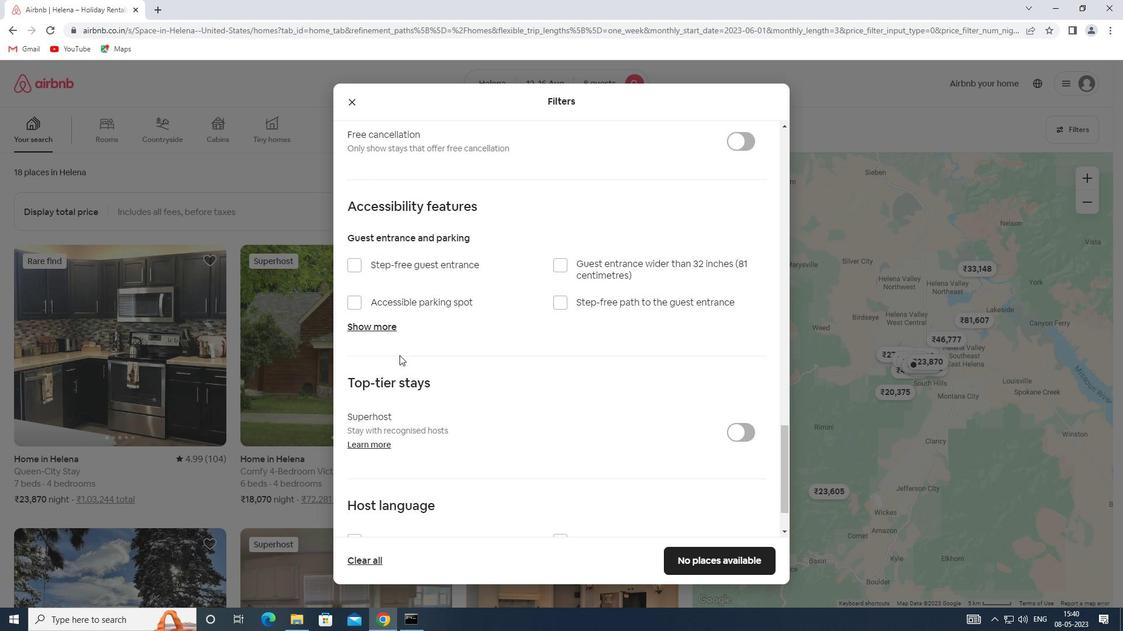
Action: Mouse scrolled (399, 355) with delta (0, 0)
Screenshot: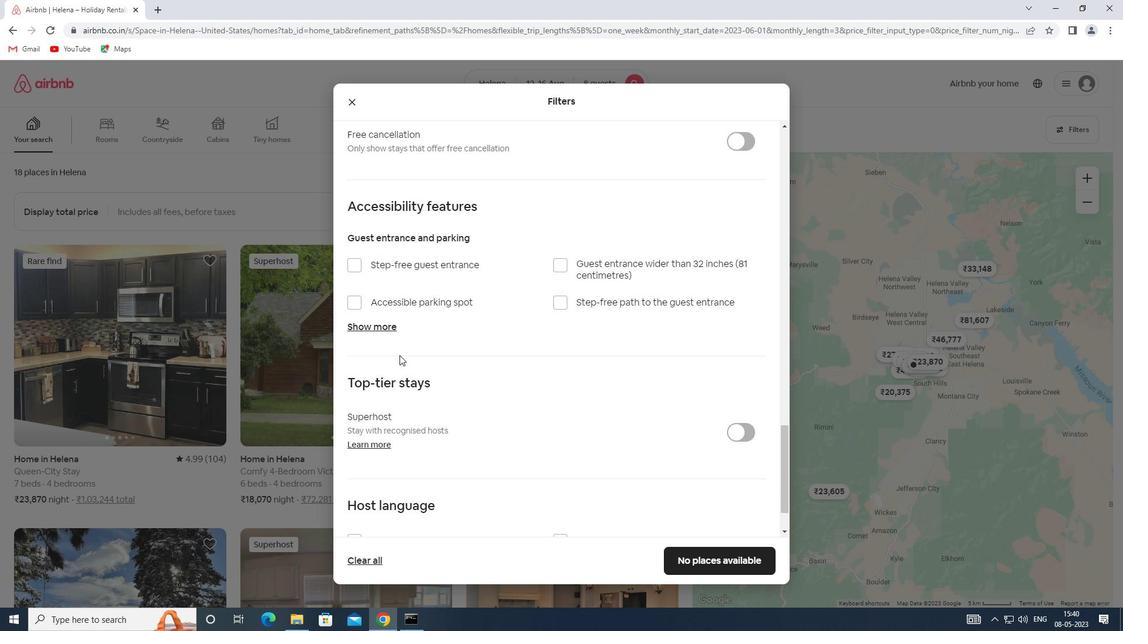 
Action: Mouse scrolled (399, 355) with delta (0, 0)
Screenshot: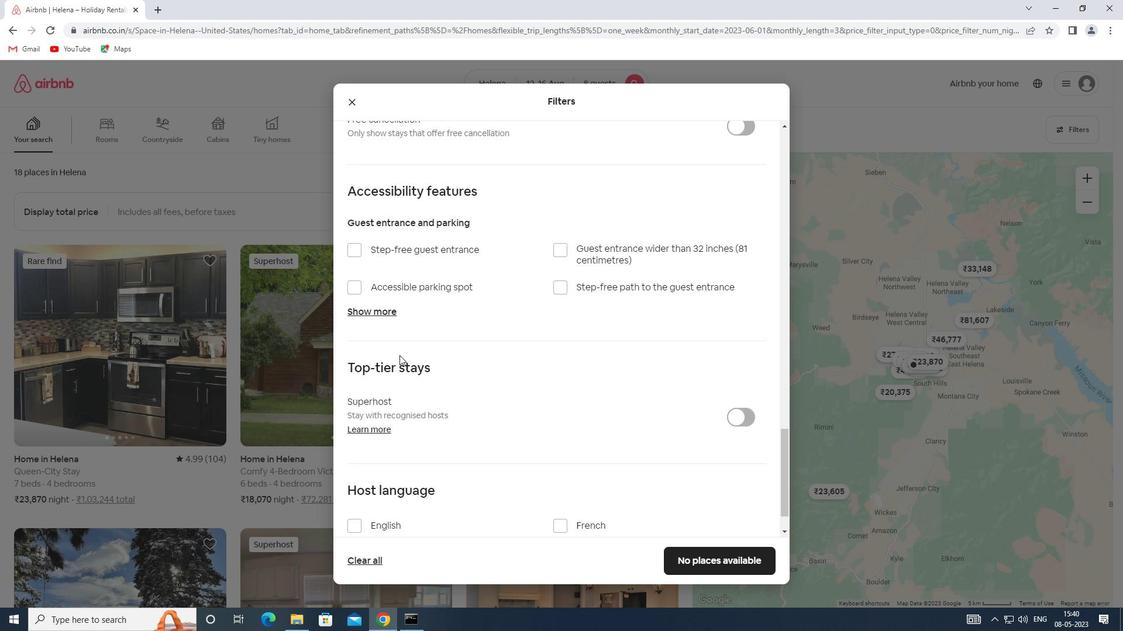 
Action: Mouse moved to (356, 477)
Screenshot: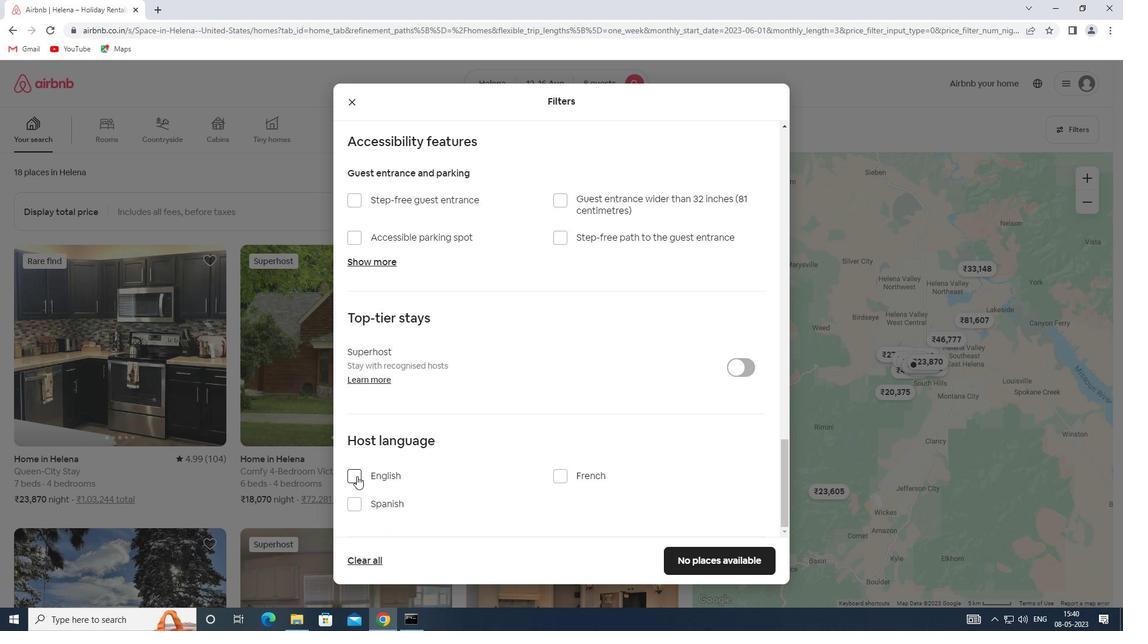 
Action: Mouse pressed left at (356, 477)
Screenshot: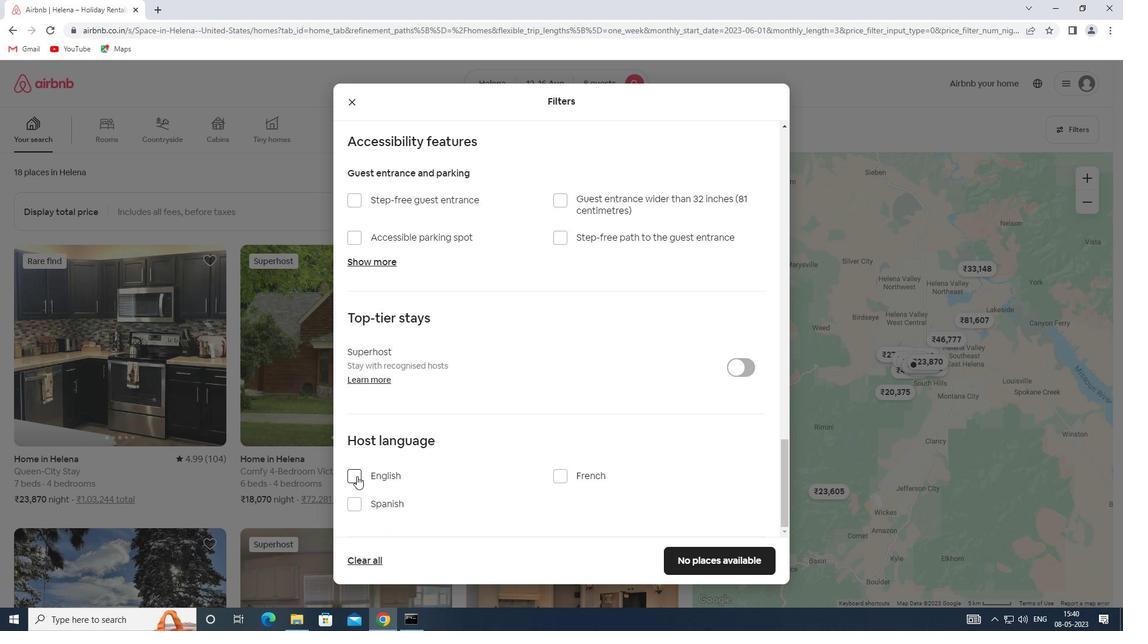 
Action: Mouse moved to (684, 567)
Screenshot: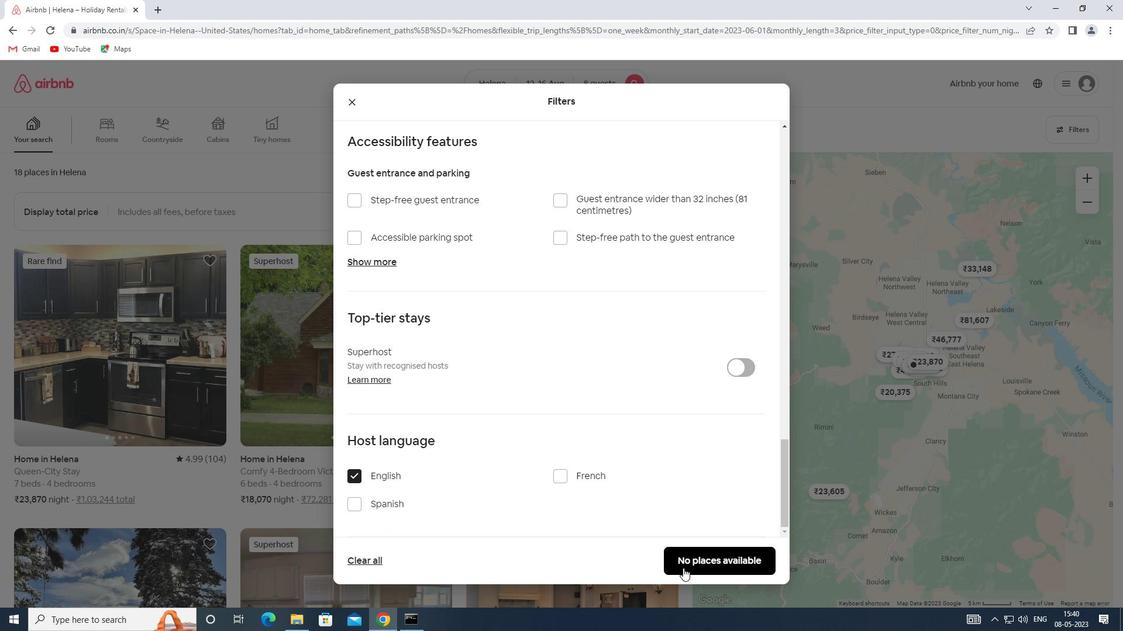
Action: Mouse pressed left at (684, 567)
Screenshot: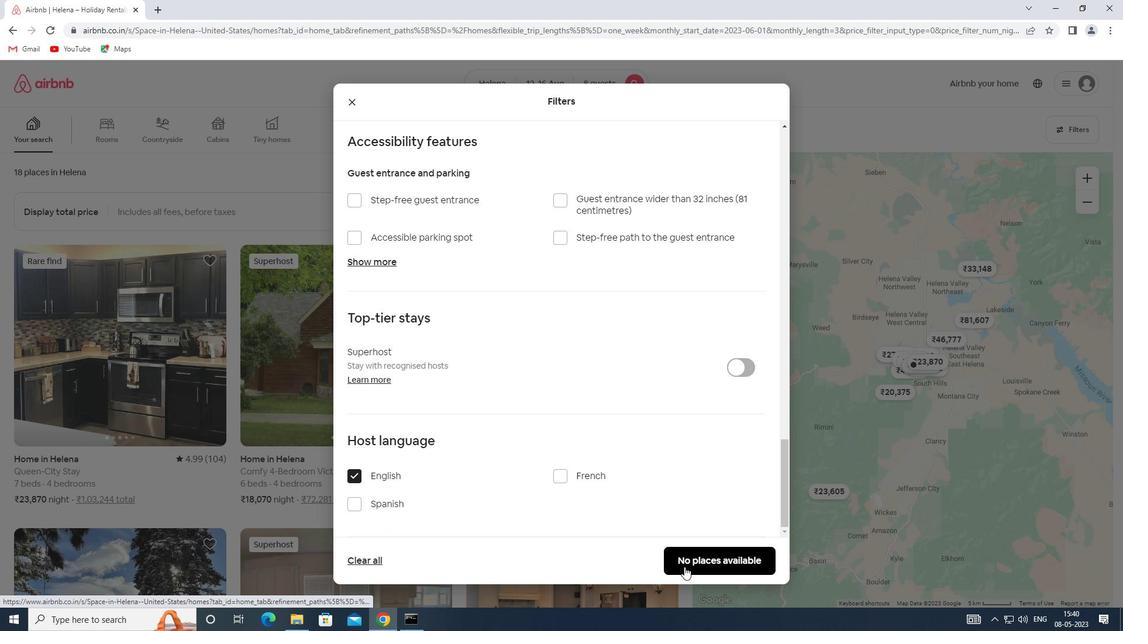 
Action: Mouse moved to (684, 566)
Screenshot: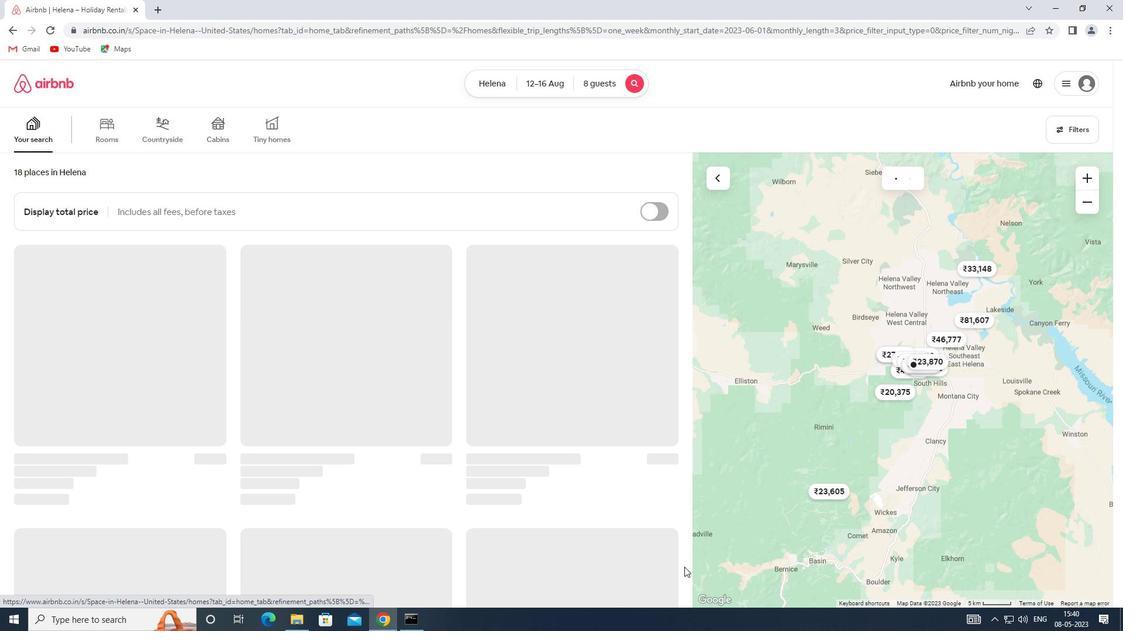
